 Task: Look for Airbnb properties in Matosinhos, Portugal from 26th December, 2023 to 30th December, 2023 for 6 adults. Place can be entire room or private room with 6 bedrooms having 6 beds and 6 bathrooms. Property type can be house. Amenities needed are: wifi, TV, free parkinig on premises, gym, breakfast.
Action: Mouse moved to (441, 86)
Screenshot: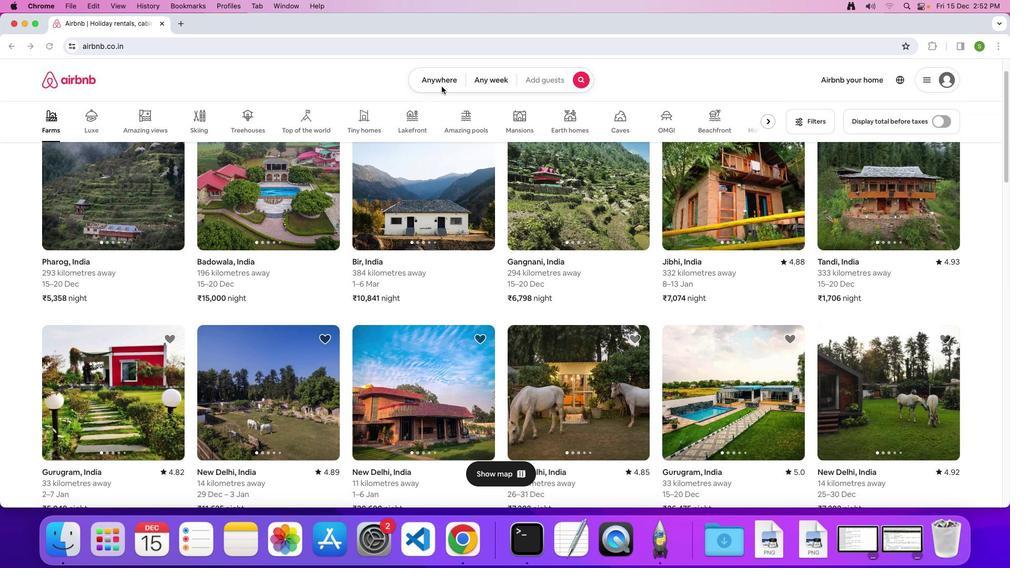 
Action: Mouse pressed left at (441, 86)
Screenshot: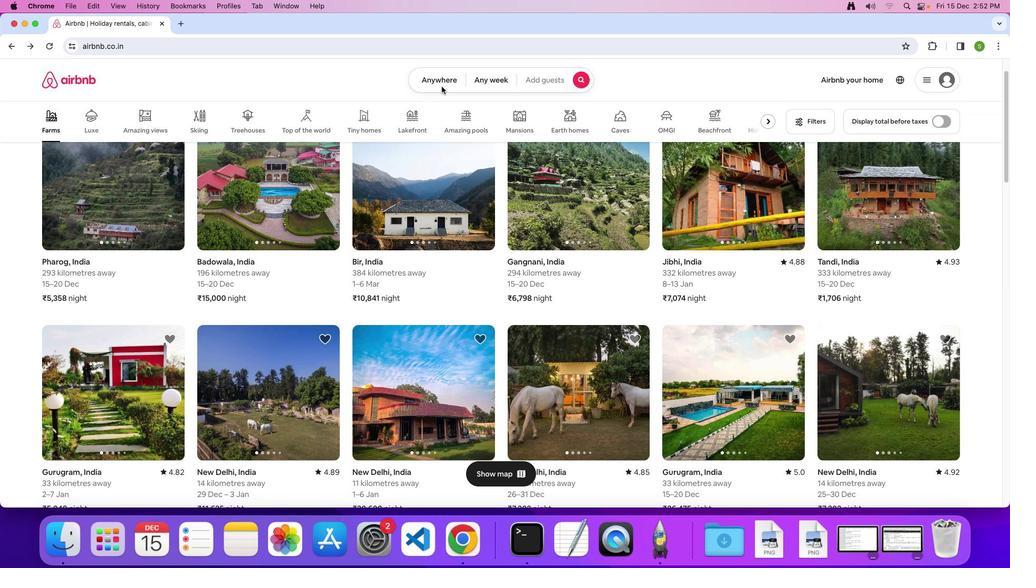 
Action: Mouse pressed left at (441, 86)
Screenshot: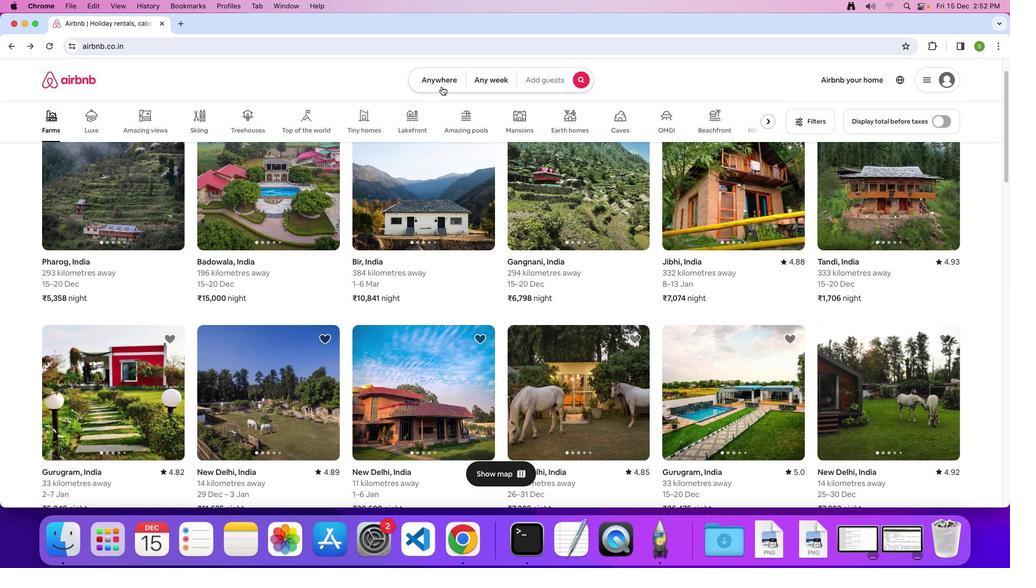 
Action: Mouse moved to (385, 116)
Screenshot: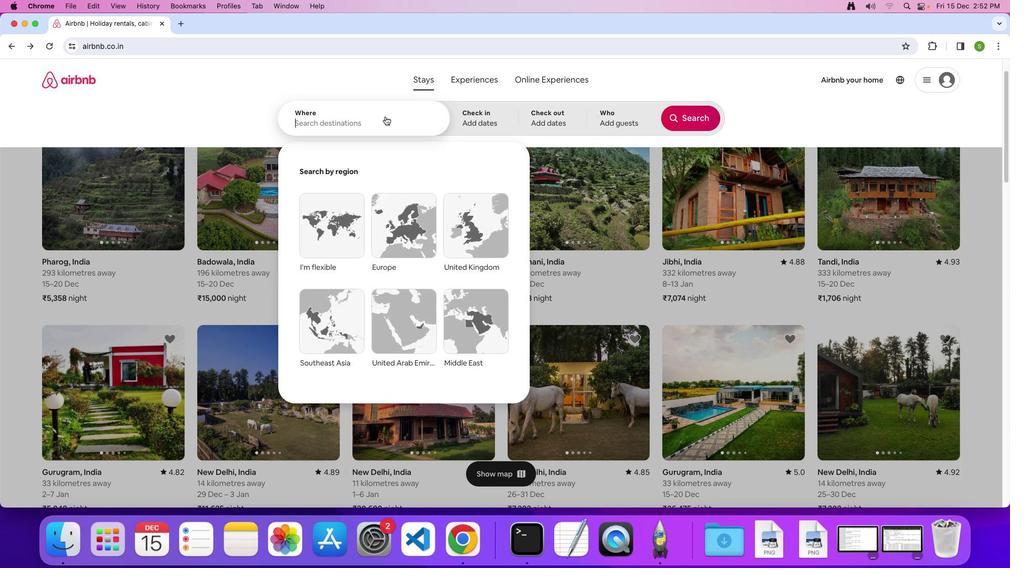 
Action: Mouse pressed left at (385, 116)
Screenshot: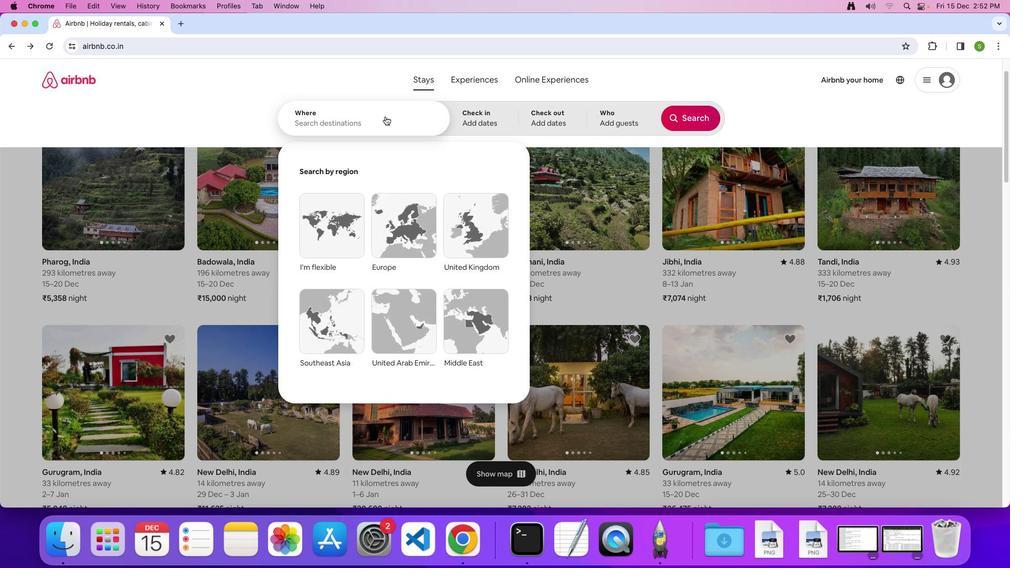
Action: Key pressed 'M'Key.caps_lock'a''t''o''s''i''n''h''o''s'','Key.spaceKey.shift'P''o''r''t''u''g''a''l'Key.enter
Screenshot: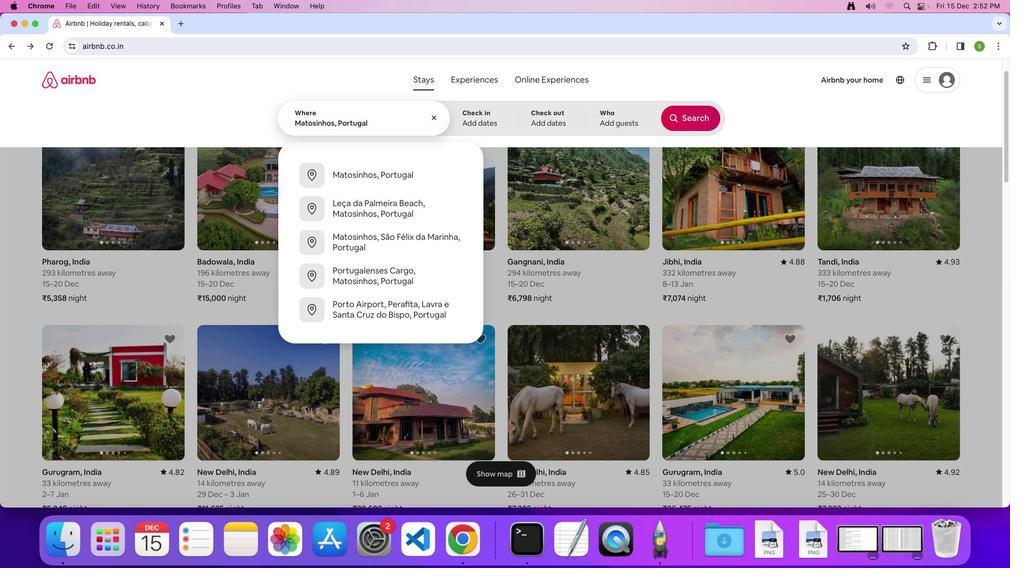 
Action: Mouse moved to (415, 273)
Screenshot: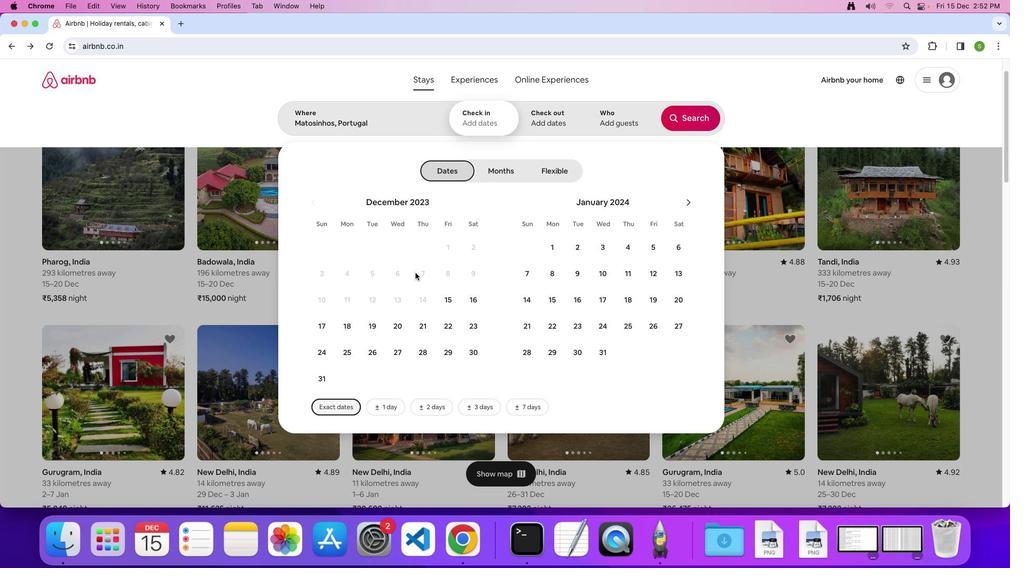 
Action: Mouse scrolled (415, 273) with delta (0, 0)
Screenshot: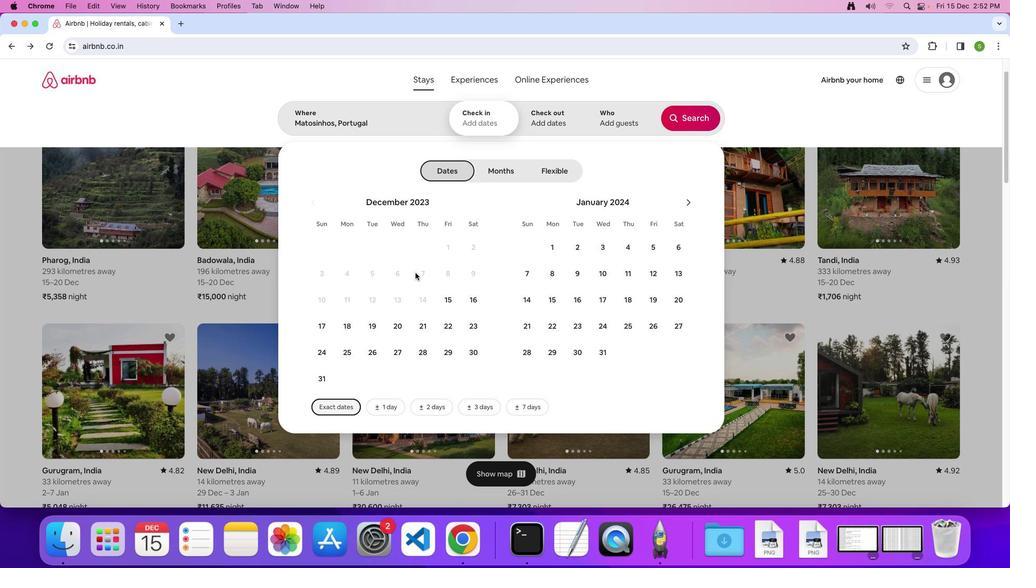 
Action: Mouse scrolled (415, 273) with delta (0, 0)
Screenshot: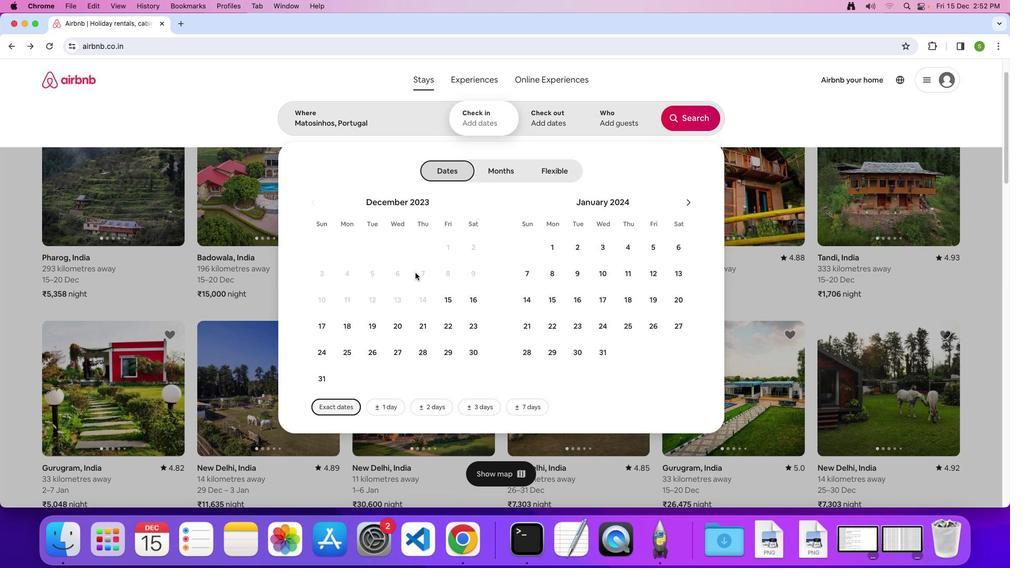 
Action: Mouse moved to (372, 349)
Screenshot: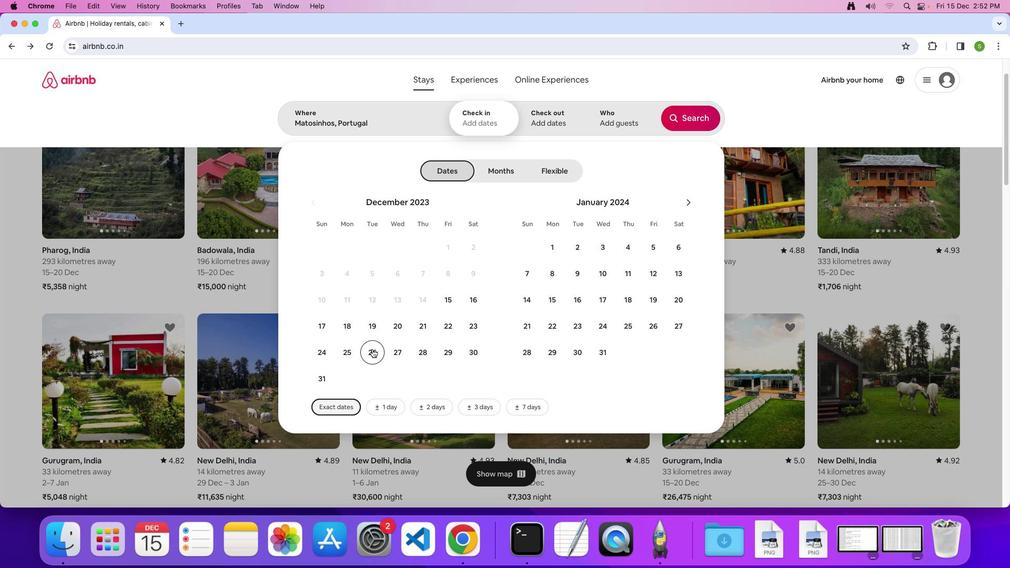 
Action: Mouse pressed left at (372, 349)
Screenshot: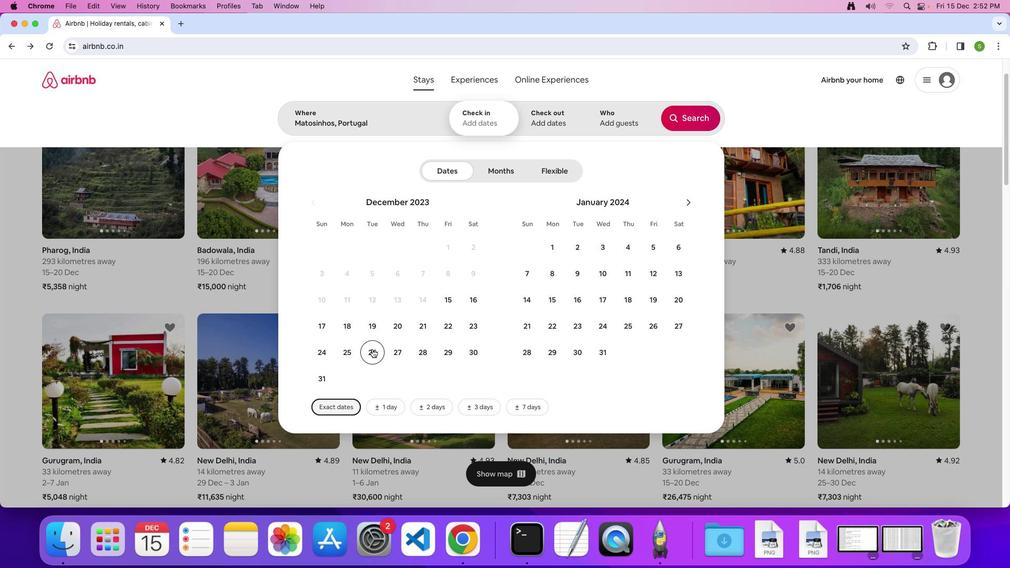 
Action: Mouse moved to (476, 353)
Screenshot: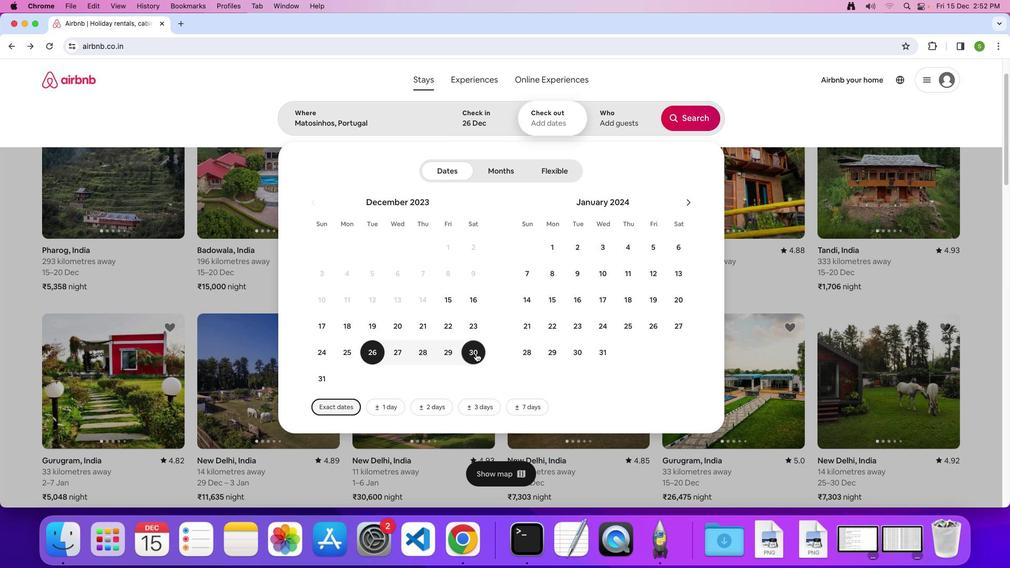 
Action: Mouse pressed left at (476, 353)
Screenshot: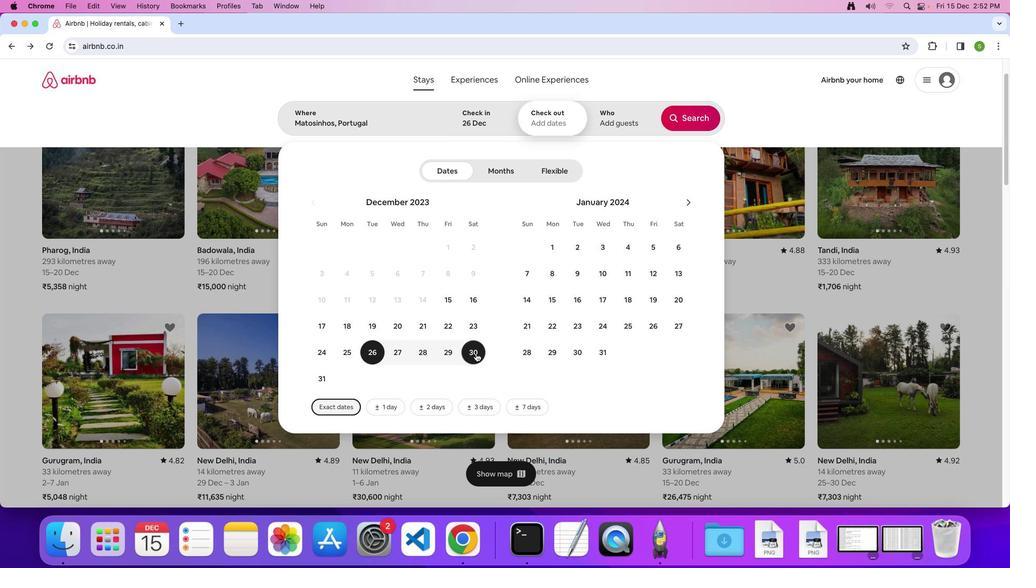 
Action: Mouse moved to (618, 122)
Screenshot: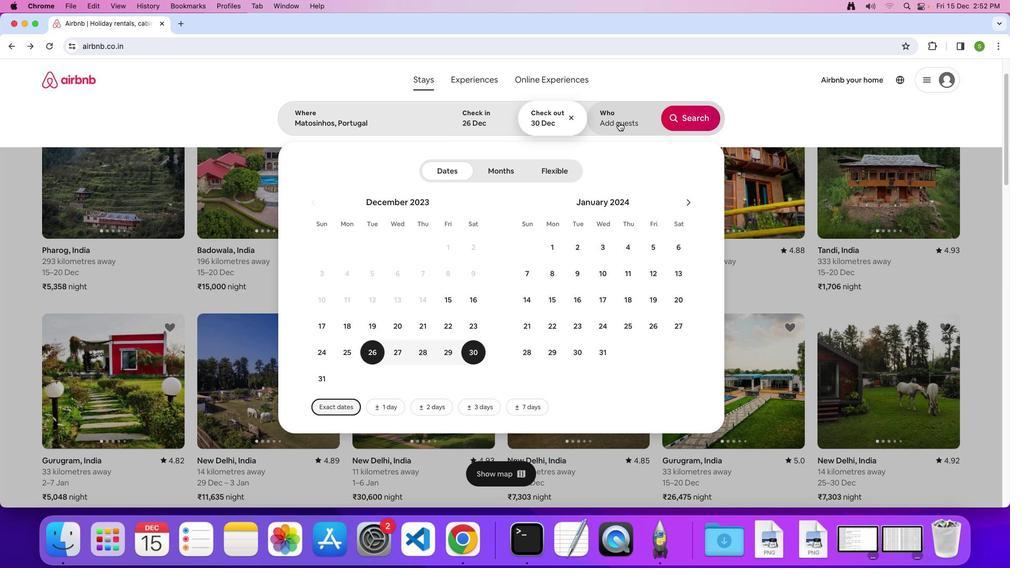 
Action: Mouse pressed left at (618, 122)
Screenshot: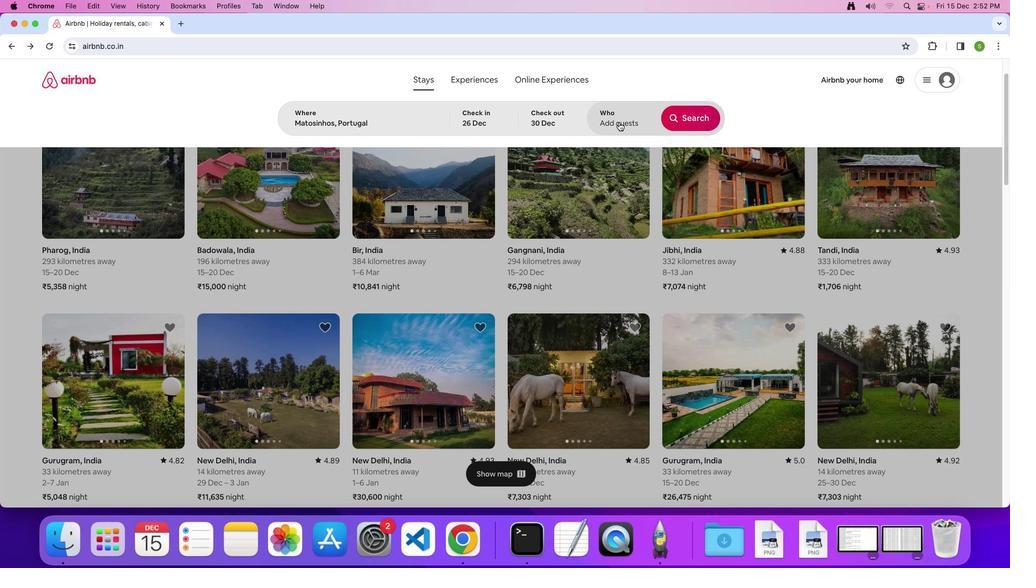 
Action: Mouse moved to (690, 174)
Screenshot: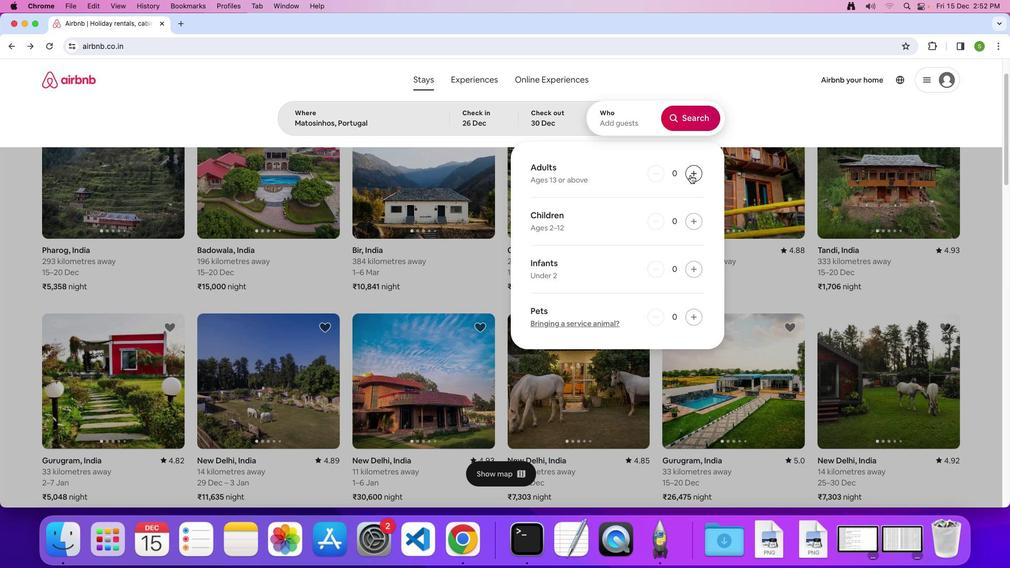 
Action: Mouse pressed left at (690, 174)
Screenshot: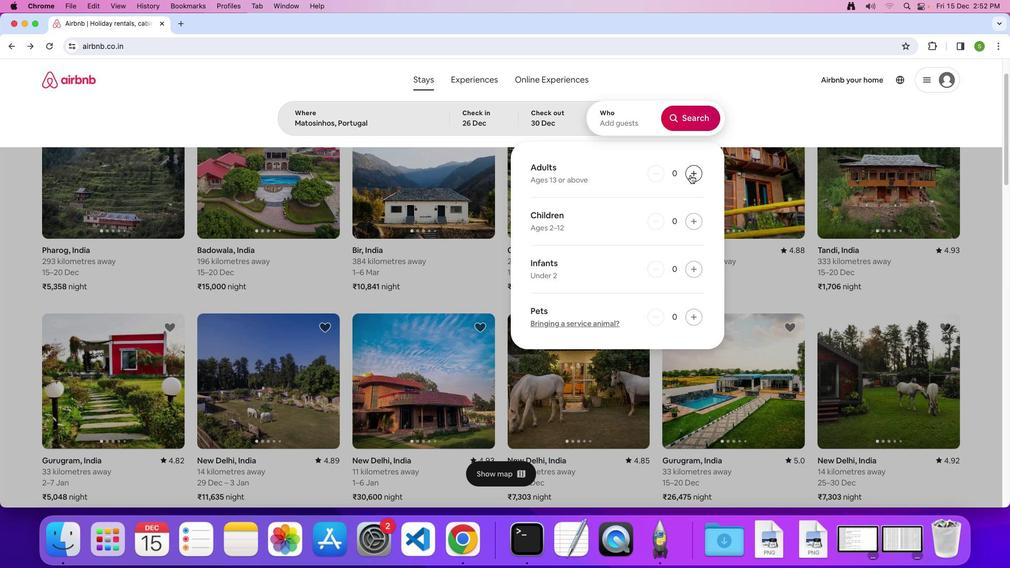 
Action: Mouse pressed left at (690, 174)
Screenshot: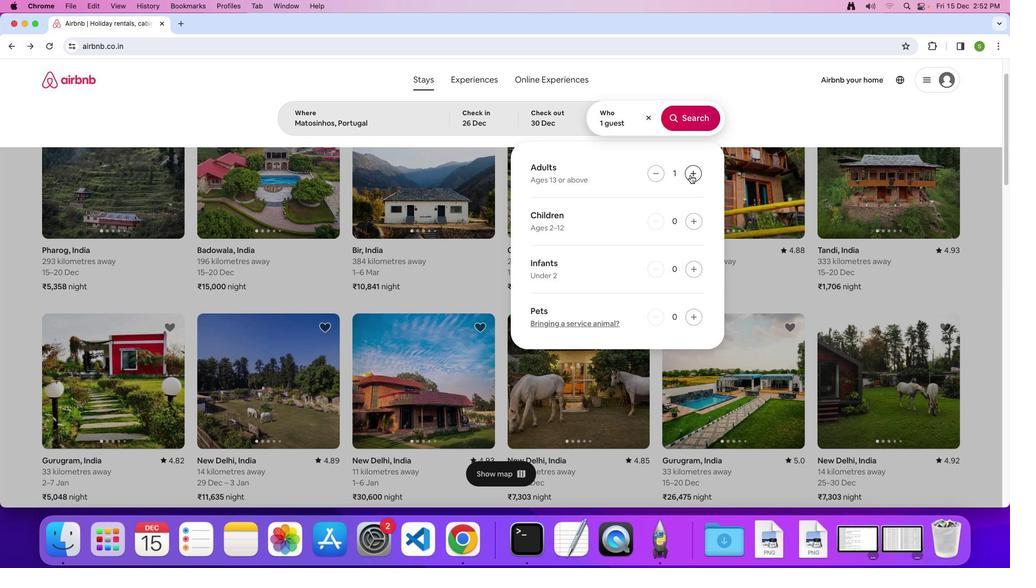 
Action: Mouse pressed left at (690, 174)
Screenshot: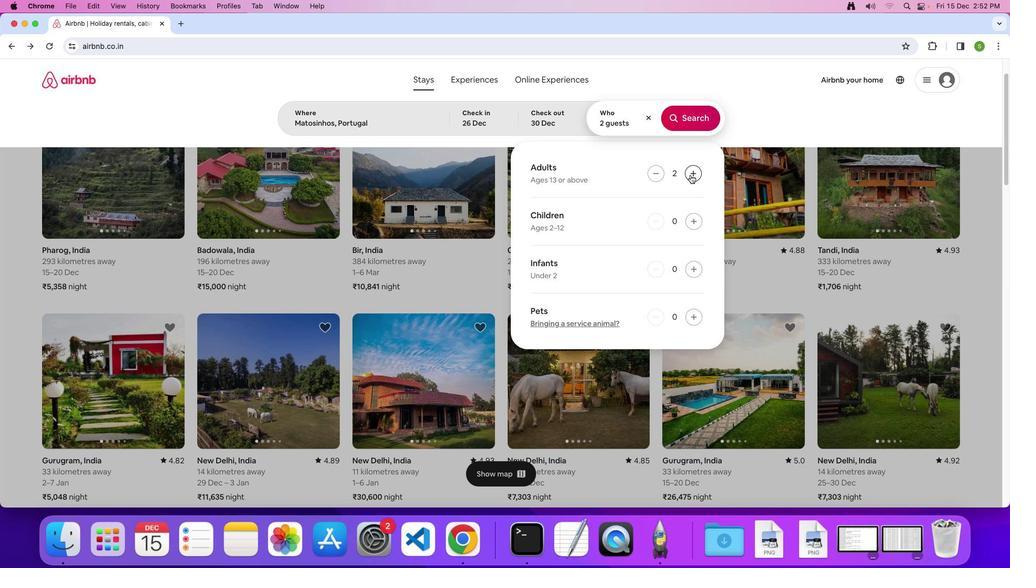 
Action: Mouse pressed left at (690, 174)
Screenshot: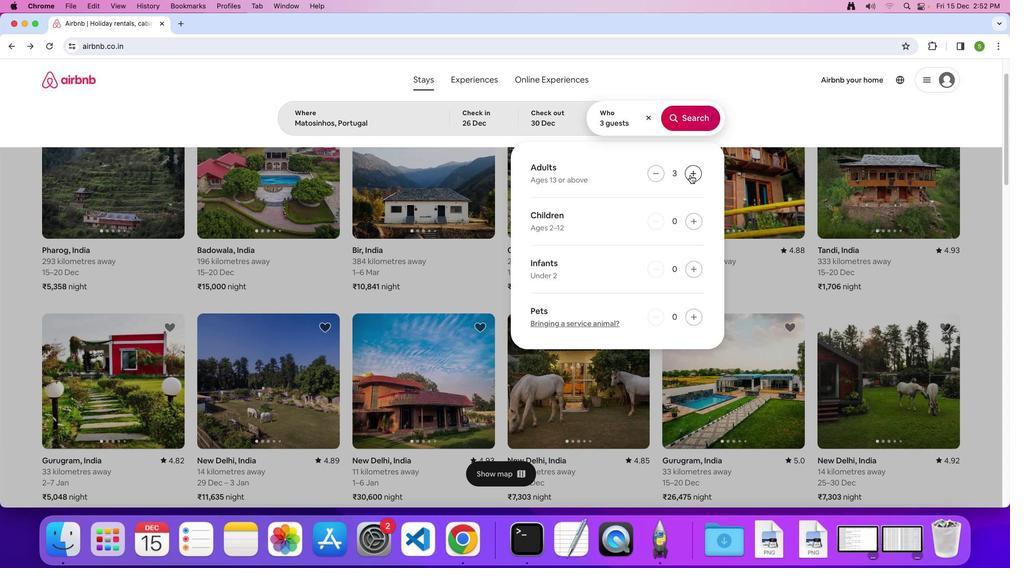 
Action: Mouse pressed left at (690, 174)
Screenshot: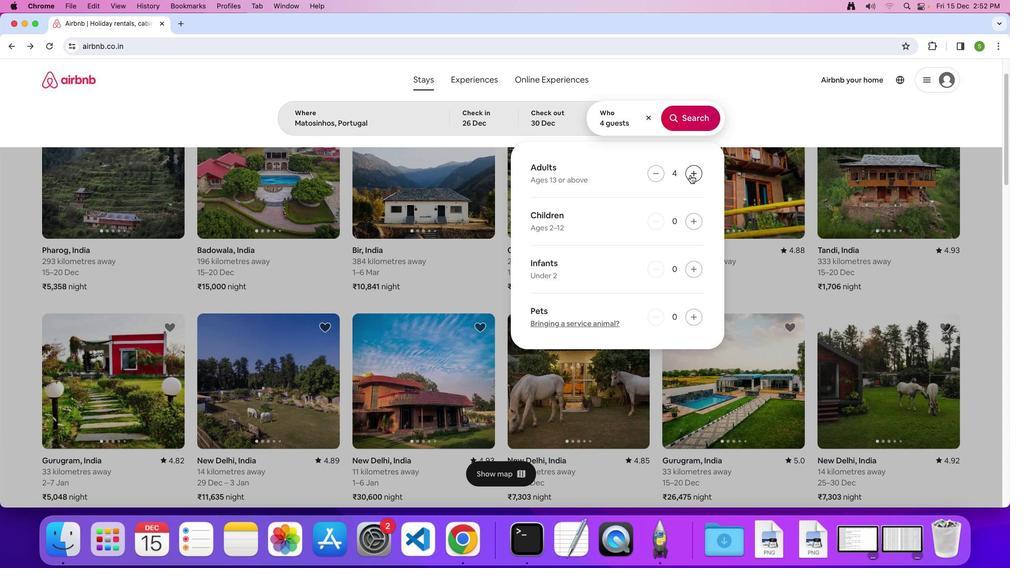 
Action: Mouse pressed left at (690, 174)
Screenshot: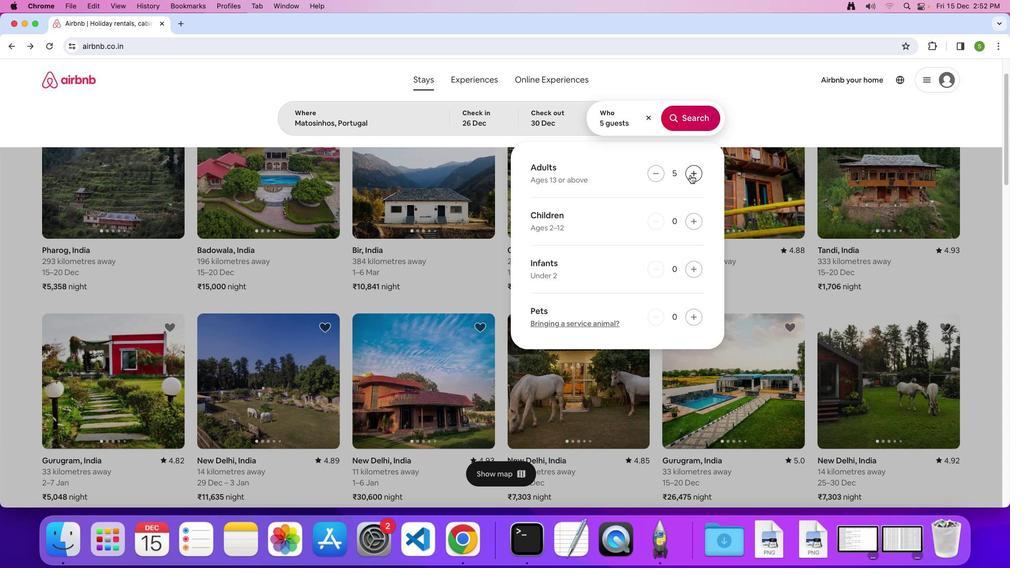 
Action: Mouse moved to (701, 112)
Screenshot: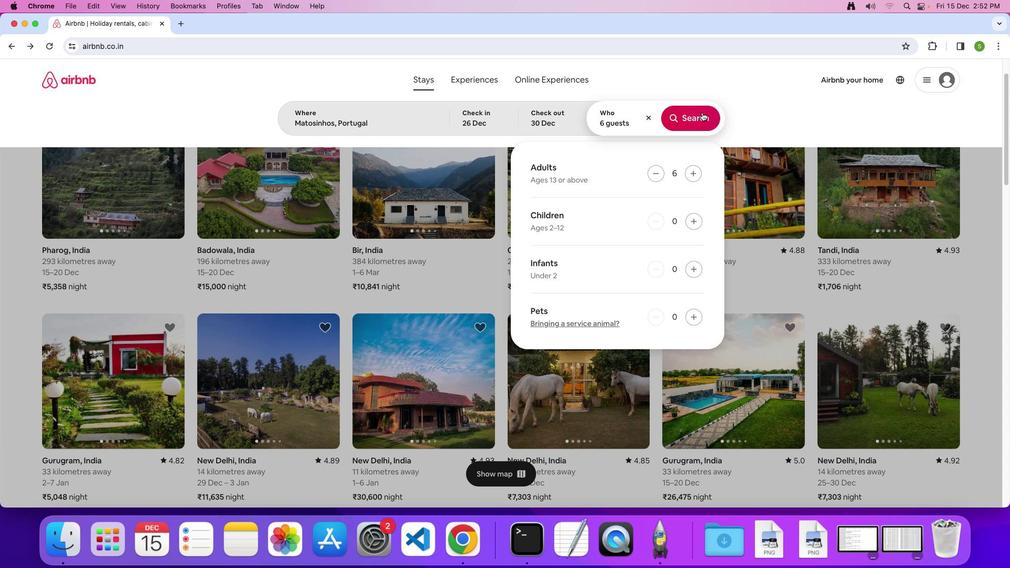 
Action: Mouse pressed left at (701, 112)
Screenshot: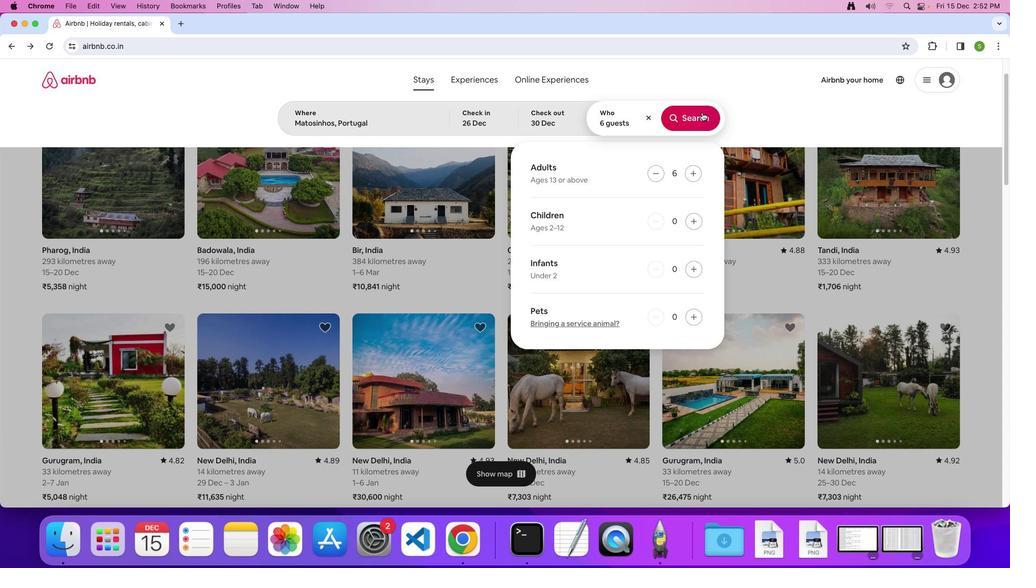 
Action: Mouse moved to (836, 120)
Screenshot: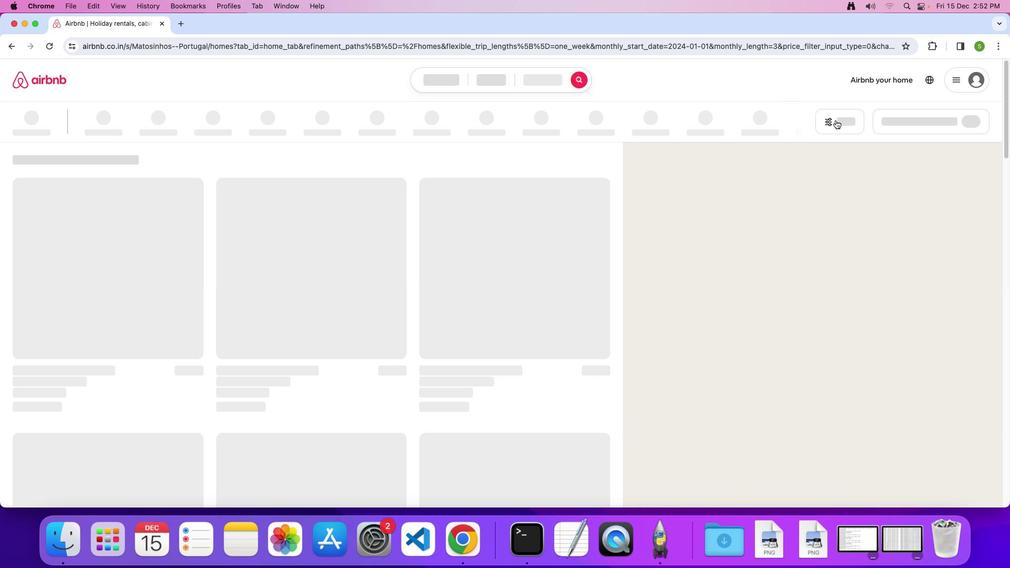 
Action: Mouse pressed left at (836, 120)
Screenshot: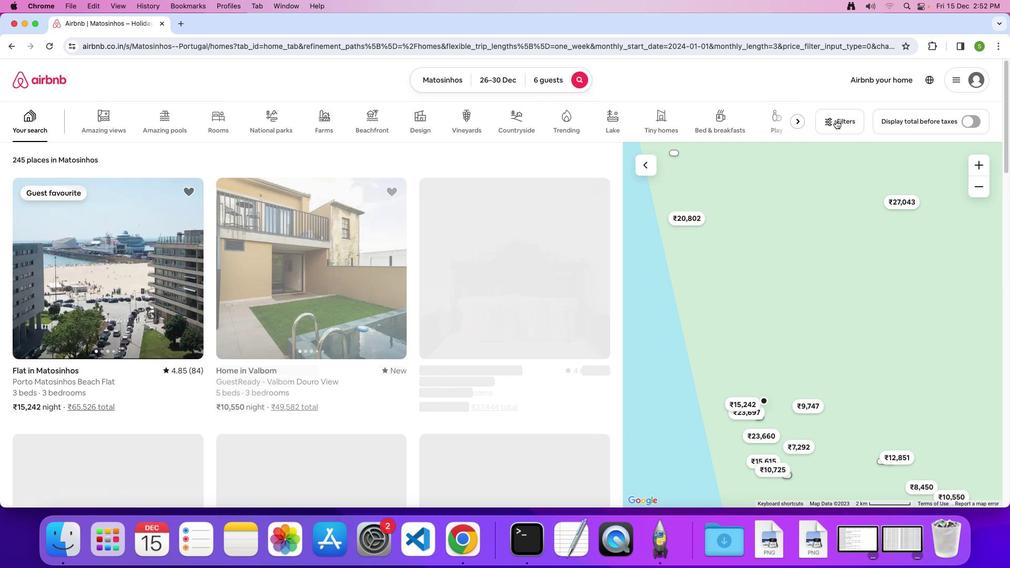 
Action: Mouse moved to (439, 290)
Screenshot: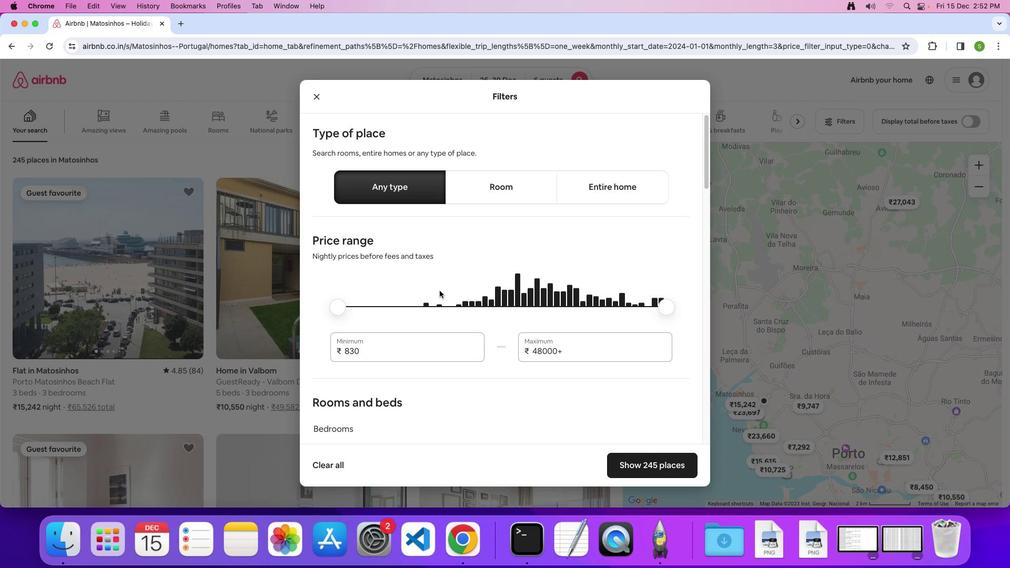 
Action: Mouse scrolled (439, 290) with delta (0, 0)
Screenshot: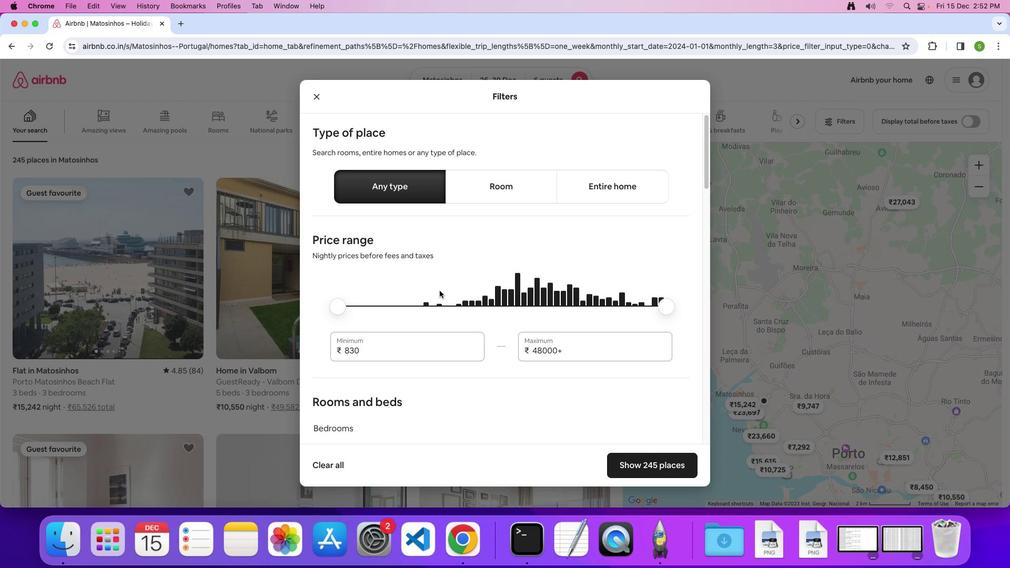 
Action: Mouse scrolled (439, 290) with delta (0, 0)
Screenshot: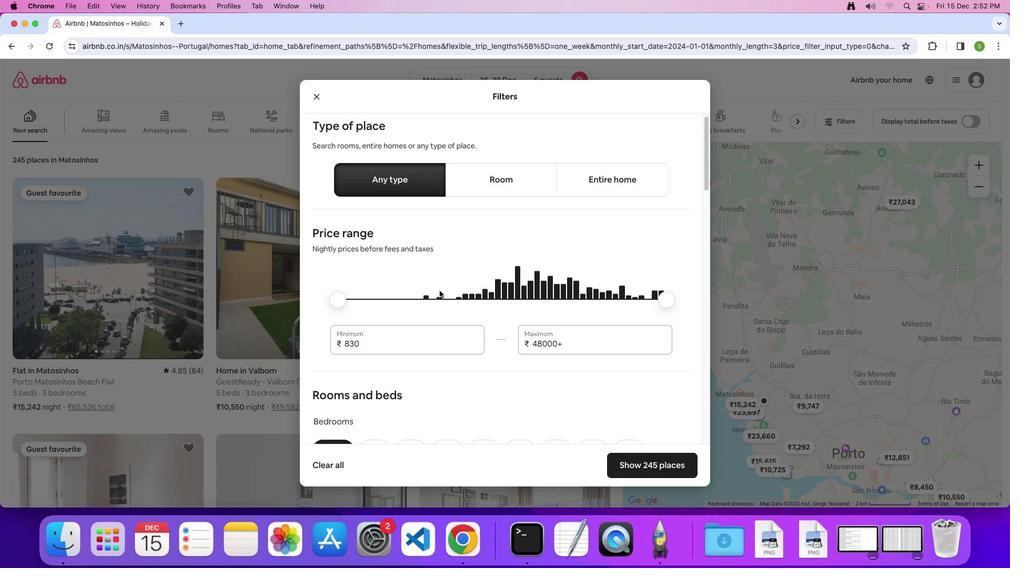 
Action: Mouse scrolled (439, 290) with delta (0, 0)
Screenshot: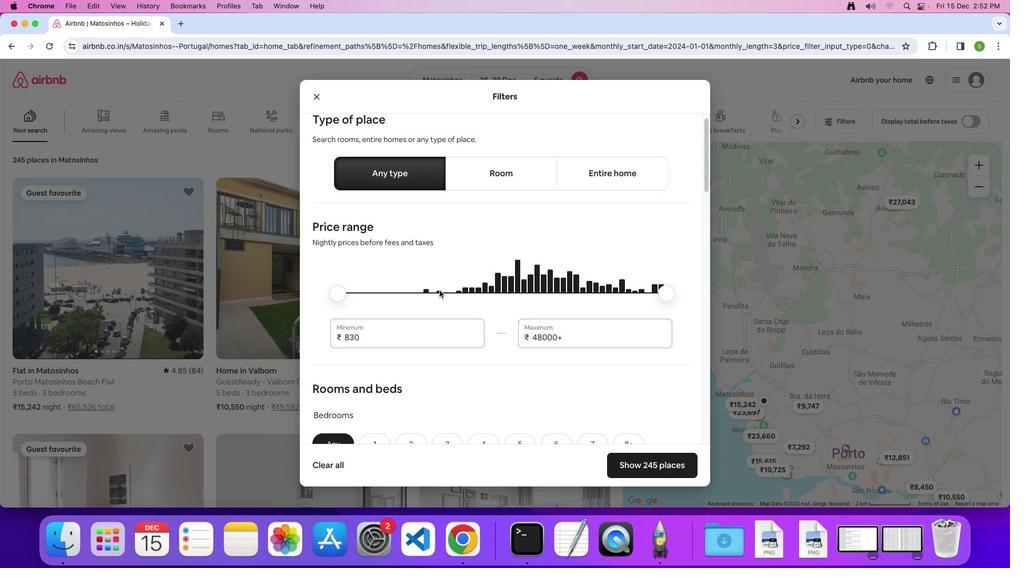 
Action: Mouse scrolled (439, 290) with delta (0, 0)
Screenshot: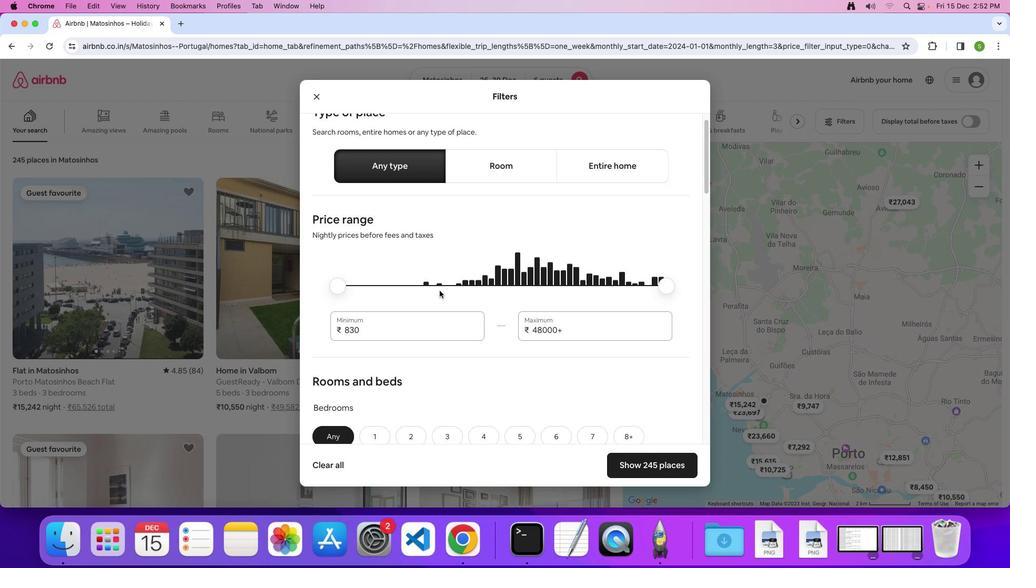 
Action: Mouse scrolled (439, 290) with delta (0, 0)
Screenshot: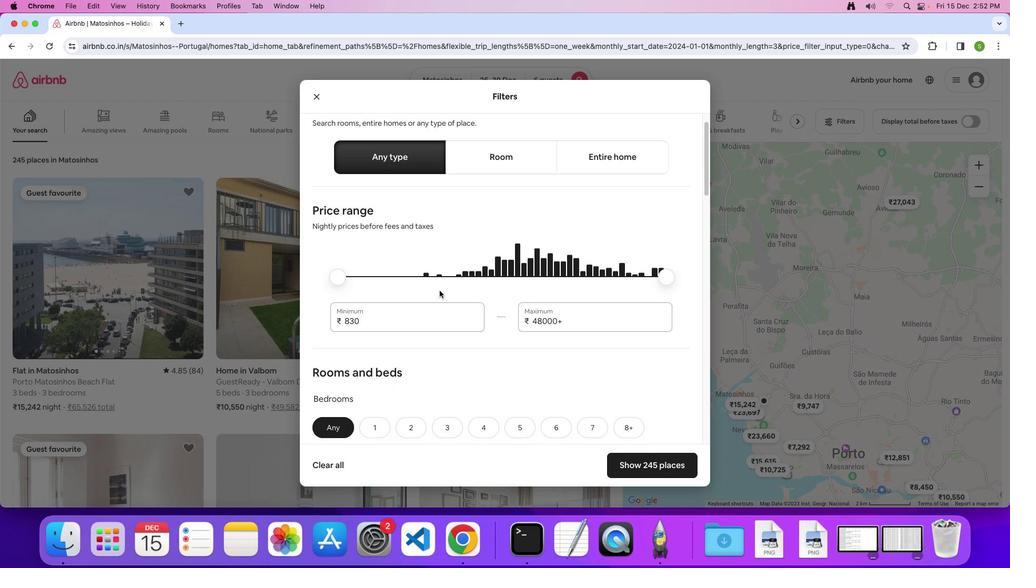 
Action: Mouse scrolled (439, 290) with delta (0, 0)
Screenshot: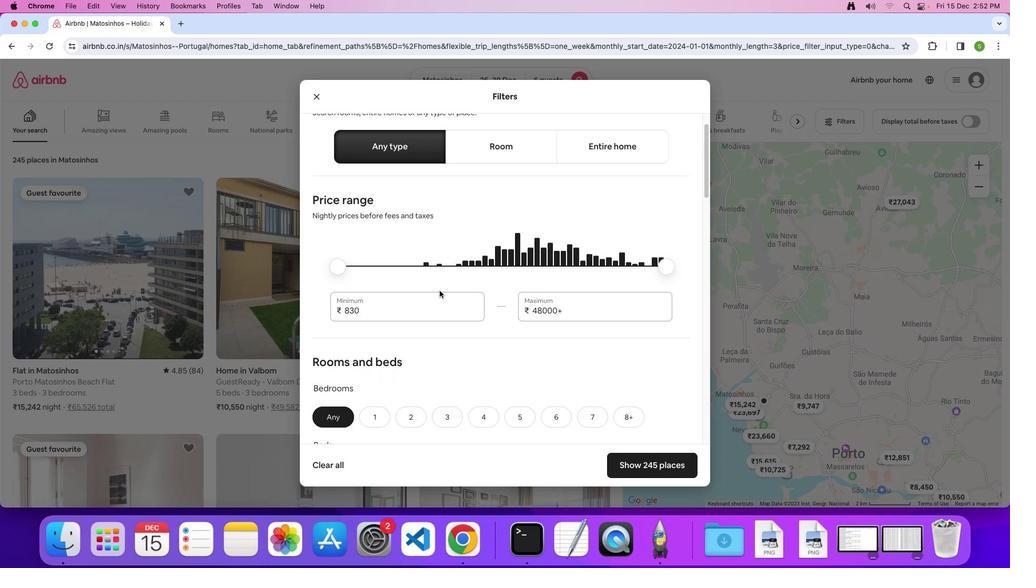 
Action: Mouse scrolled (439, 290) with delta (0, 0)
Screenshot: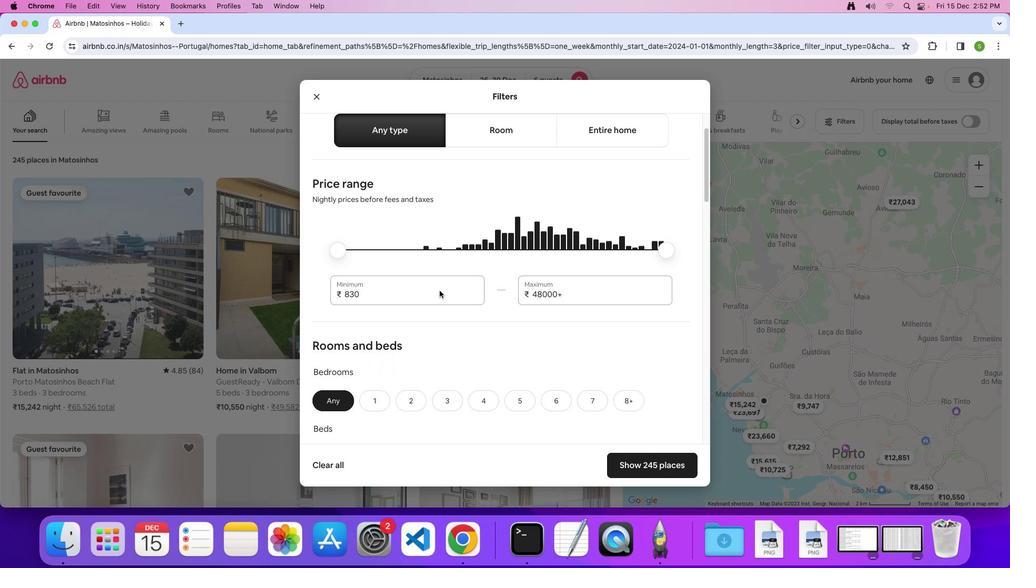 
Action: Mouse scrolled (439, 290) with delta (0, 0)
Screenshot: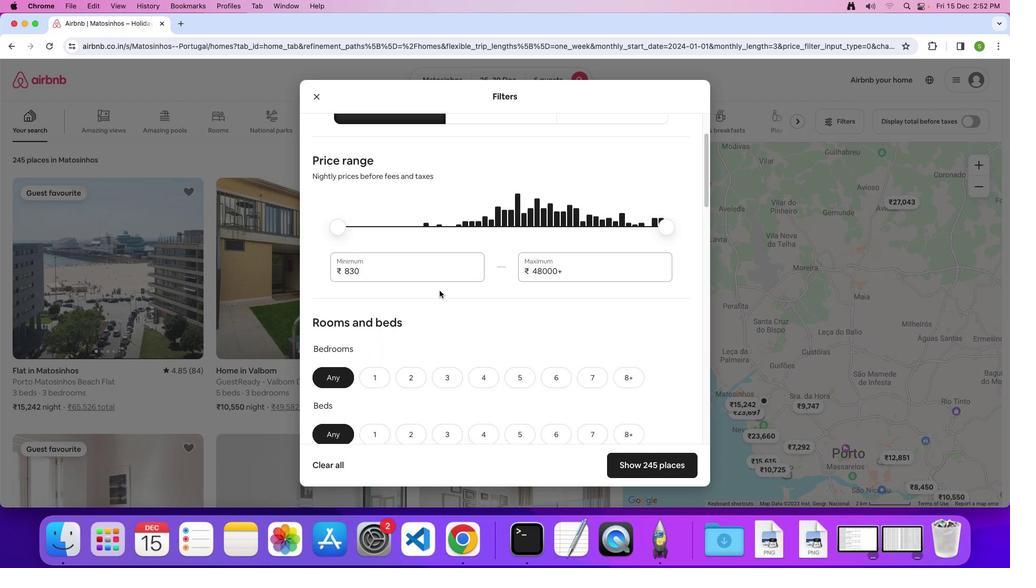 
Action: Mouse scrolled (439, 290) with delta (0, 0)
Screenshot: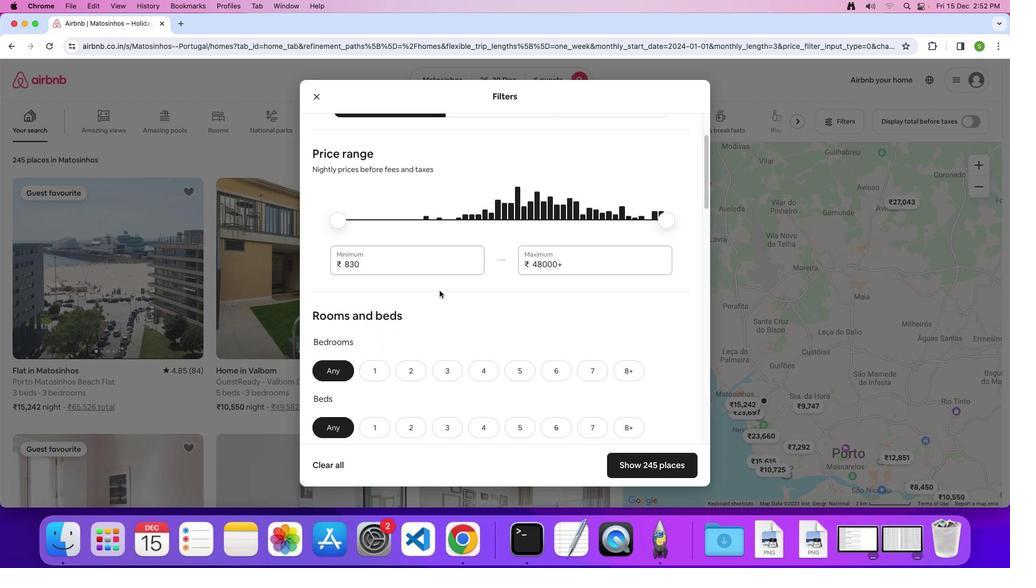 
Action: Mouse scrolled (439, 290) with delta (0, 0)
Screenshot: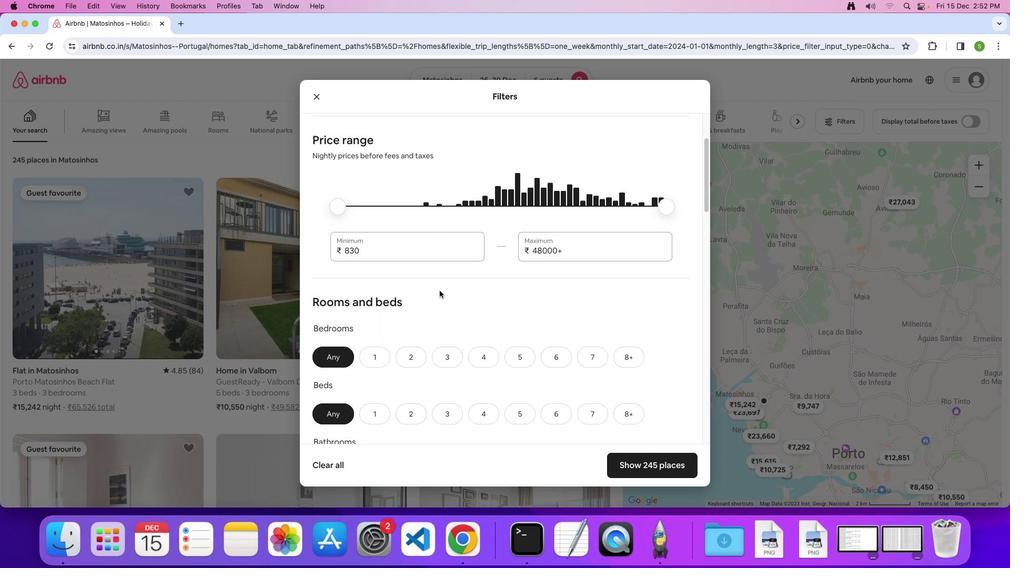 
Action: Mouse scrolled (439, 290) with delta (0, 0)
Screenshot: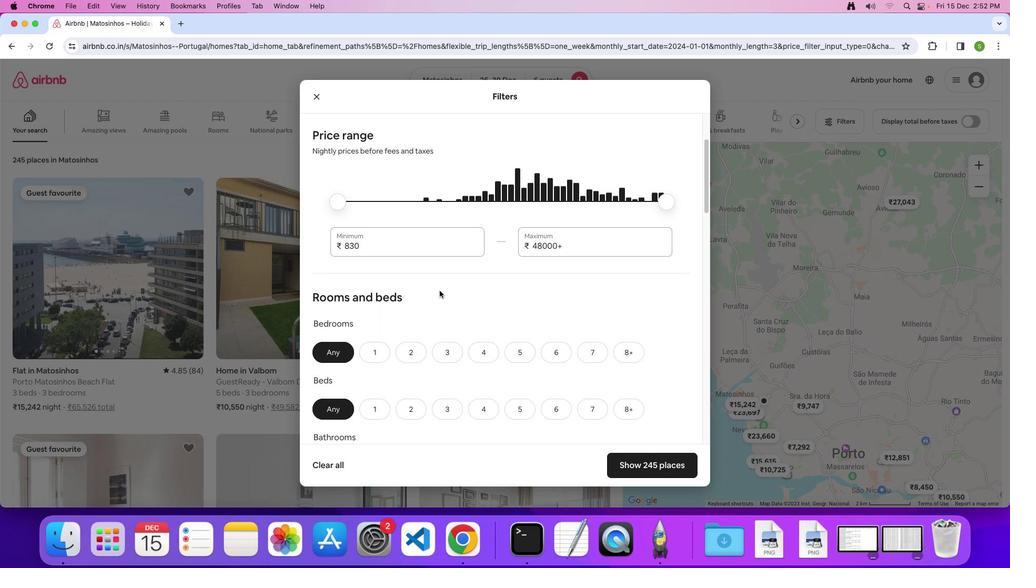 
Action: Mouse scrolled (439, 290) with delta (0, 0)
Screenshot: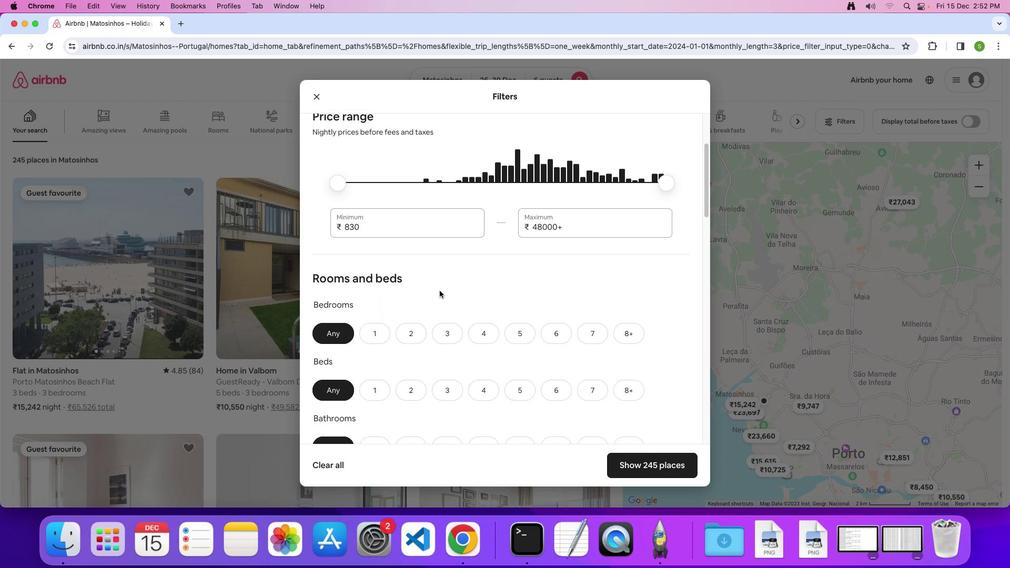 
Action: Mouse scrolled (439, 290) with delta (0, 0)
Screenshot: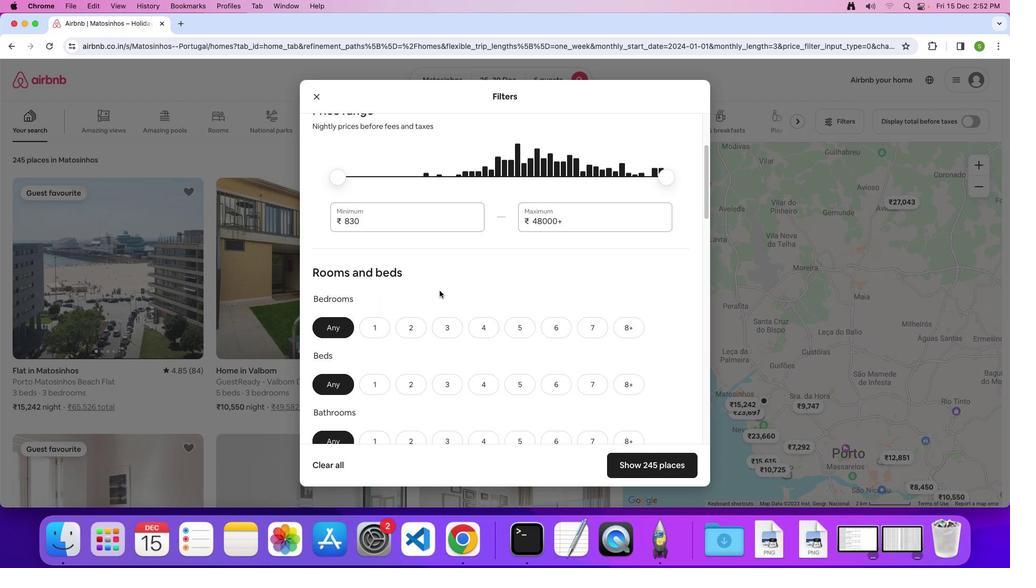 
Action: Mouse scrolled (439, 290) with delta (0, -1)
Screenshot: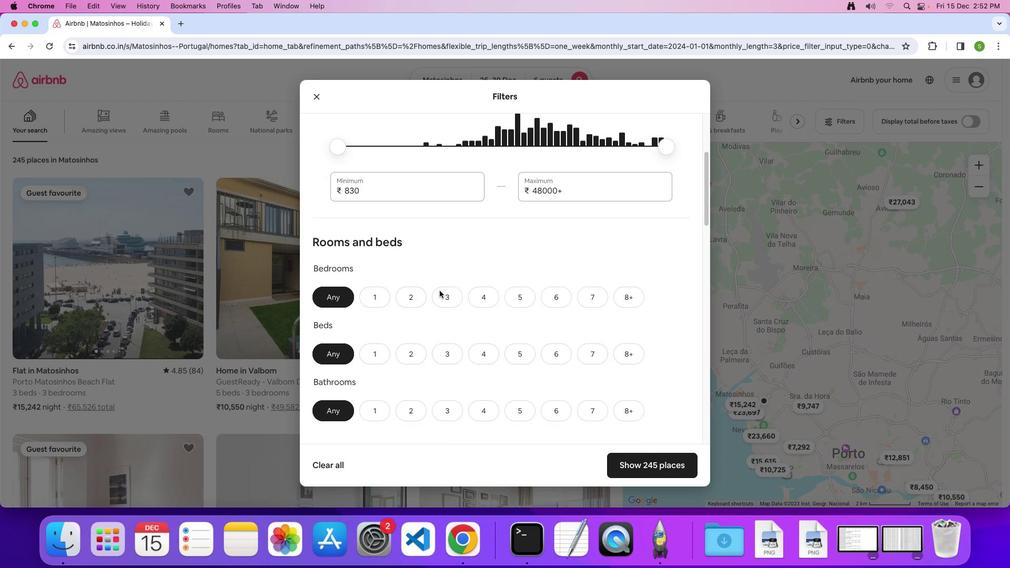 
Action: Mouse moved to (547, 249)
Screenshot: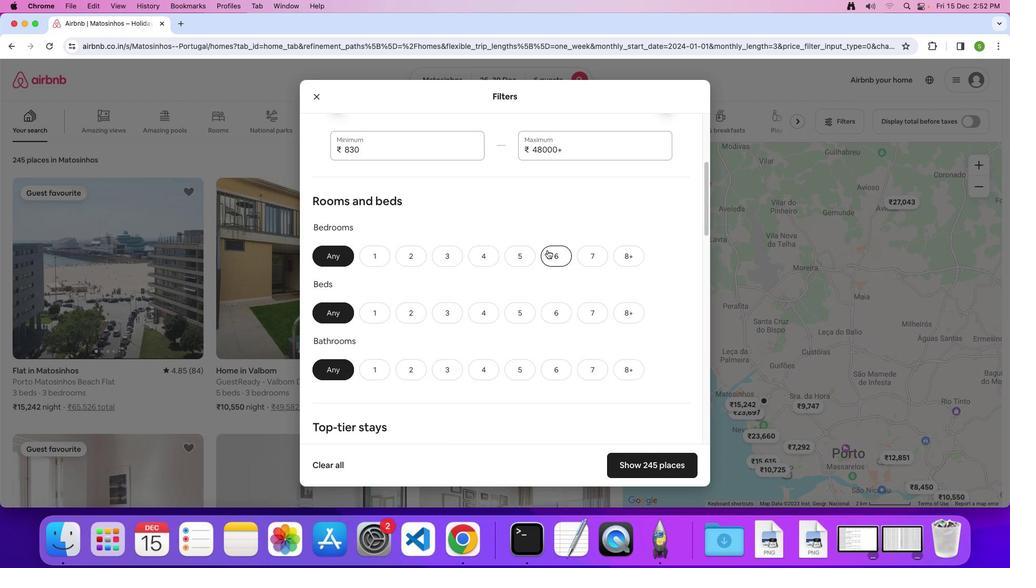 
Action: Mouse pressed left at (547, 249)
Screenshot: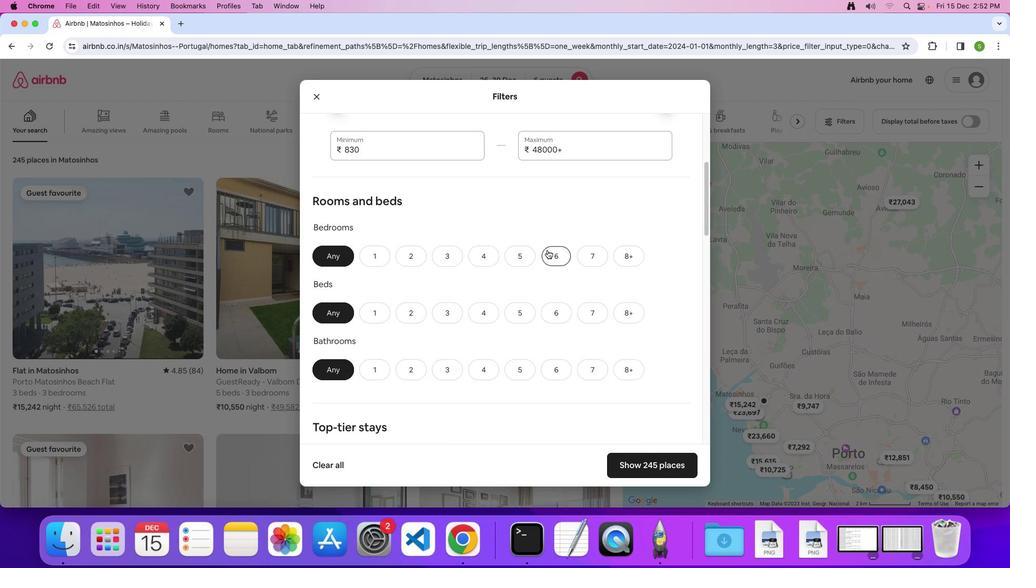 
Action: Mouse moved to (549, 315)
Screenshot: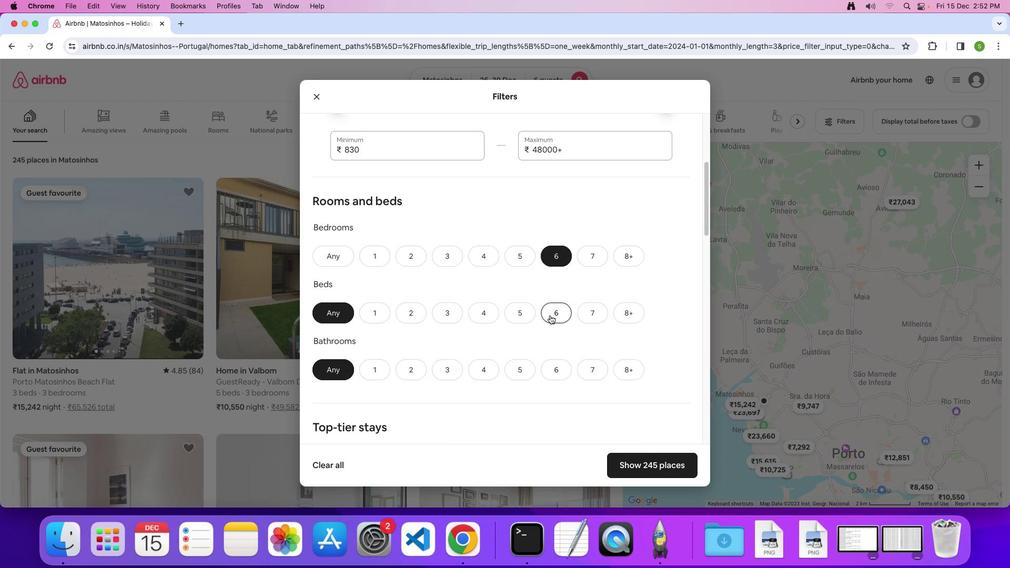 
Action: Mouse pressed left at (549, 315)
Screenshot: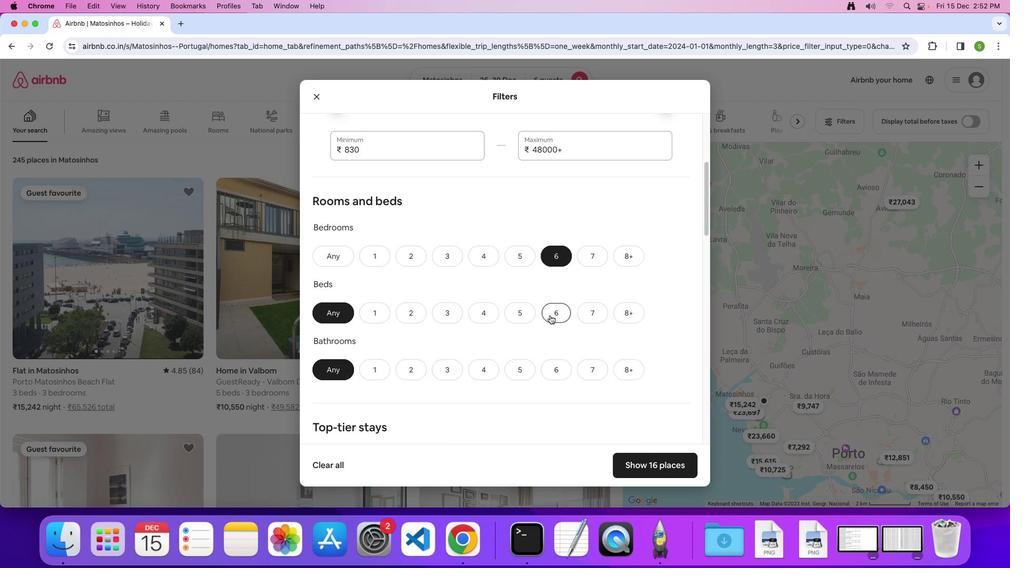
Action: Mouse moved to (558, 368)
Screenshot: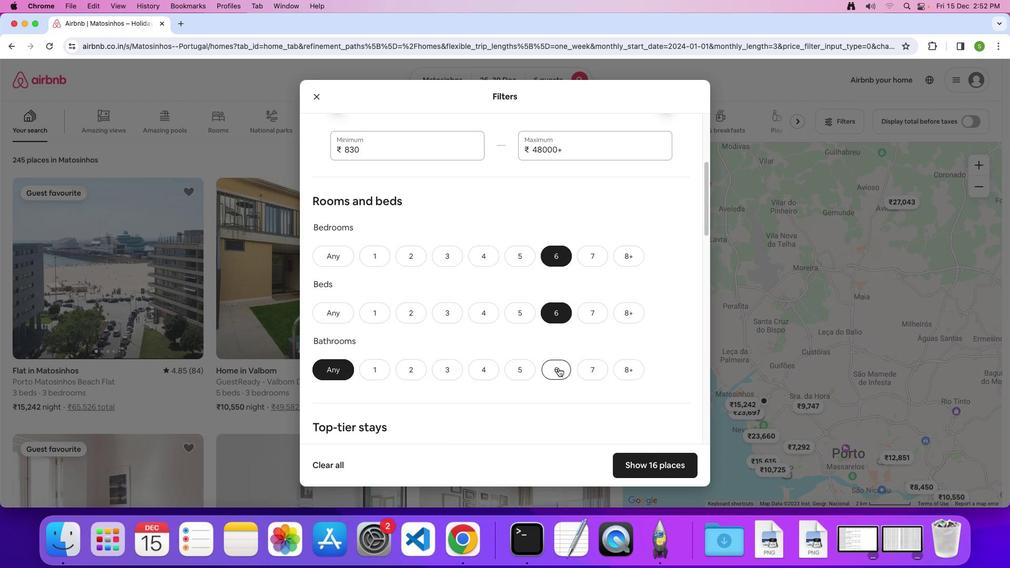 
Action: Mouse pressed left at (558, 368)
Screenshot: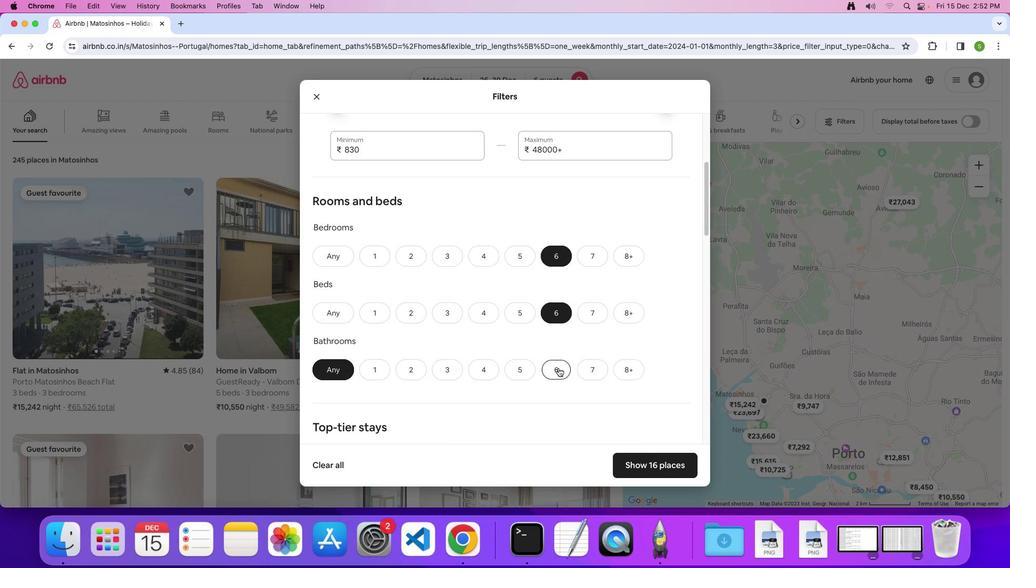 
Action: Mouse moved to (494, 331)
Screenshot: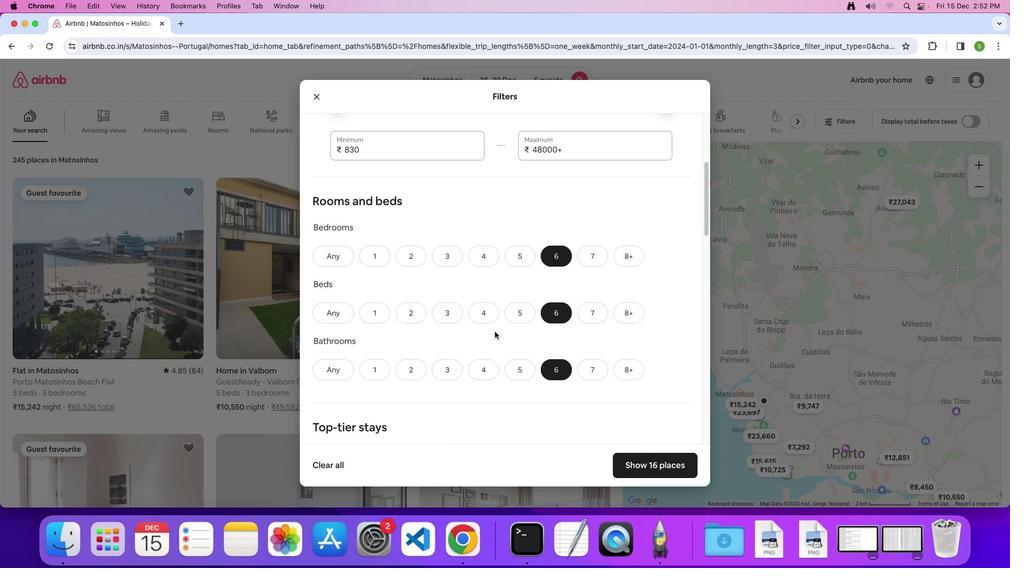 
Action: Mouse scrolled (494, 331) with delta (0, 0)
Screenshot: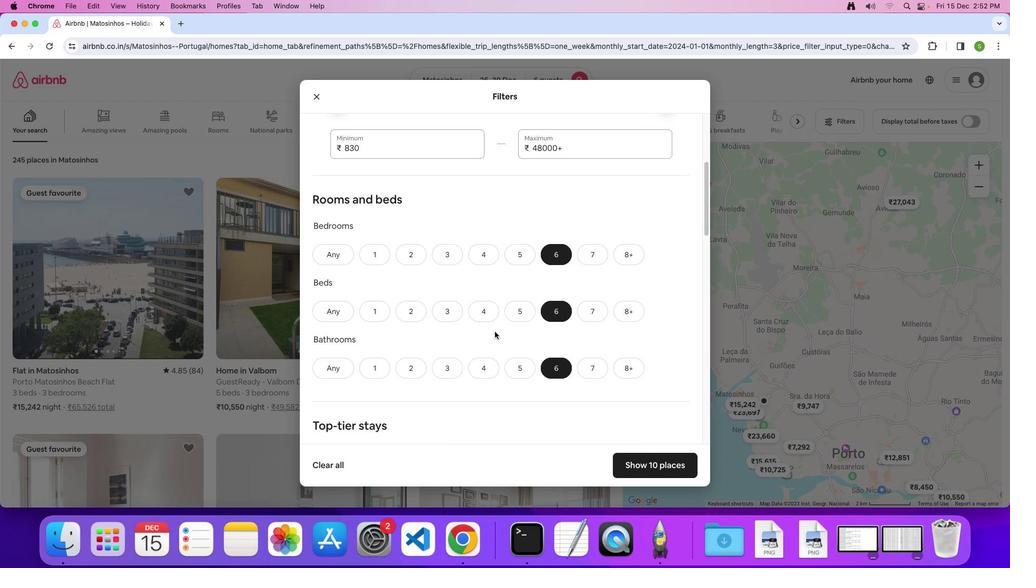 
Action: Mouse scrolled (494, 331) with delta (0, 0)
Screenshot: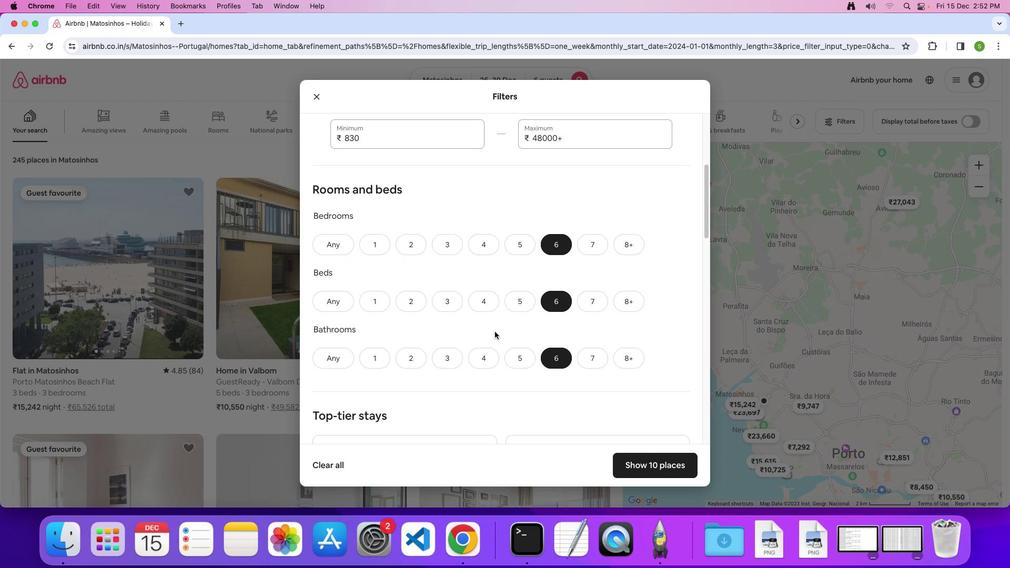 
Action: Mouse scrolled (494, 331) with delta (0, 0)
Screenshot: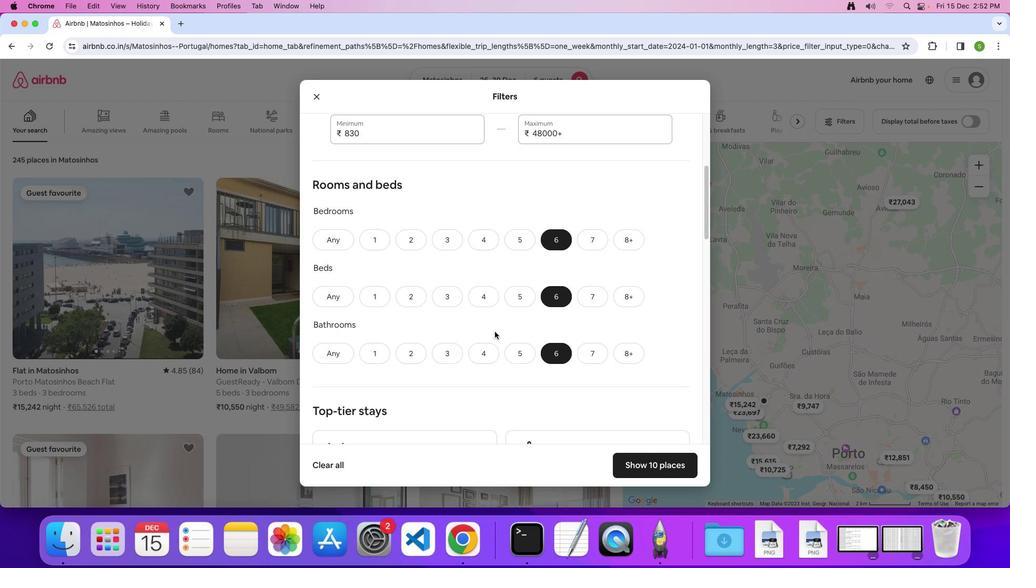 
Action: Mouse scrolled (494, 331) with delta (0, 0)
Screenshot: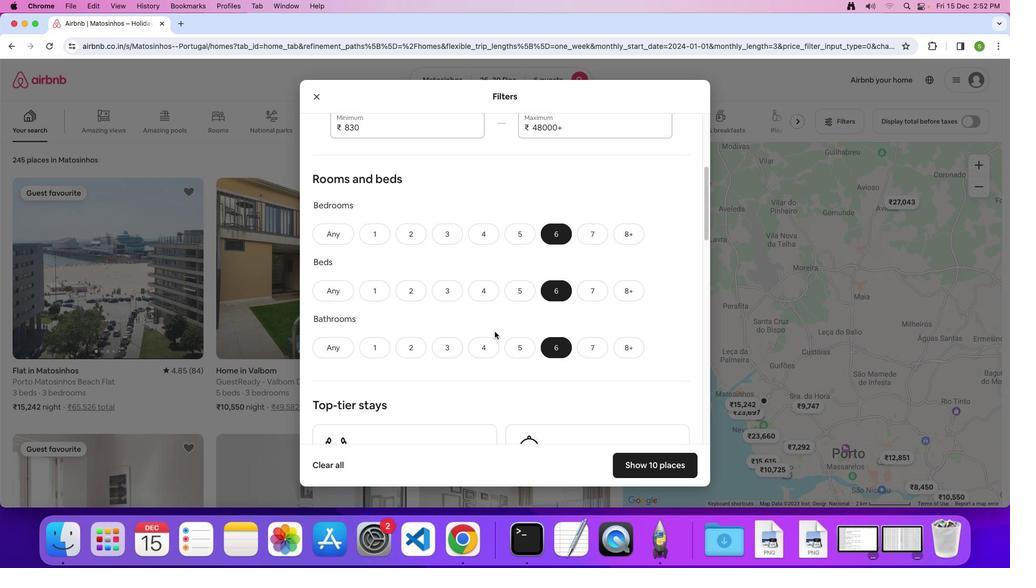 
Action: Mouse scrolled (494, 331) with delta (0, 0)
Screenshot: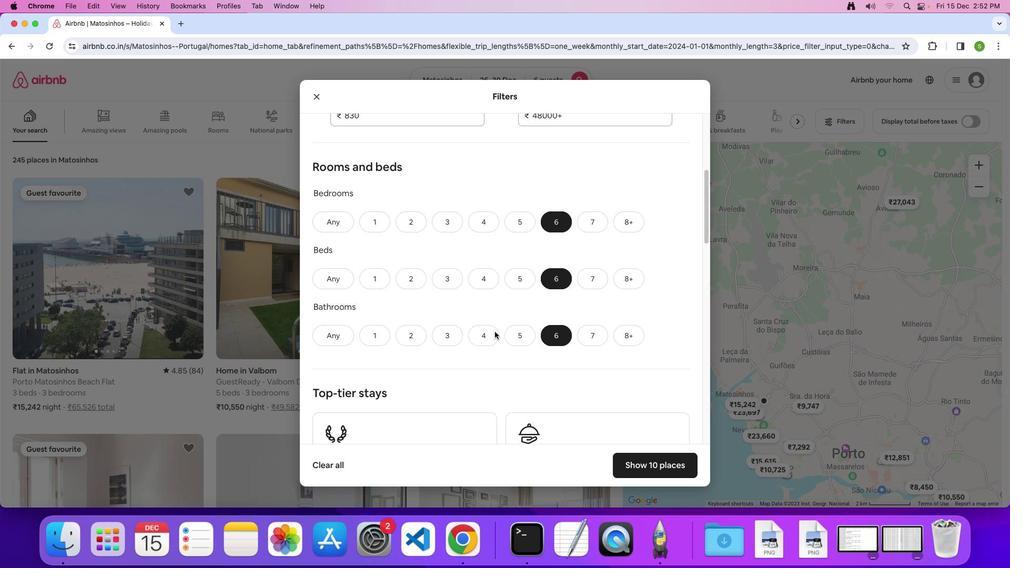 
Action: Mouse scrolled (494, 331) with delta (0, 0)
Screenshot: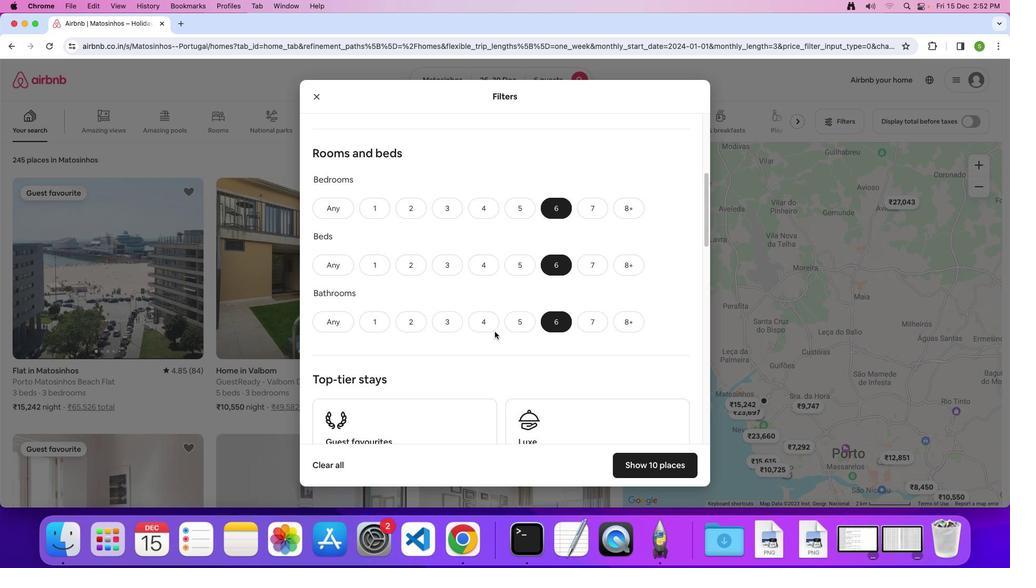 
Action: Mouse scrolled (494, 331) with delta (0, 0)
Screenshot: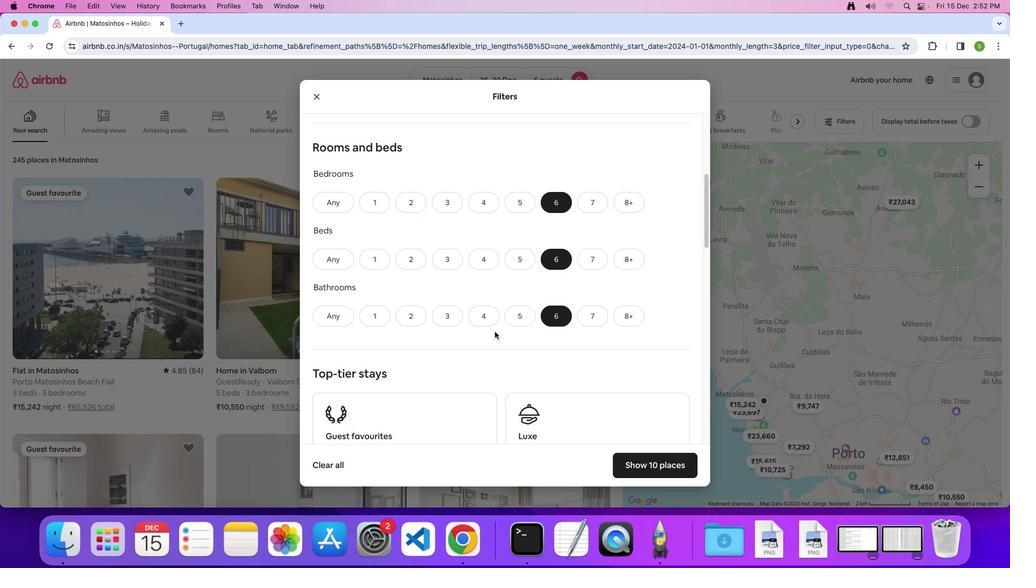 
Action: Mouse scrolled (494, 331) with delta (0, 0)
Screenshot: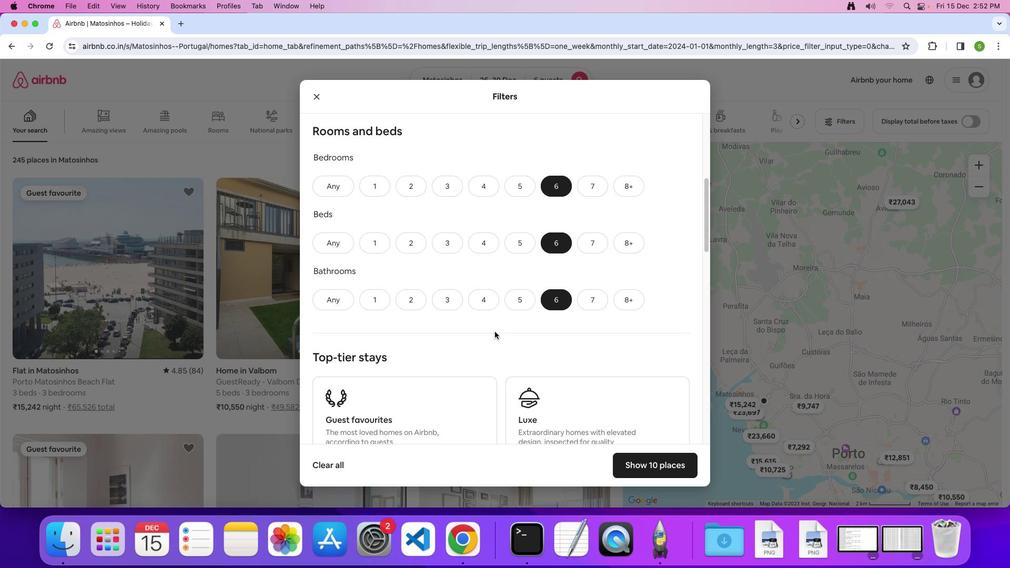 
Action: Mouse scrolled (494, 331) with delta (0, 0)
Screenshot: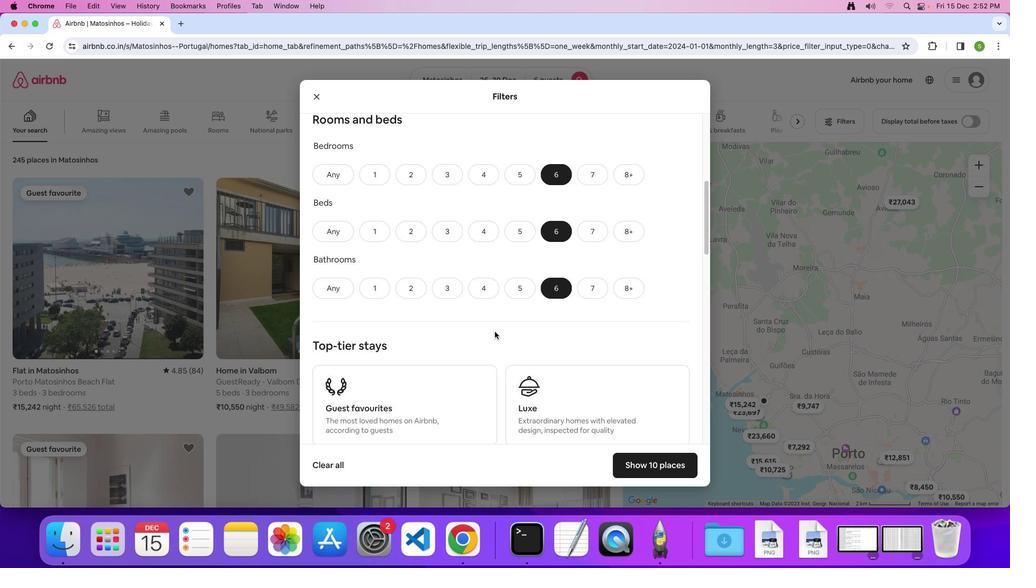 
Action: Mouse scrolled (494, 331) with delta (0, -1)
Screenshot: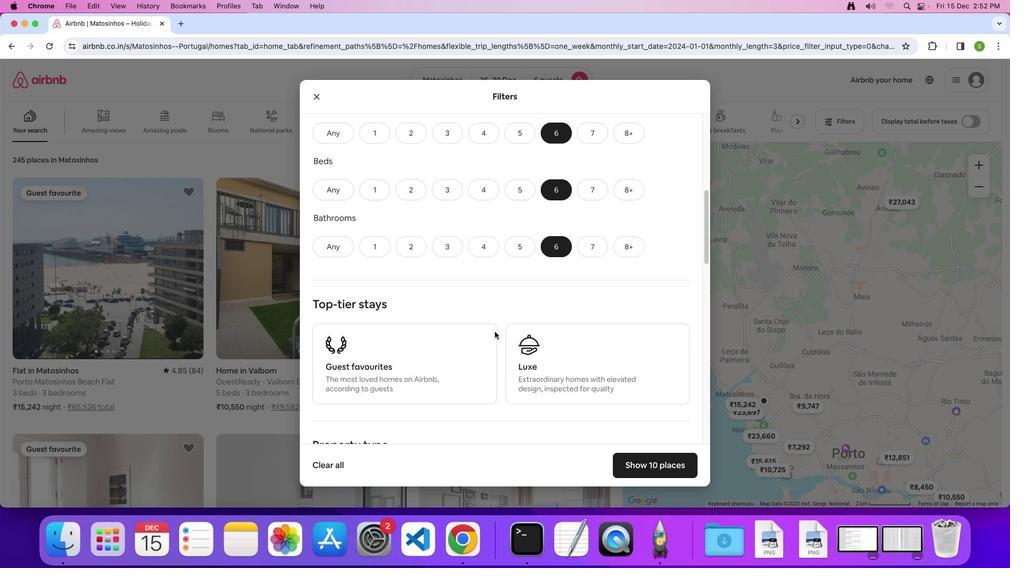 
Action: Mouse scrolled (494, 331) with delta (0, 0)
Screenshot: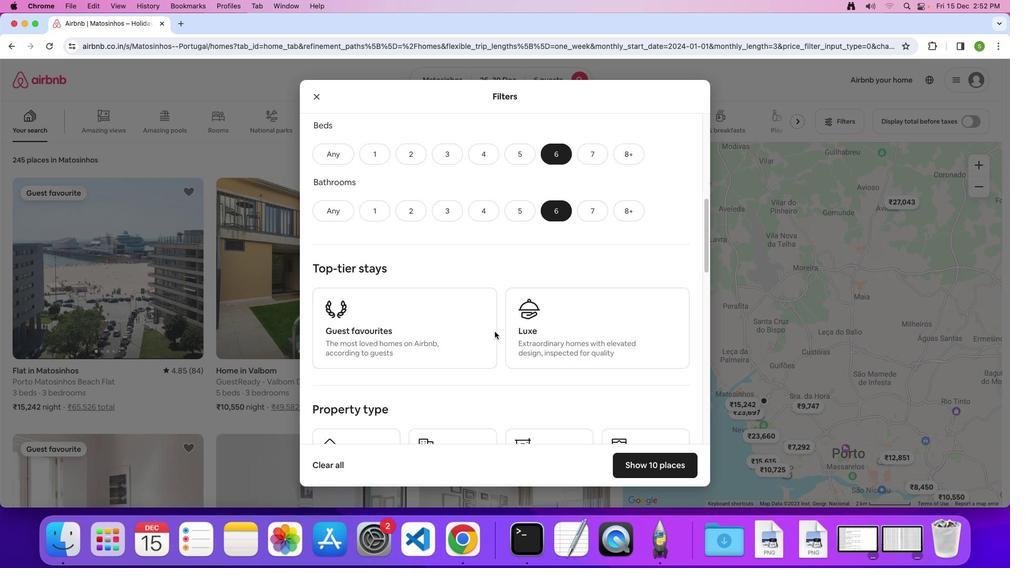 
Action: Mouse scrolled (494, 331) with delta (0, 0)
Screenshot: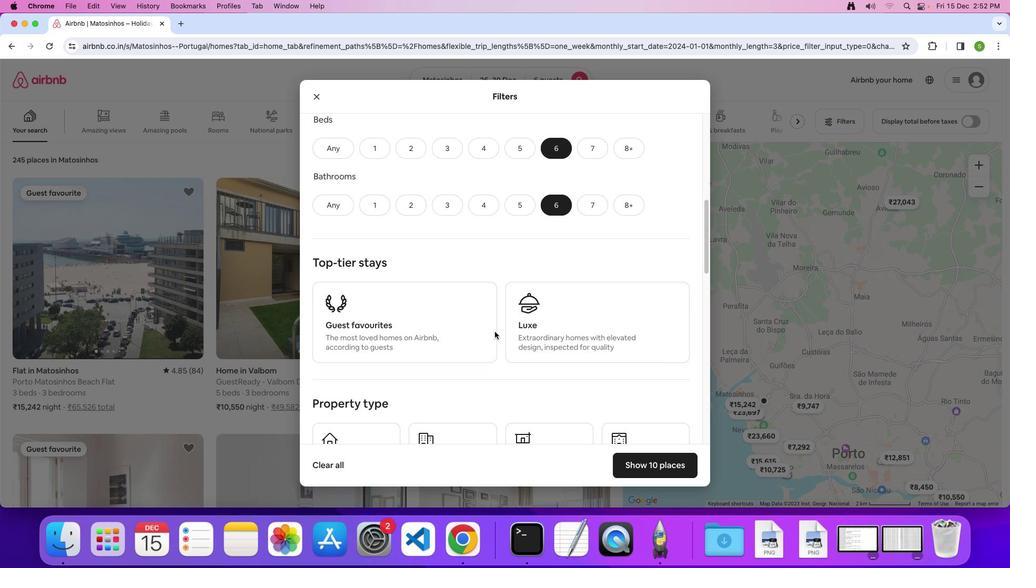 
Action: Mouse scrolled (494, 331) with delta (0, 0)
Screenshot: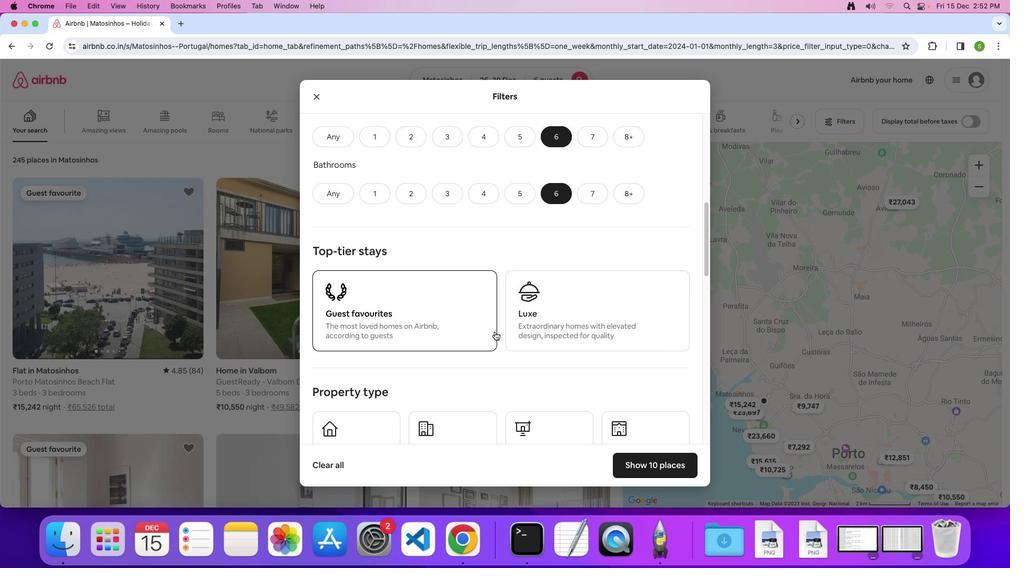 
Action: Mouse scrolled (494, 331) with delta (0, 0)
Screenshot: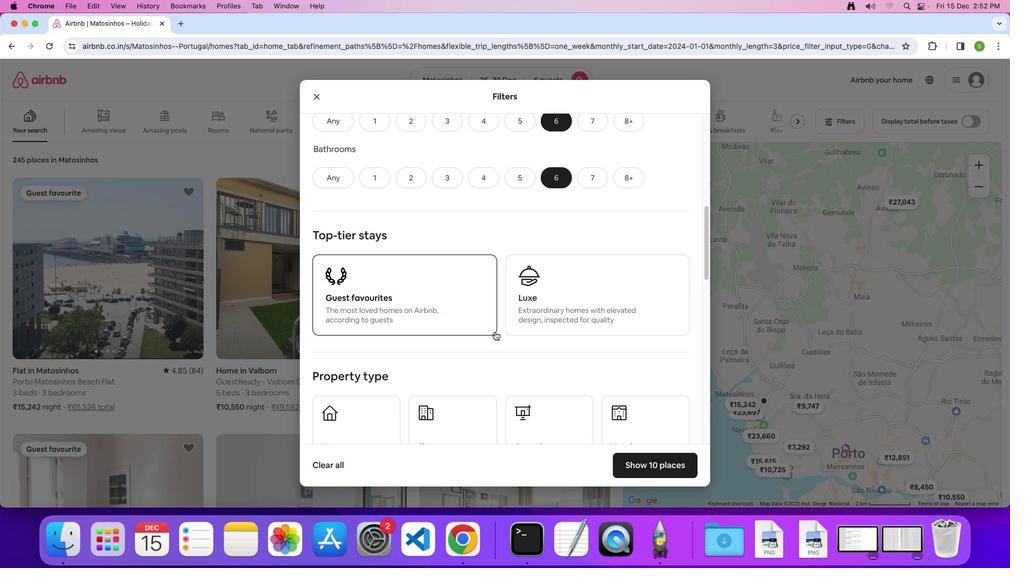 
Action: Mouse scrolled (494, 331) with delta (0, -1)
Screenshot: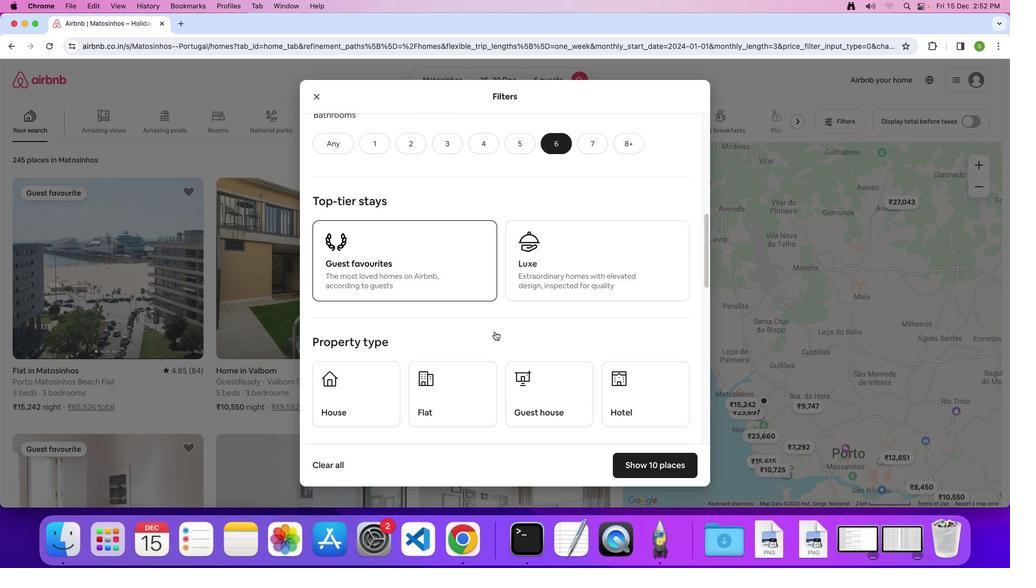 
Action: Mouse scrolled (494, 331) with delta (0, 0)
Screenshot: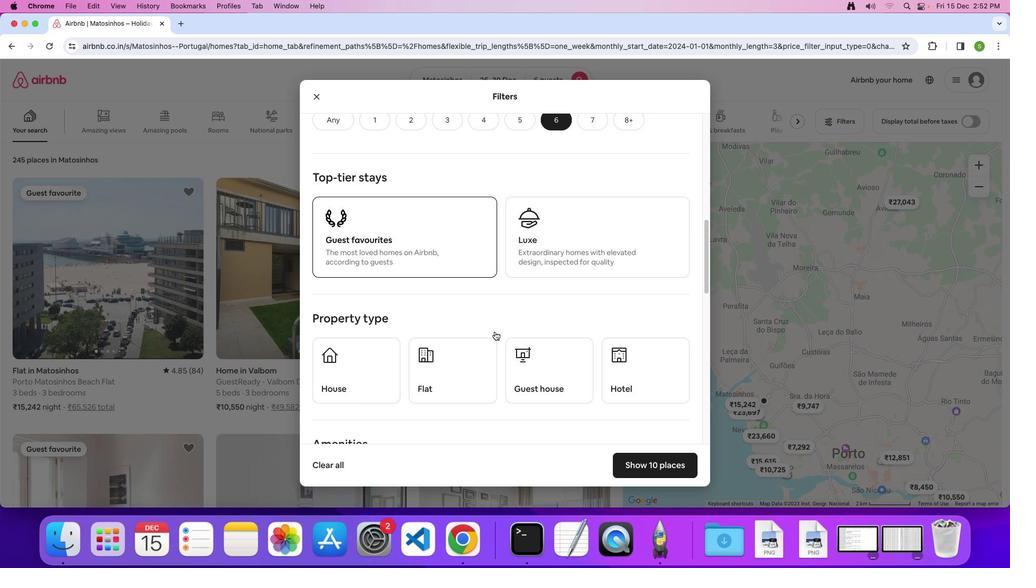 
Action: Mouse scrolled (494, 331) with delta (0, 0)
Screenshot: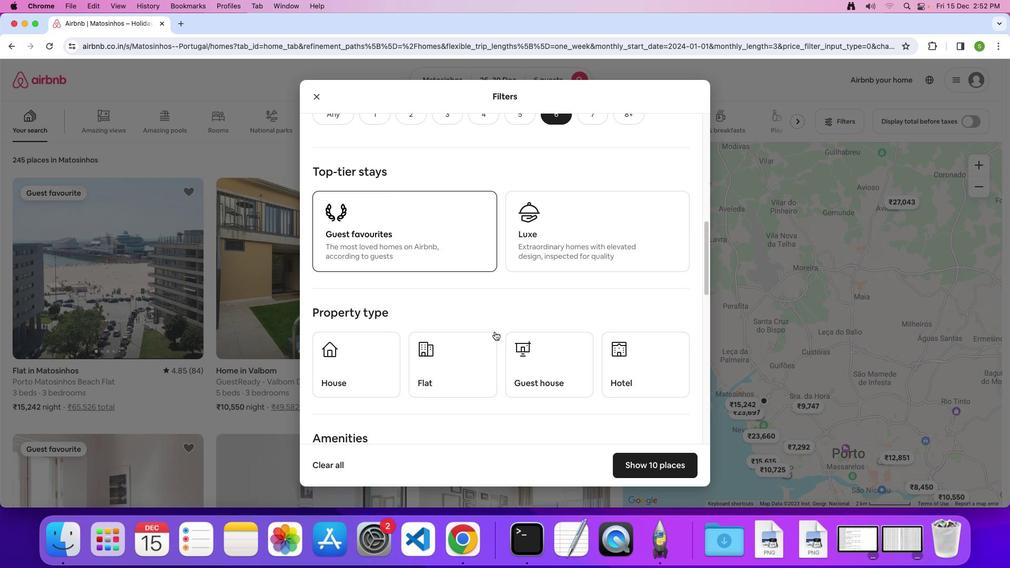 
Action: Mouse scrolled (494, 331) with delta (0, 0)
Screenshot: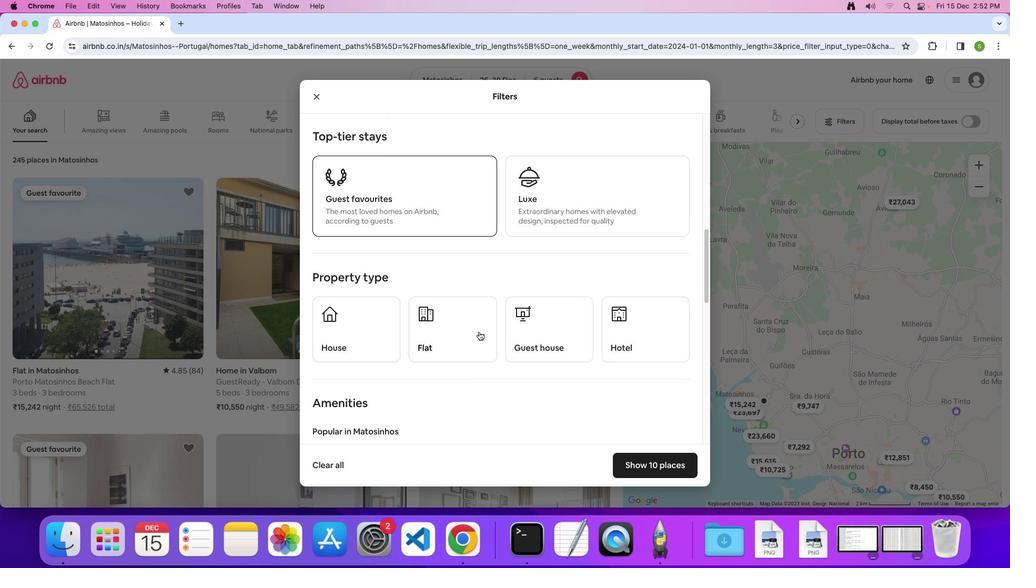 
Action: Mouse moved to (381, 330)
Screenshot: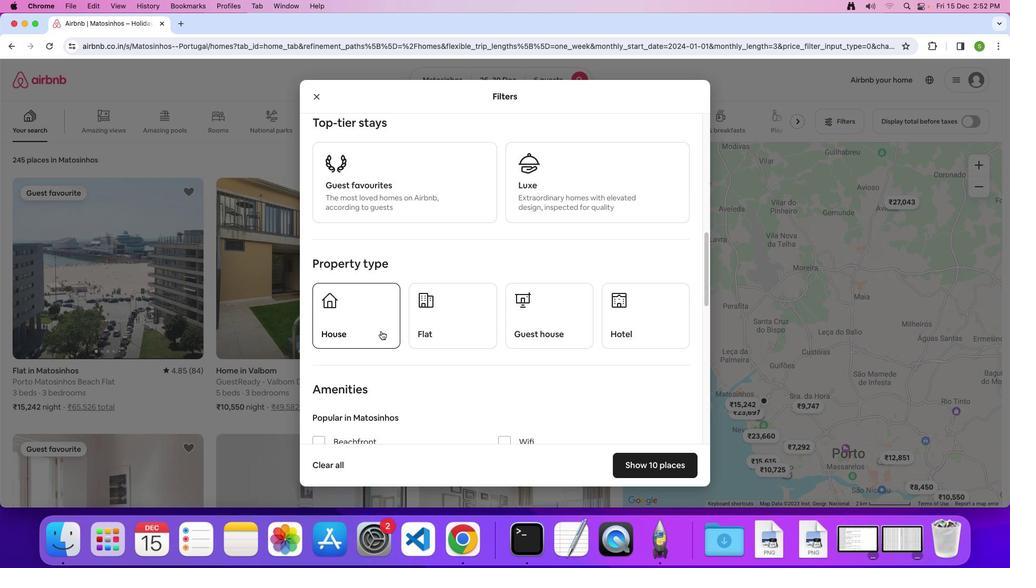 
Action: Mouse pressed left at (381, 330)
Screenshot: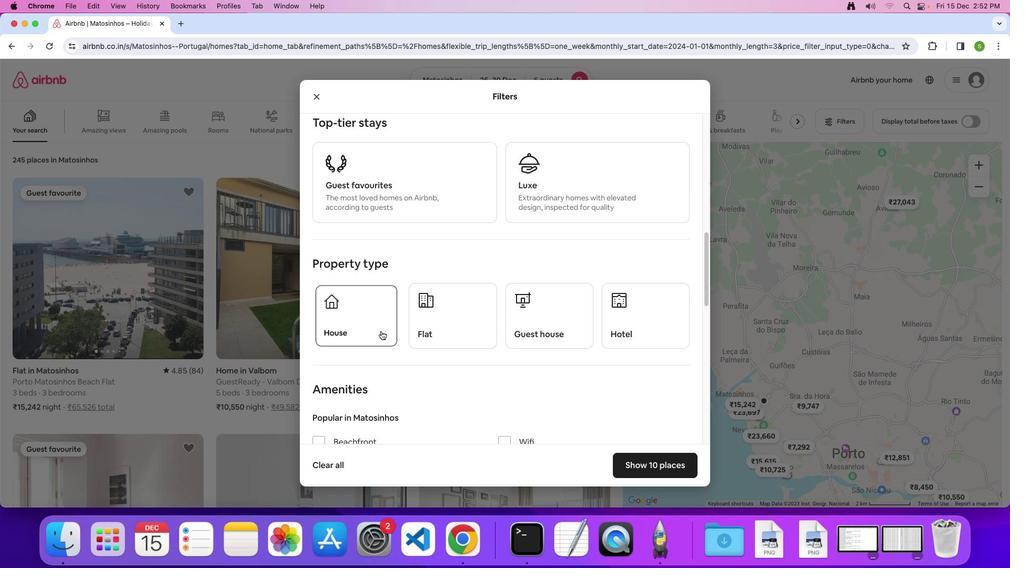 
Action: Mouse moved to (507, 279)
Screenshot: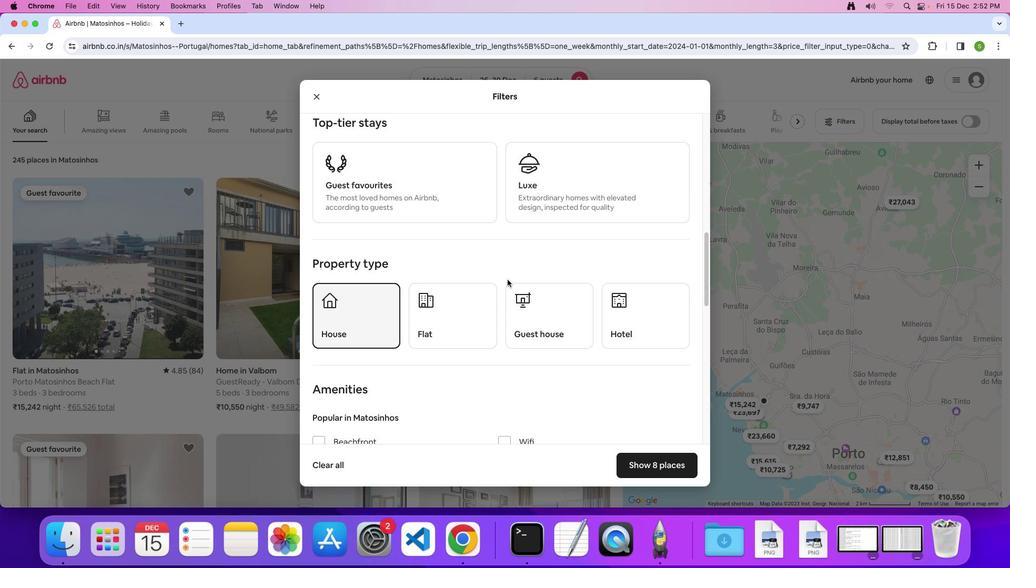 
Action: Mouse scrolled (507, 279) with delta (0, 0)
Screenshot: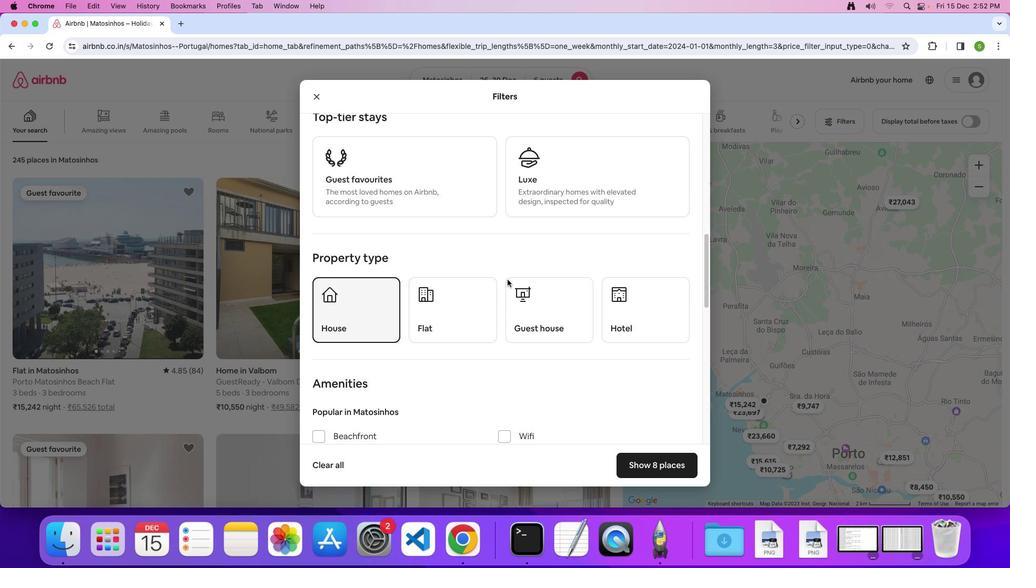 
Action: Mouse scrolled (507, 279) with delta (0, 0)
Screenshot: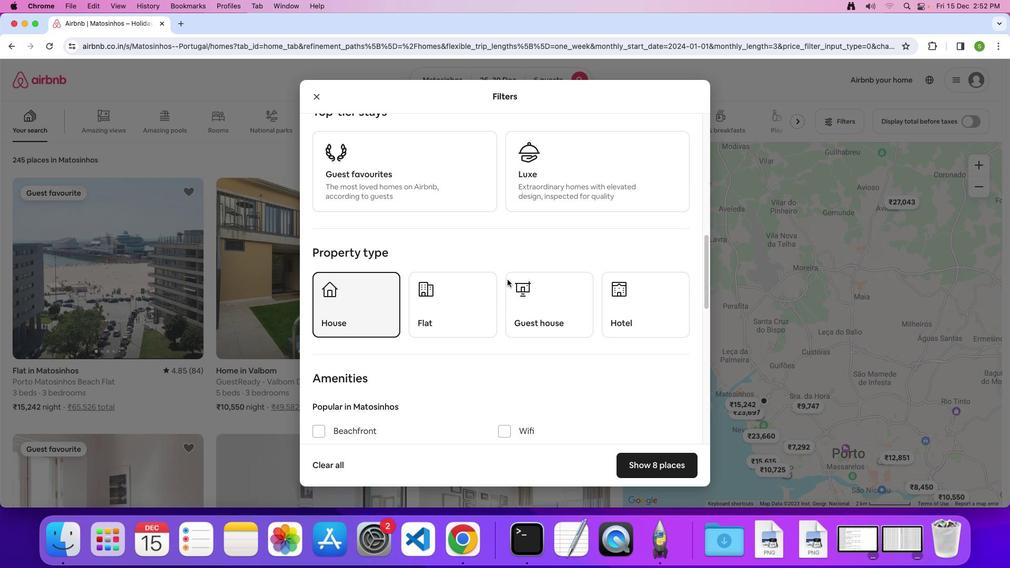
Action: Mouse scrolled (507, 279) with delta (0, 0)
Screenshot: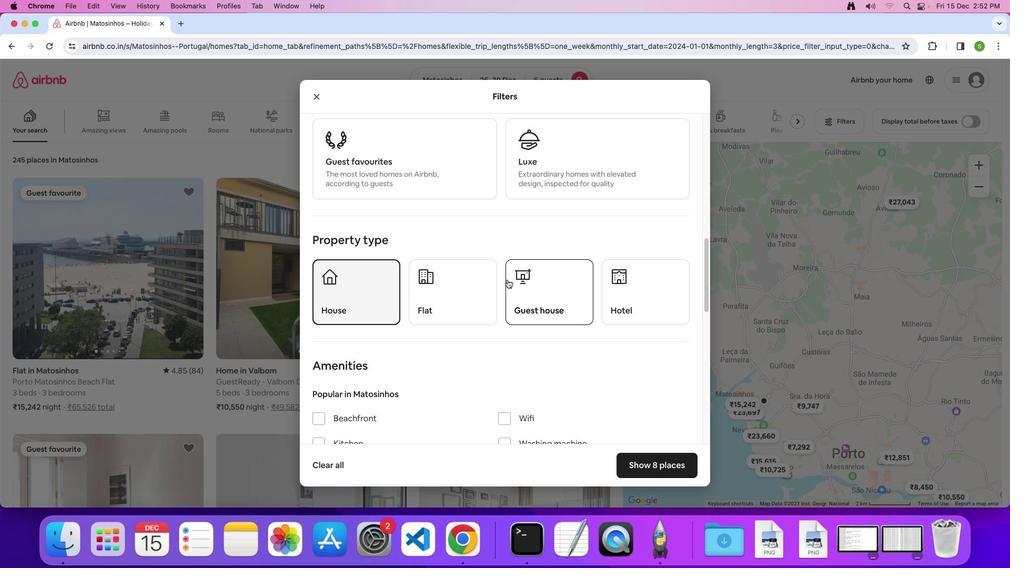 
Action: Mouse scrolled (507, 279) with delta (0, 0)
Screenshot: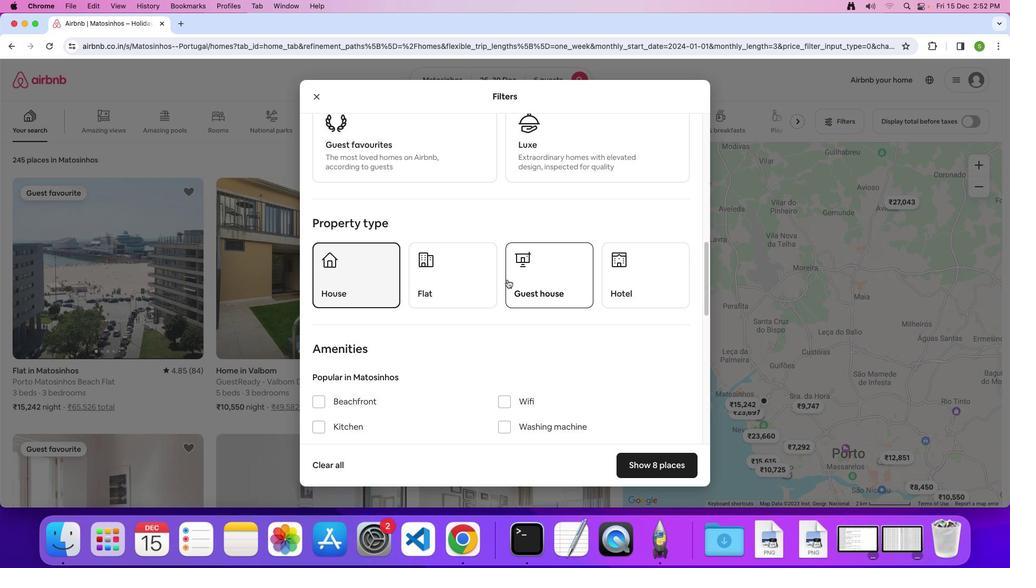 
Action: Mouse scrolled (507, 279) with delta (0, 0)
Screenshot: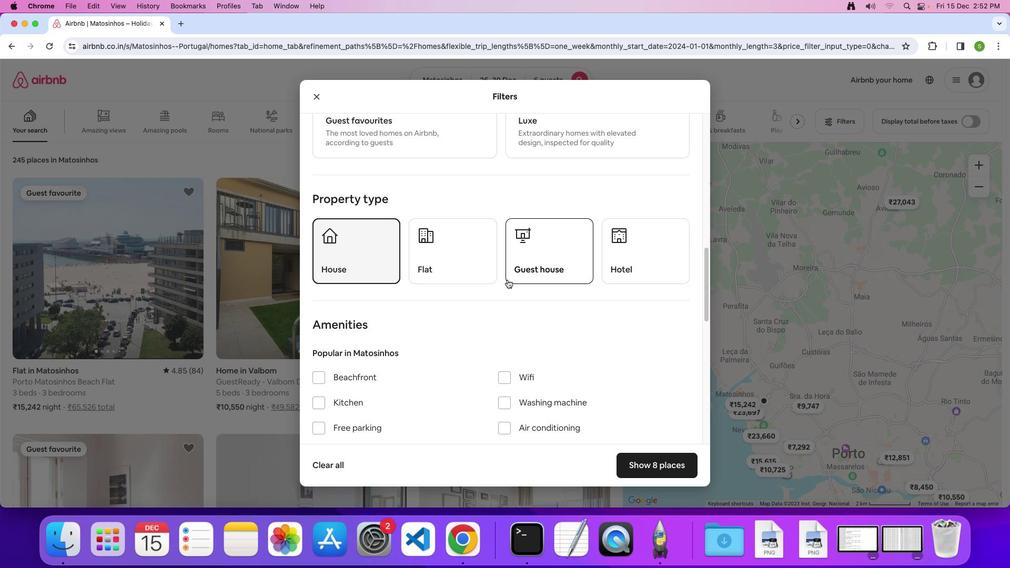 
Action: Mouse scrolled (507, 279) with delta (0, 0)
Screenshot: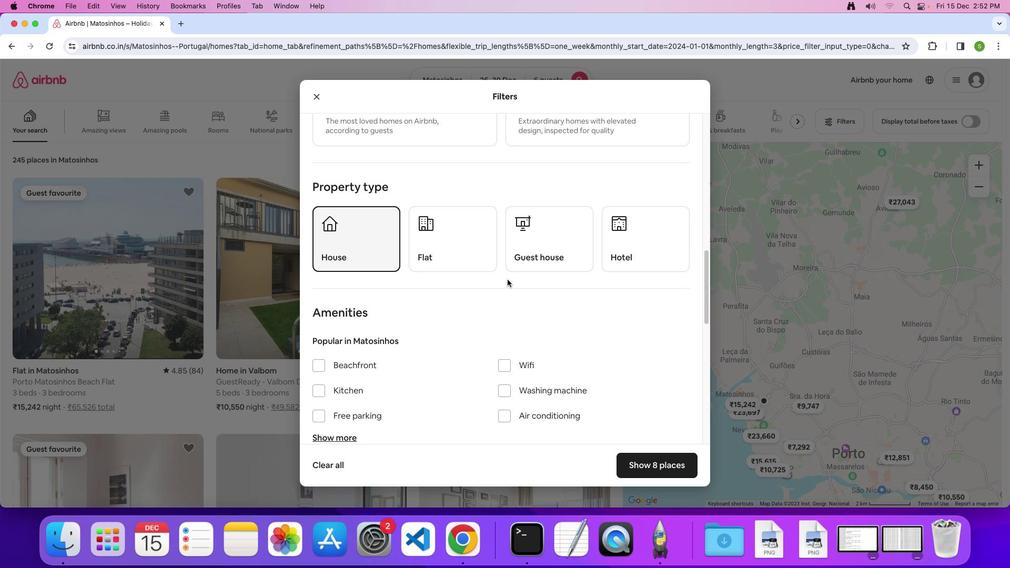 
Action: Mouse scrolled (507, 279) with delta (0, 0)
Screenshot: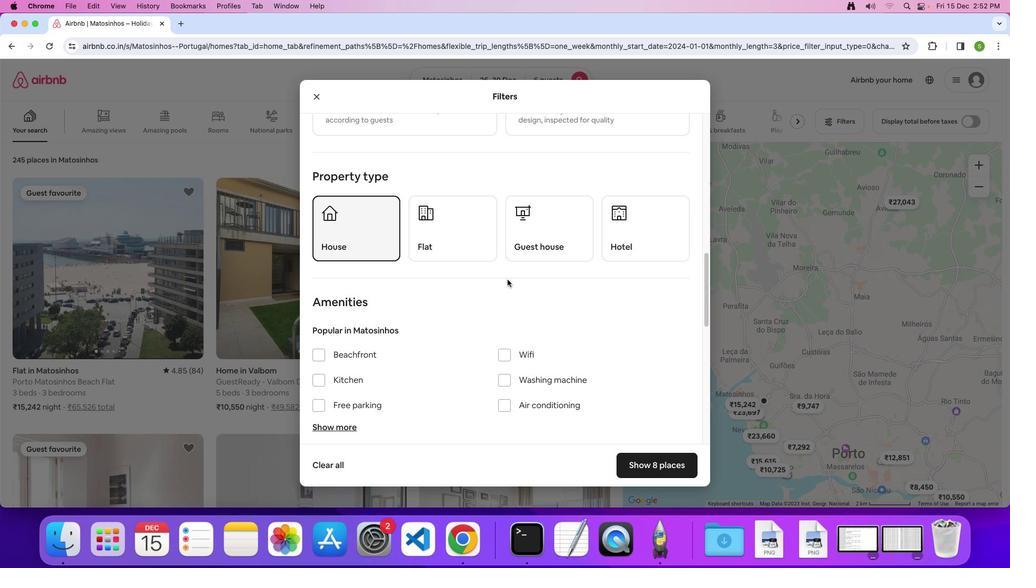 
Action: Mouse scrolled (507, 279) with delta (0, 0)
Screenshot: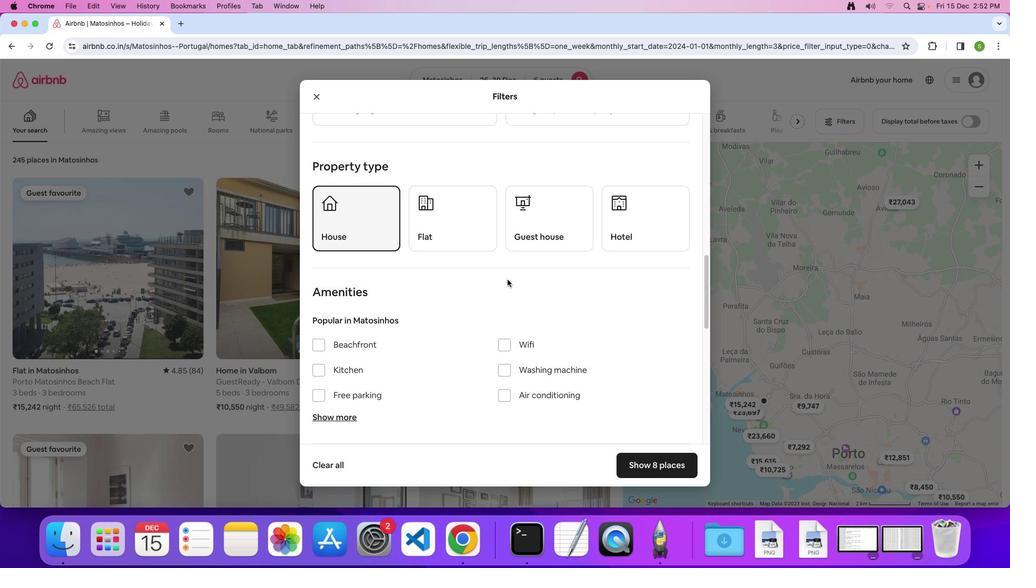 
Action: Mouse scrolled (507, 279) with delta (0, 0)
Screenshot: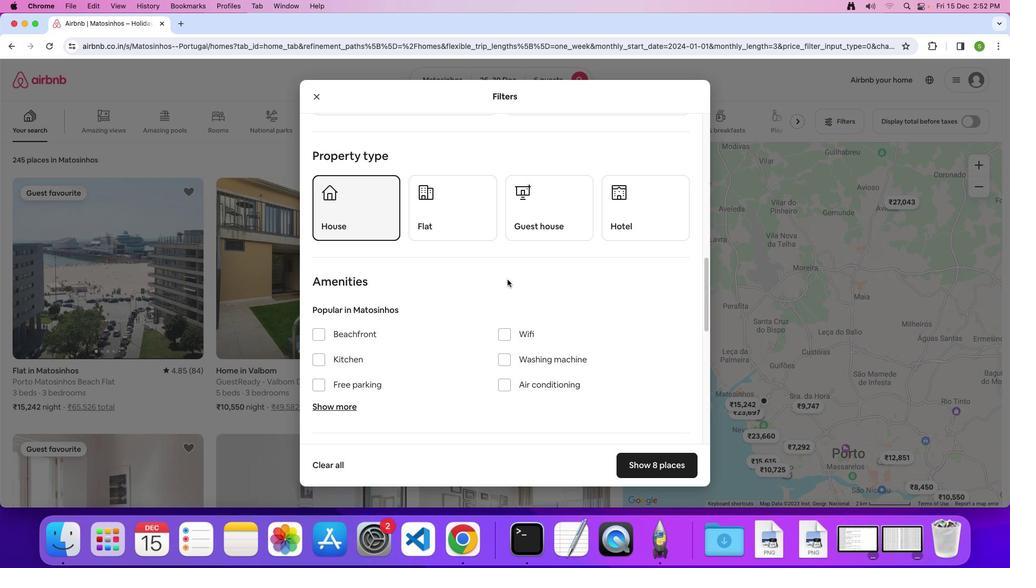 
Action: Mouse scrolled (507, 279) with delta (0, 0)
Screenshot: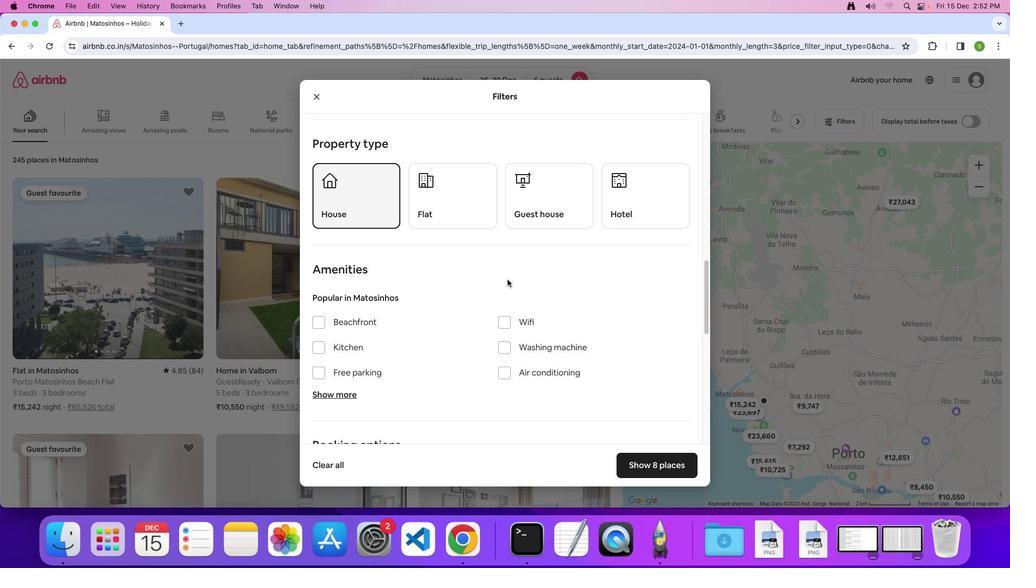 
Action: Mouse scrolled (507, 279) with delta (0, 0)
Screenshot: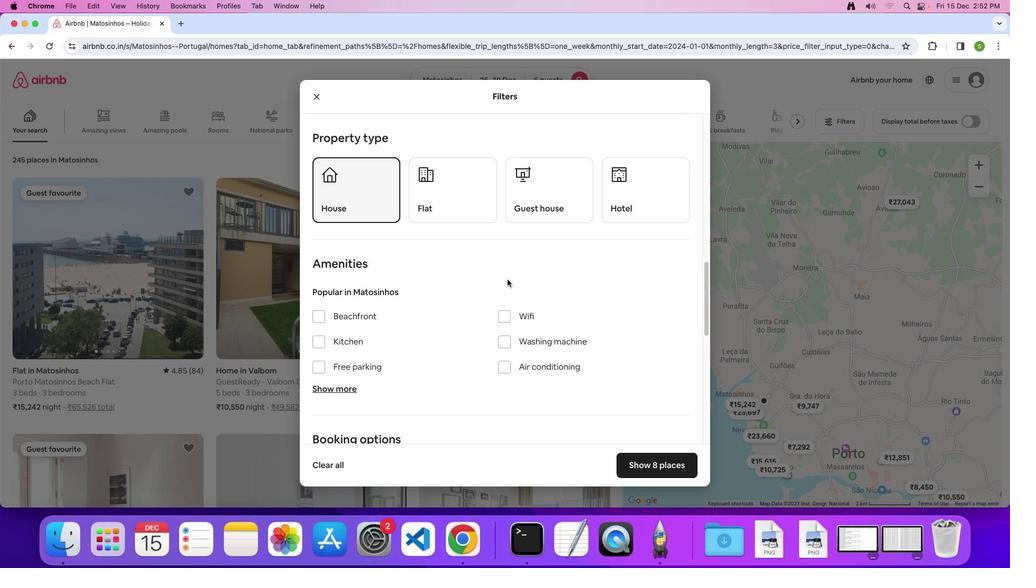 
Action: Mouse scrolled (507, 279) with delta (0, -1)
Screenshot: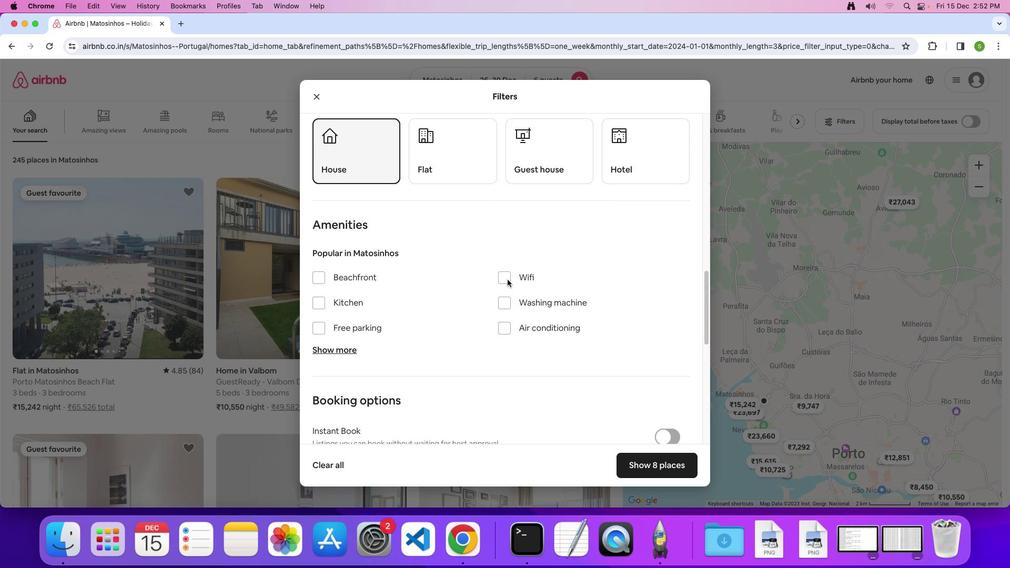 
Action: Mouse scrolled (507, 279) with delta (0, 0)
Screenshot: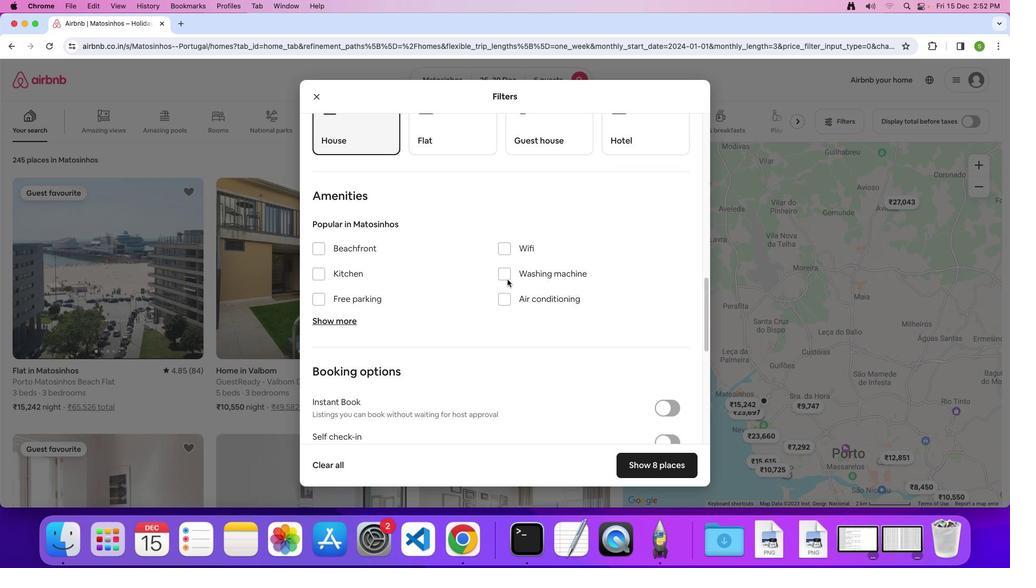 
Action: Mouse scrolled (507, 279) with delta (0, 0)
Screenshot: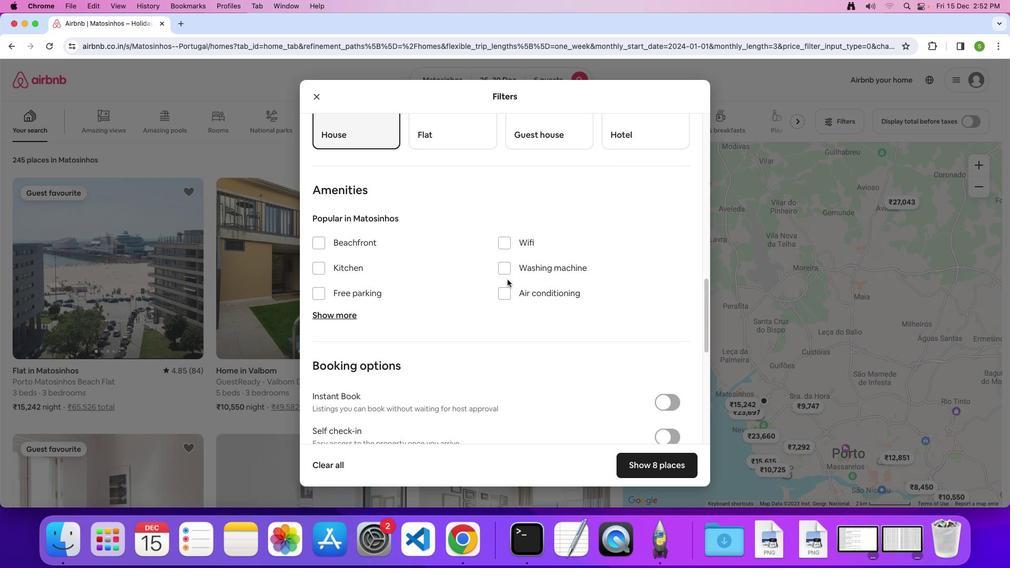 
Action: Mouse scrolled (507, 279) with delta (0, 0)
Screenshot: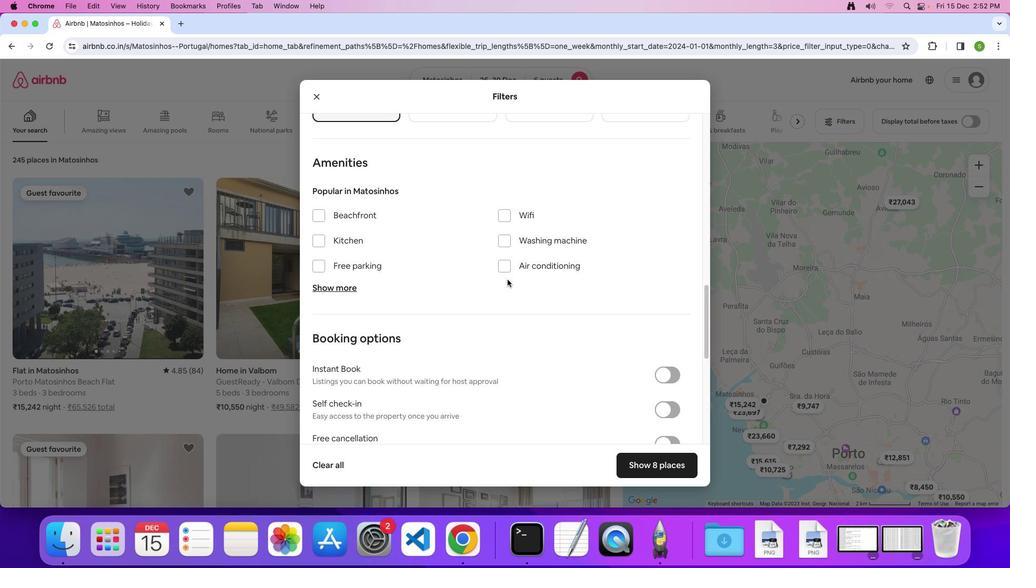
Action: Mouse scrolled (507, 279) with delta (0, 0)
Screenshot: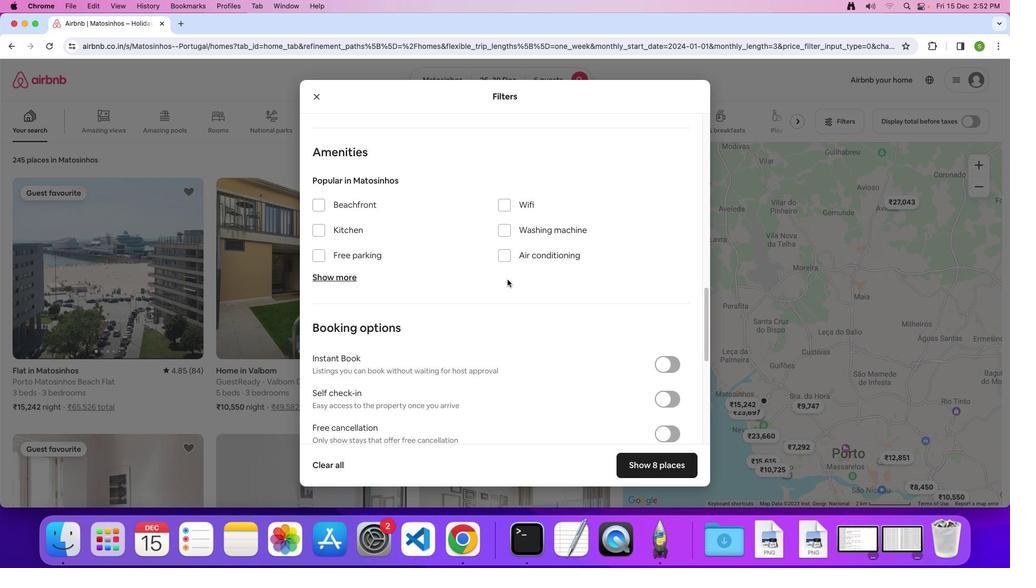 
Action: Mouse scrolled (507, 279) with delta (0, -1)
Screenshot: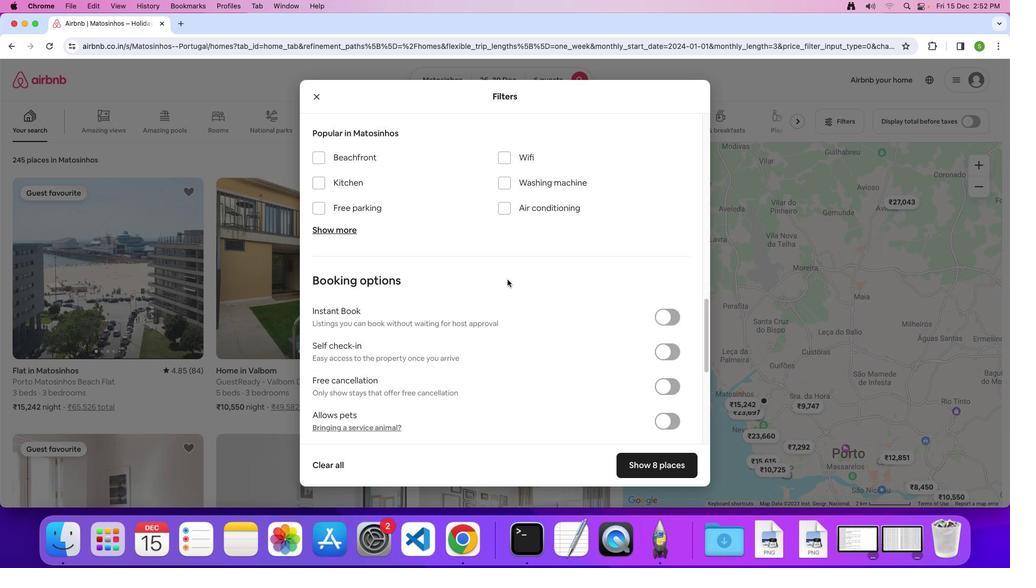 
Action: Mouse scrolled (507, 279) with delta (0, 0)
Screenshot: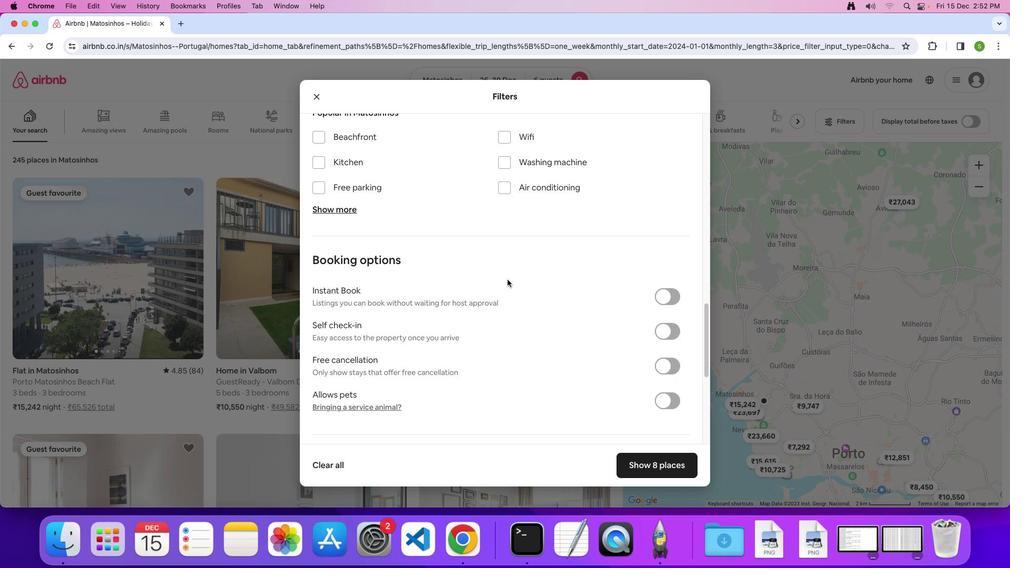 
Action: Mouse scrolled (507, 279) with delta (0, 0)
Screenshot: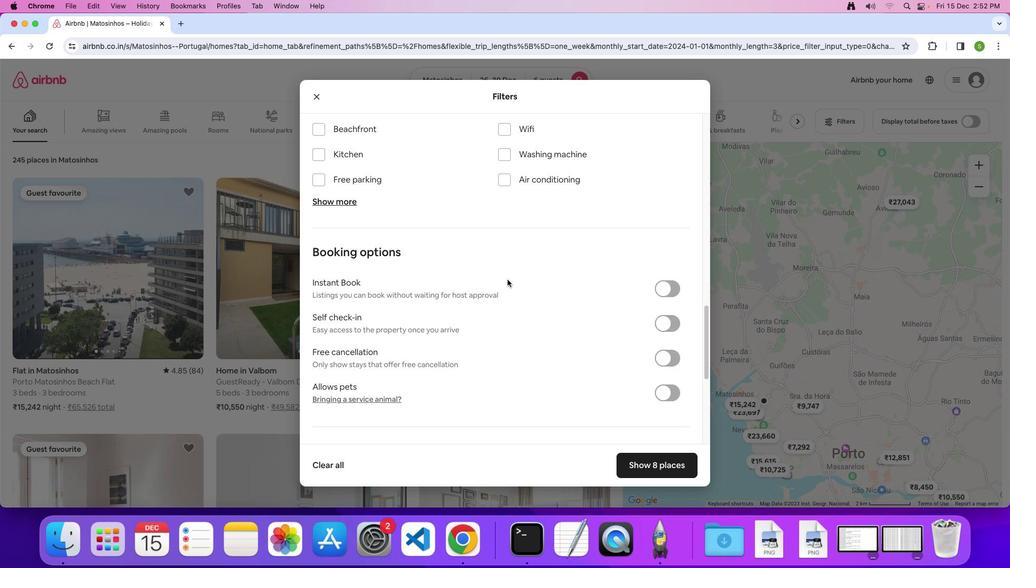 
Action: Mouse scrolled (507, 279) with delta (0, 0)
Screenshot: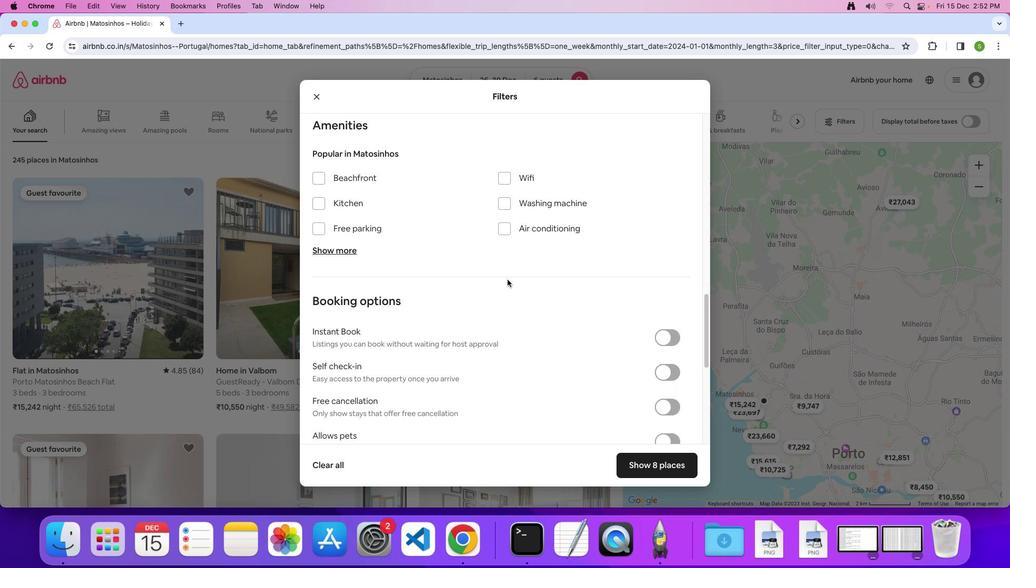 
Action: Mouse scrolled (507, 279) with delta (0, 0)
Screenshot: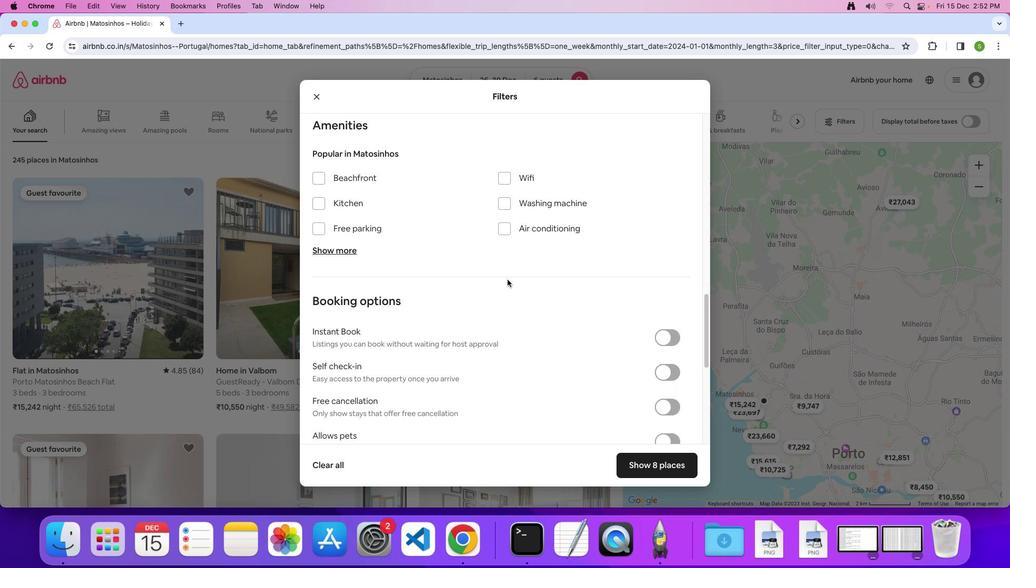 
Action: Mouse scrolled (507, 279) with delta (0, 2)
Screenshot: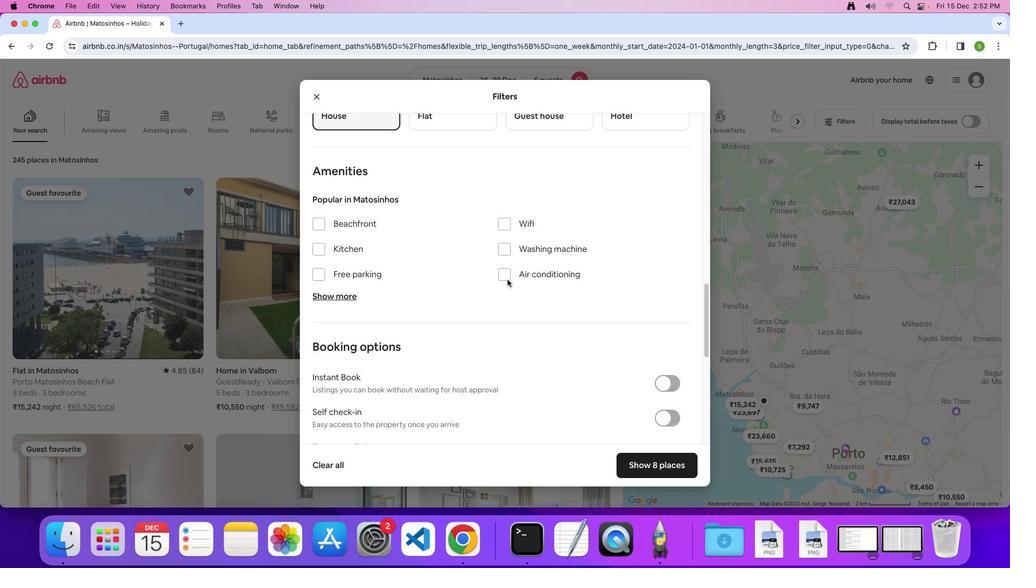 
Action: Mouse scrolled (507, 279) with delta (0, 0)
Screenshot: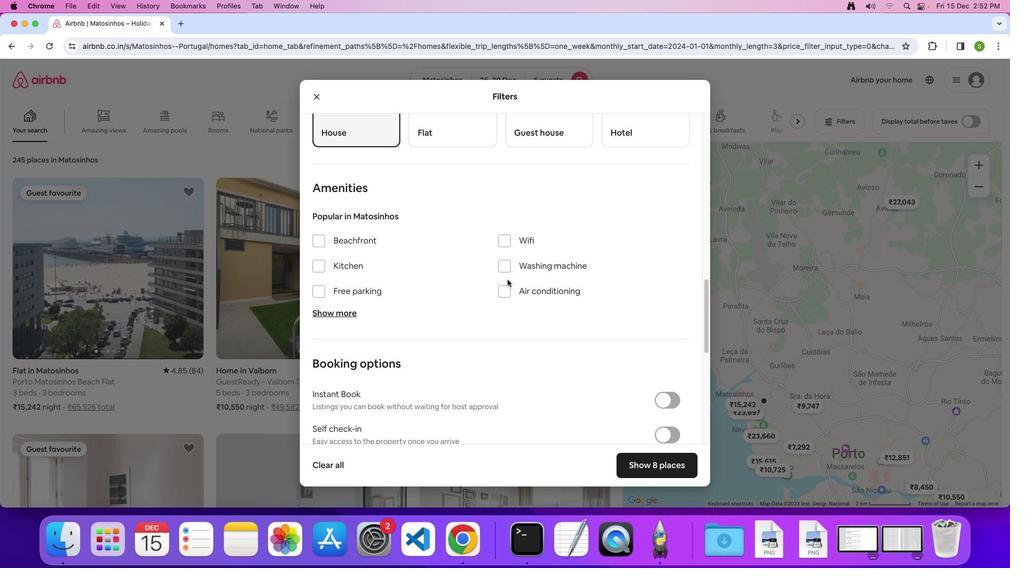
Action: Mouse moved to (501, 242)
Screenshot: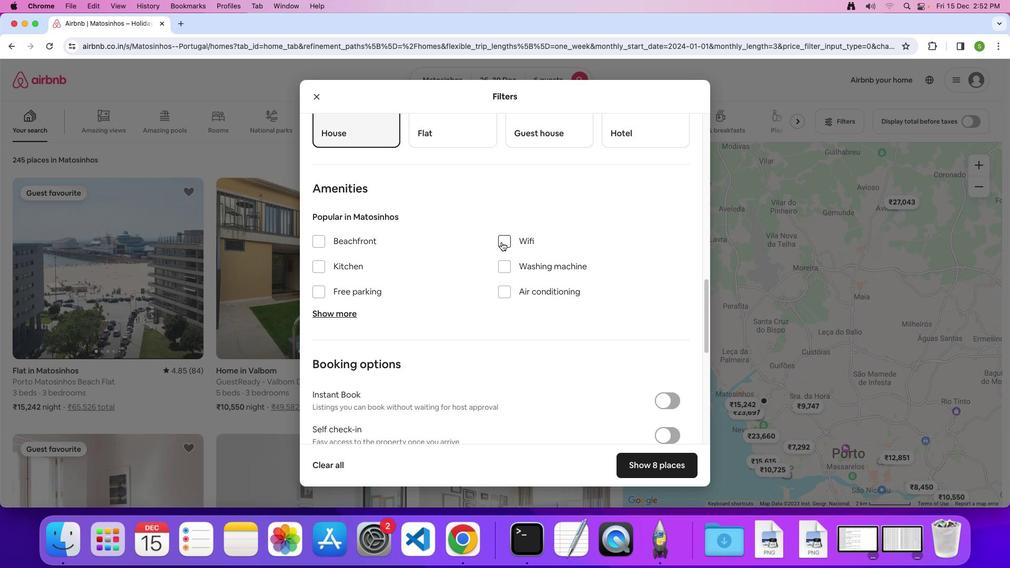 
Action: Mouse pressed left at (501, 242)
Screenshot: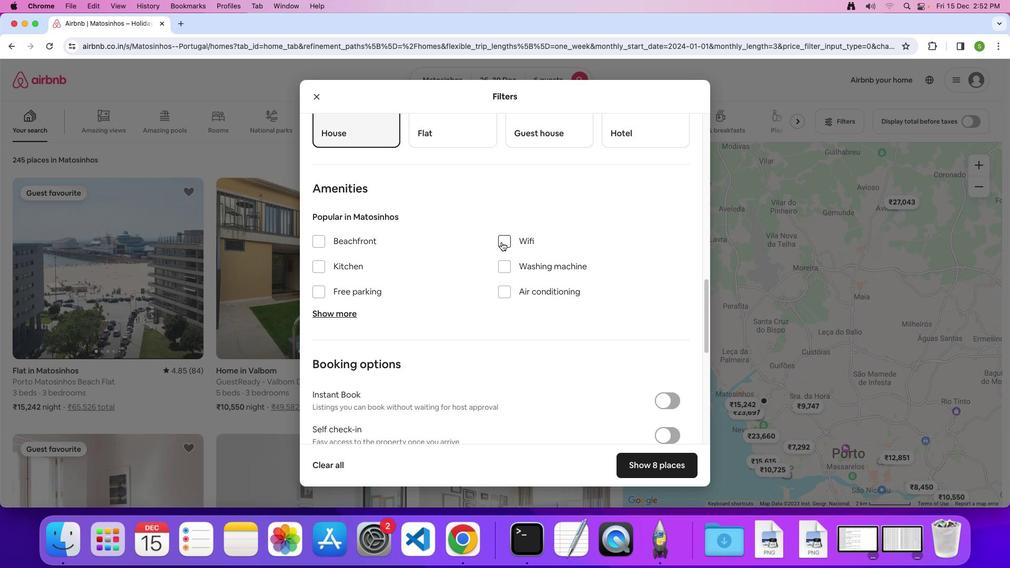 
Action: Mouse moved to (327, 315)
Screenshot: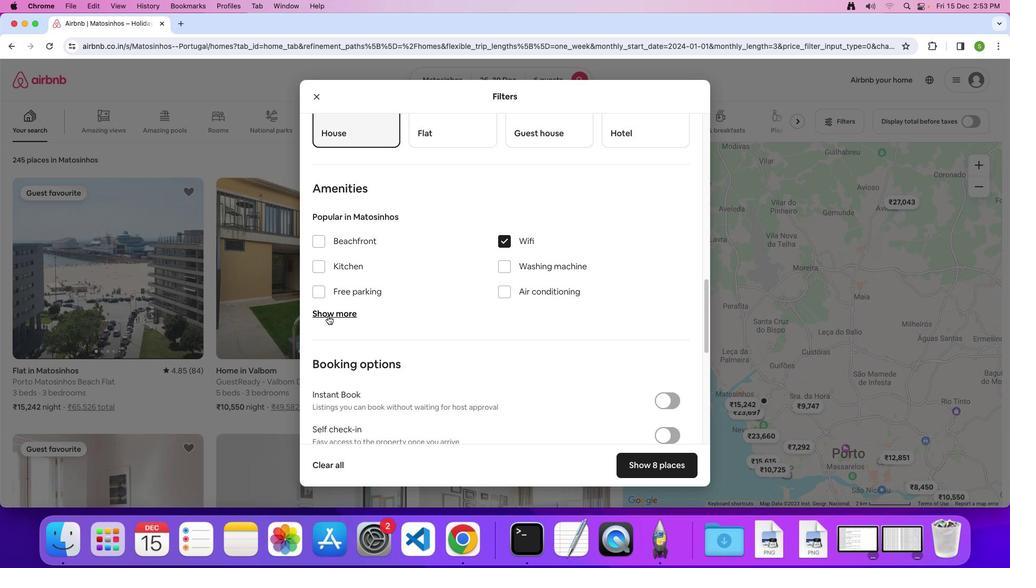 
Action: Mouse pressed left at (327, 315)
Screenshot: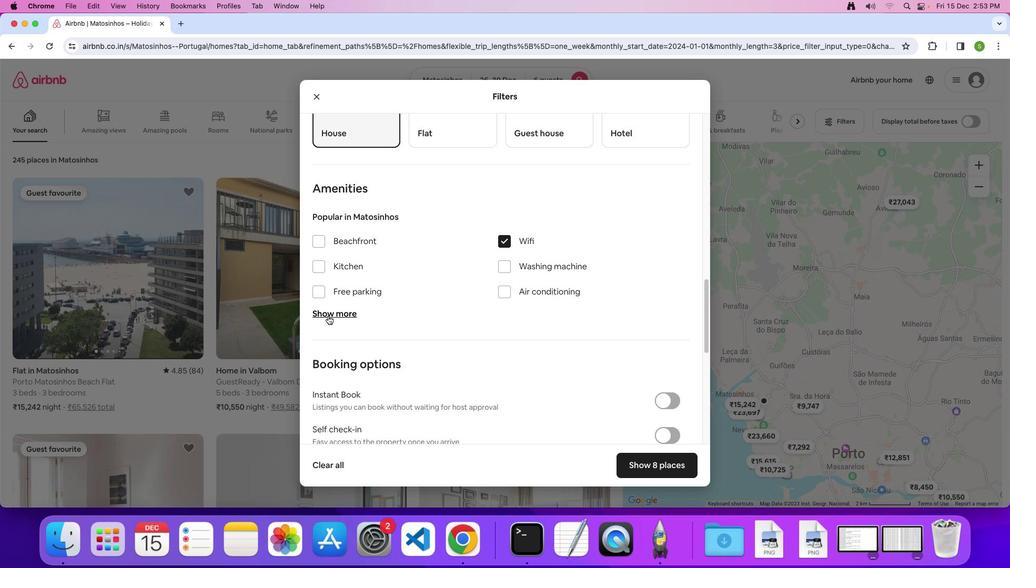 
Action: Mouse moved to (319, 286)
Screenshot: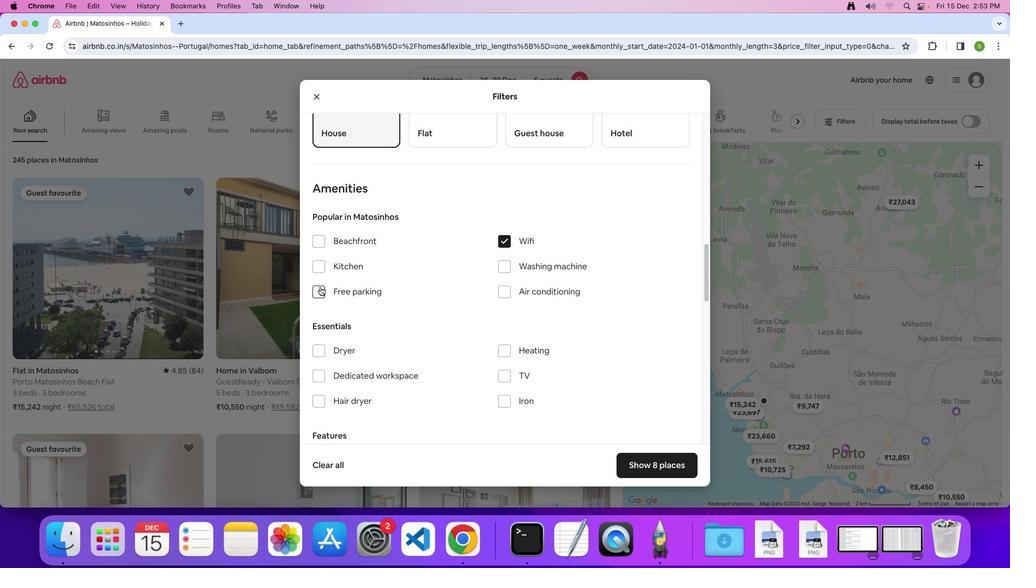 
Action: Mouse pressed left at (319, 286)
Screenshot: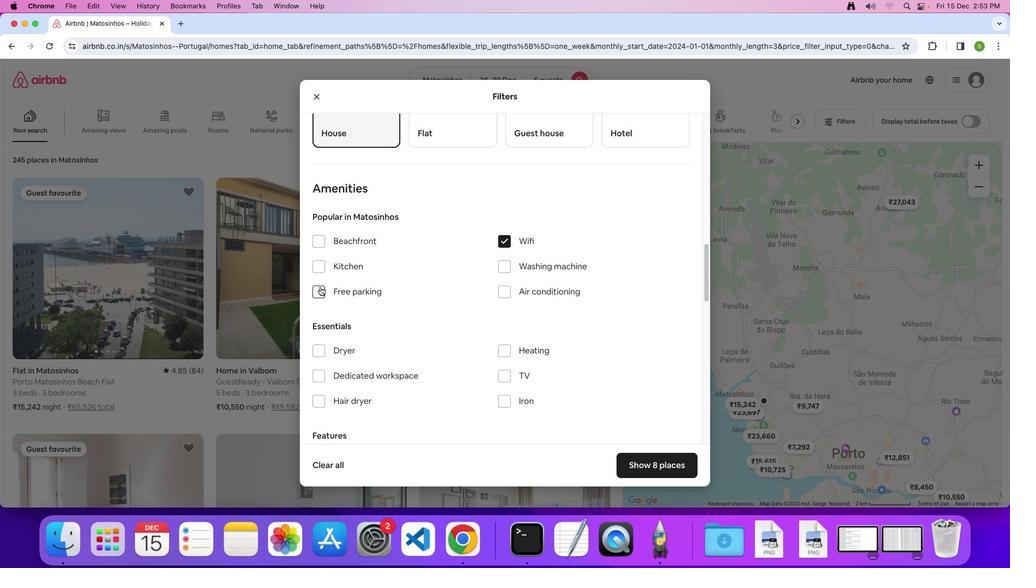 
Action: Mouse moved to (503, 374)
Screenshot: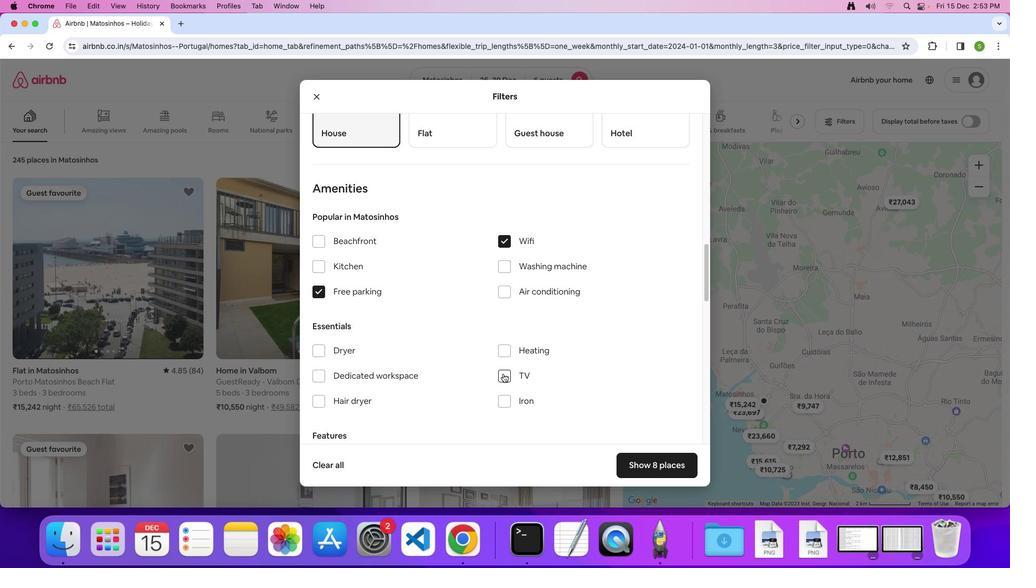
Action: Mouse pressed left at (503, 374)
Screenshot: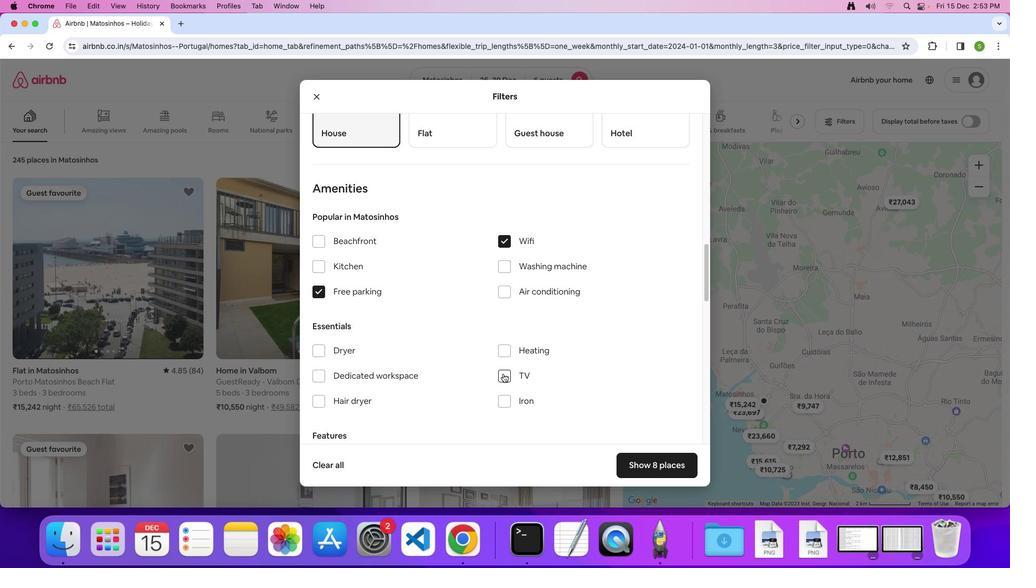 
Action: Mouse moved to (431, 356)
Screenshot: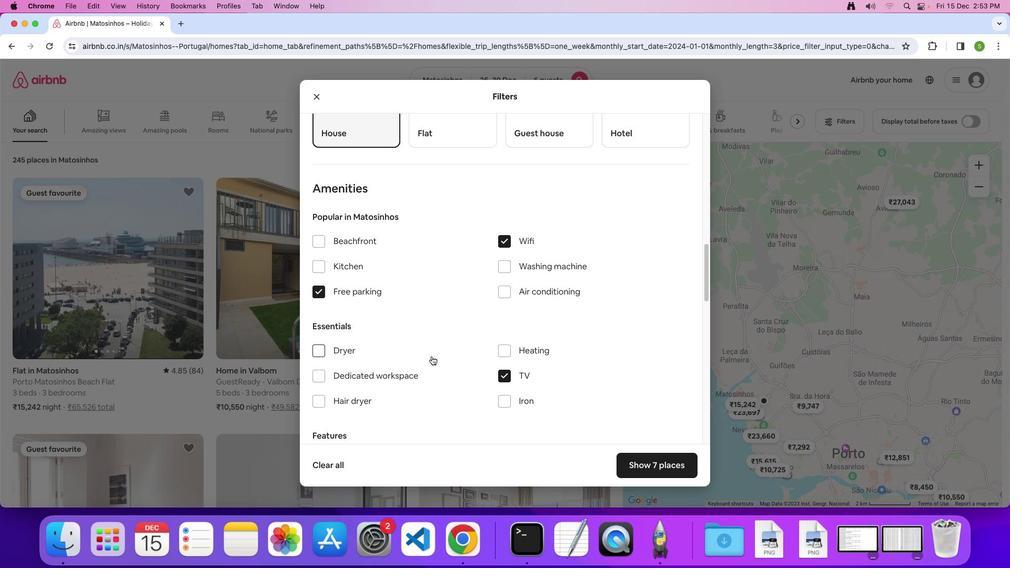 
Action: Mouse scrolled (431, 356) with delta (0, 0)
Screenshot: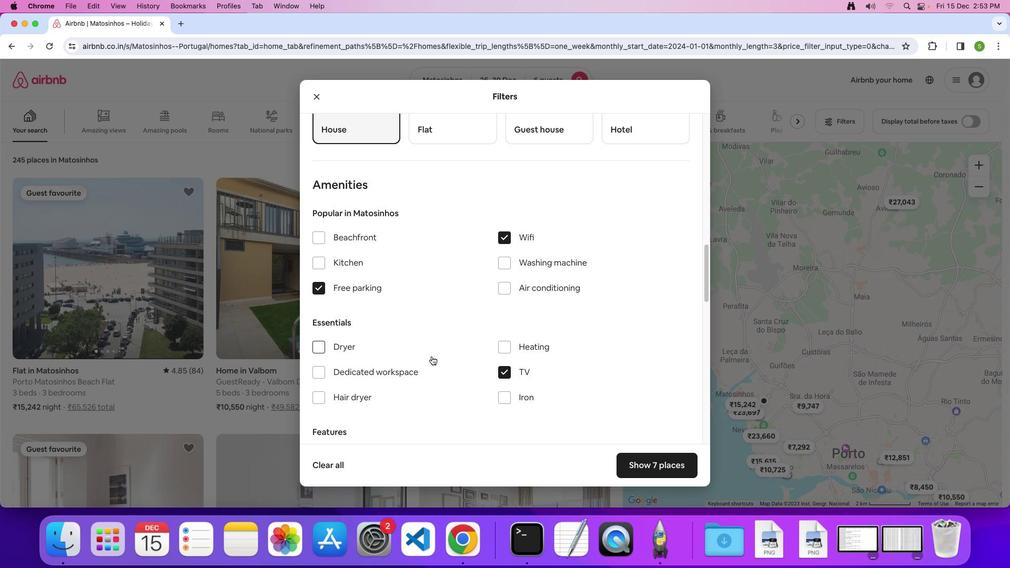 
Action: Mouse scrolled (431, 356) with delta (0, 0)
Screenshot: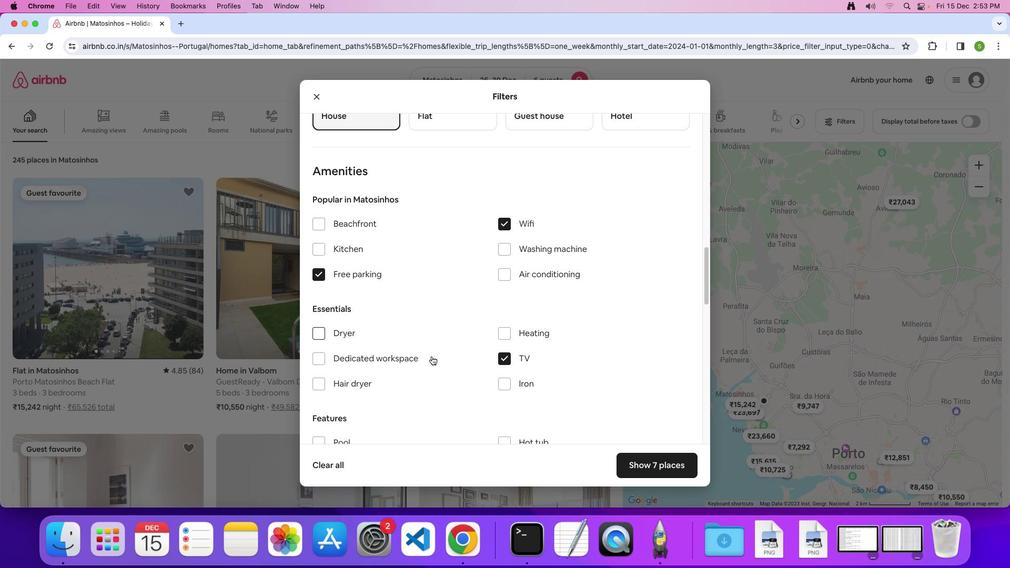 
Action: Mouse scrolled (431, 356) with delta (0, -1)
Screenshot: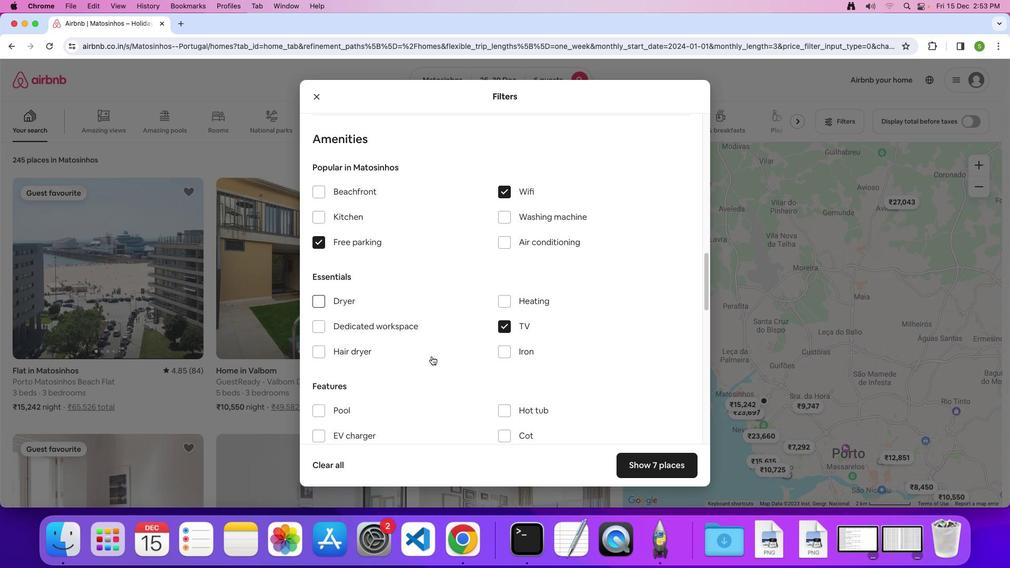 
Action: Mouse scrolled (431, 356) with delta (0, 0)
Screenshot: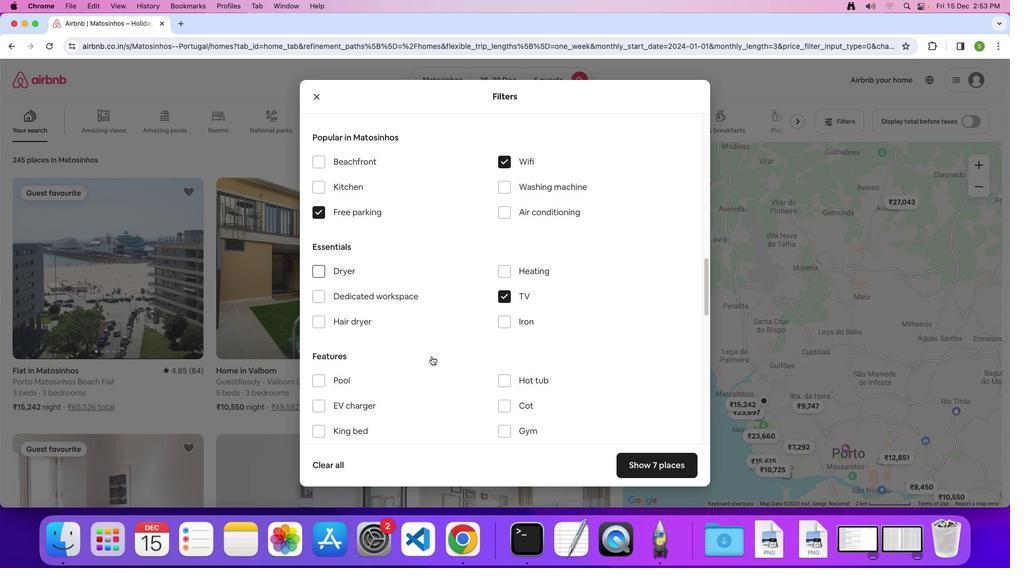 
Action: Mouse scrolled (431, 356) with delta (0, 0)
Screenshot: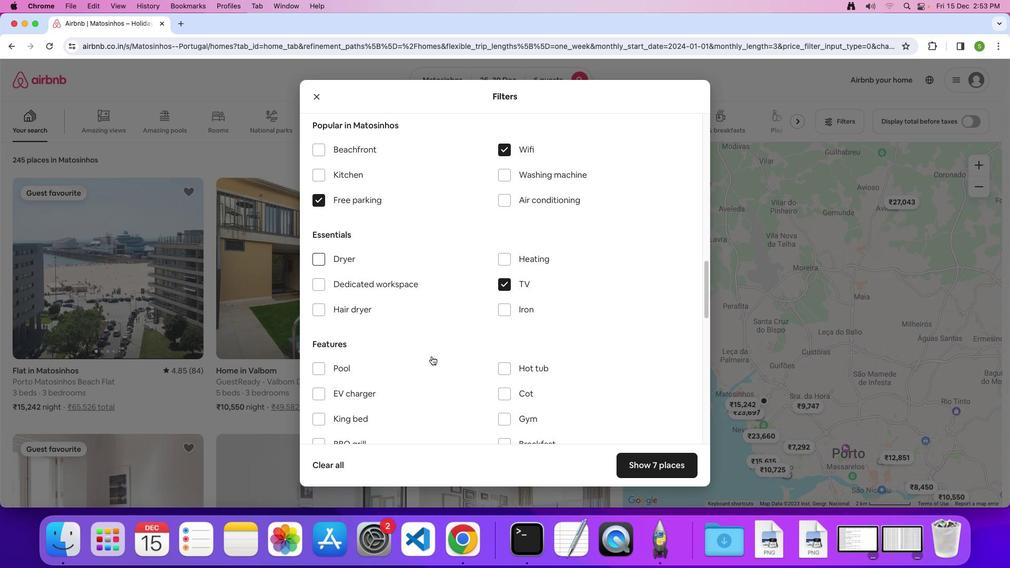 
Action: Mouse scrolled (431, 356) with delta (0, -1)
Screenshot: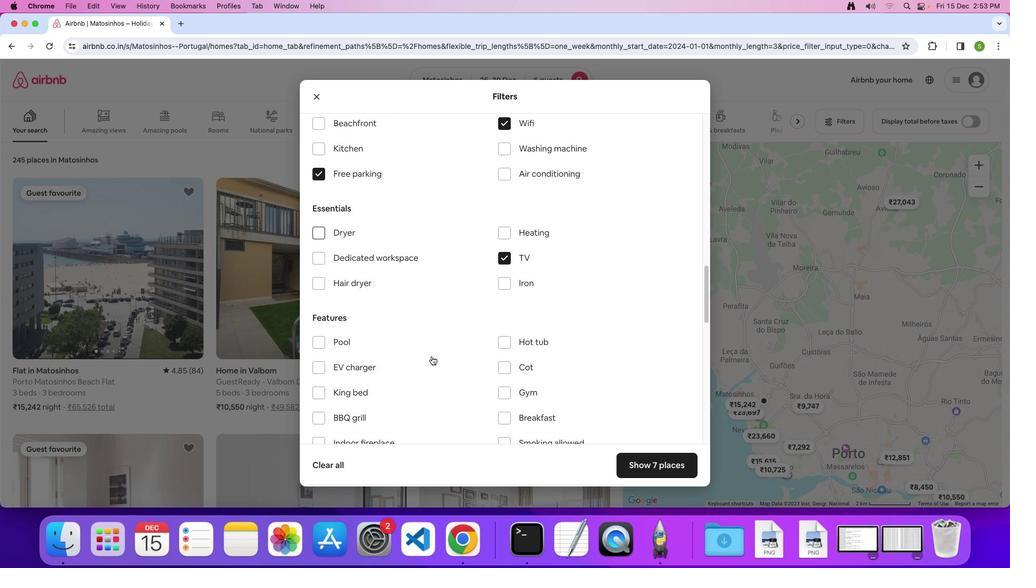 
Action: Mouse scrolled (431, 356) with delta (0, 0)
Screenshot: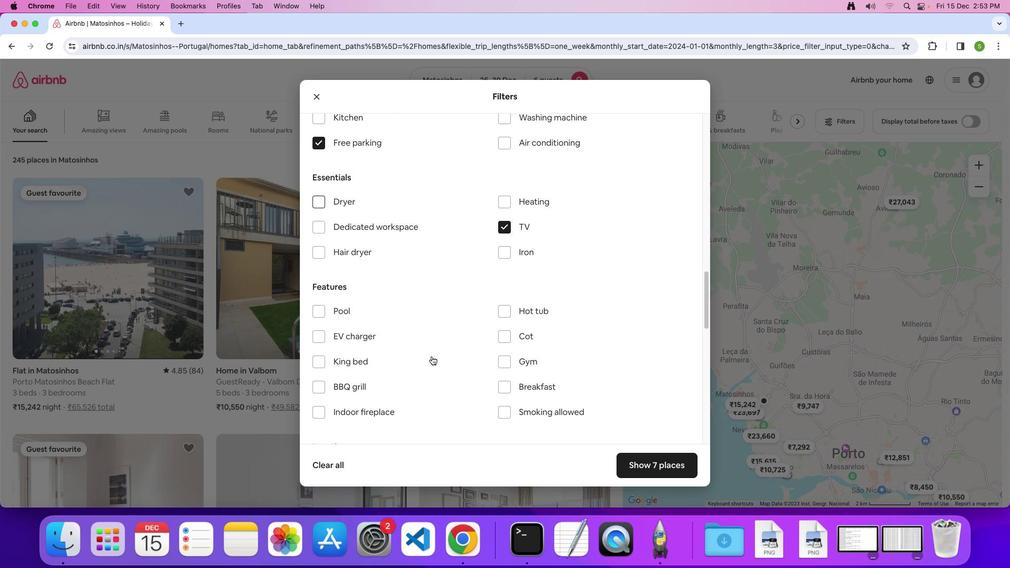 
Action: Mouse scrolled (431, 356) with delta (0, 0)
Screenshot: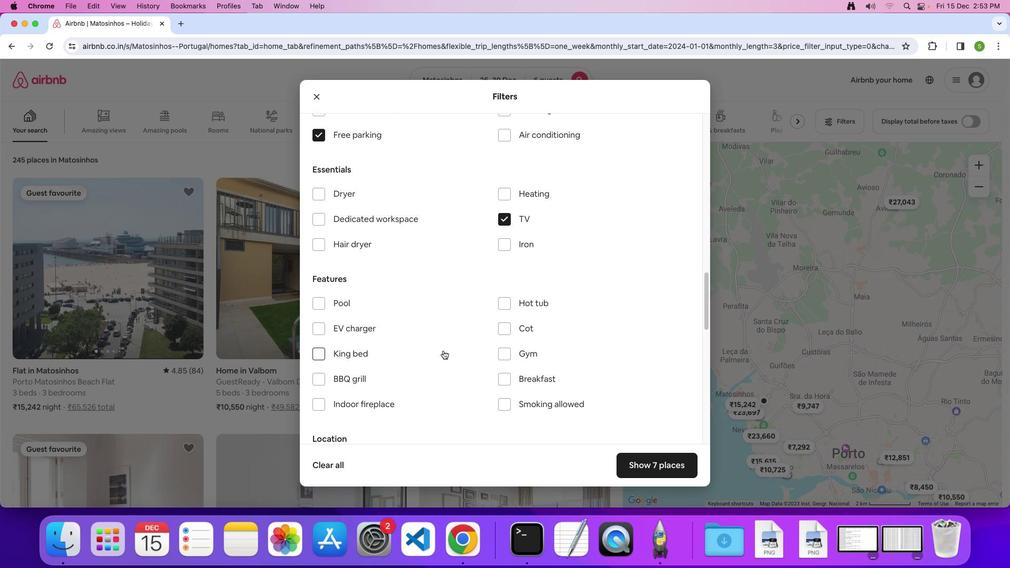 
Action: Mouse moved to (499, 347)
Screenshot: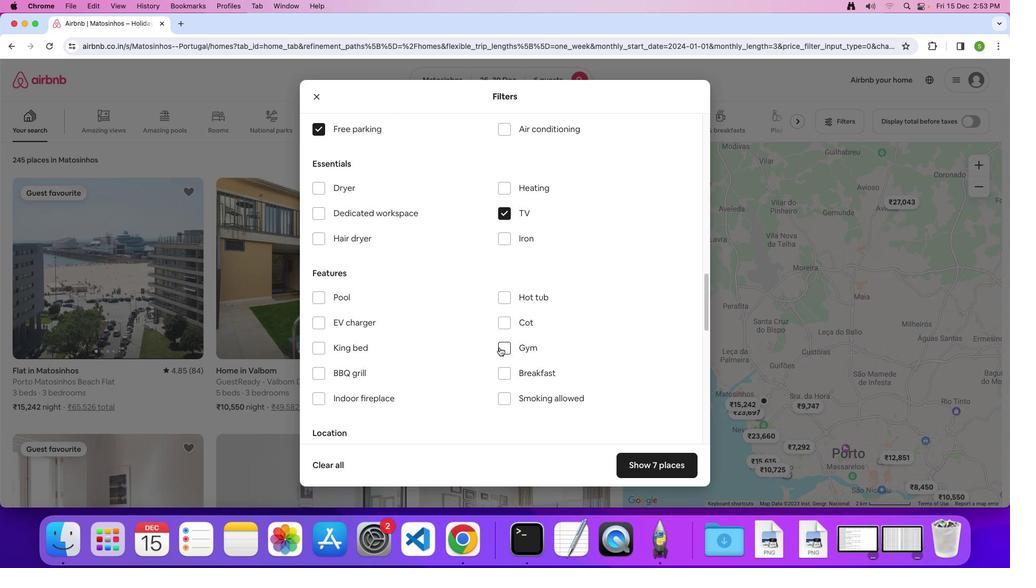 
Action: Mouse pressed left at (499, 347)
Screenshot: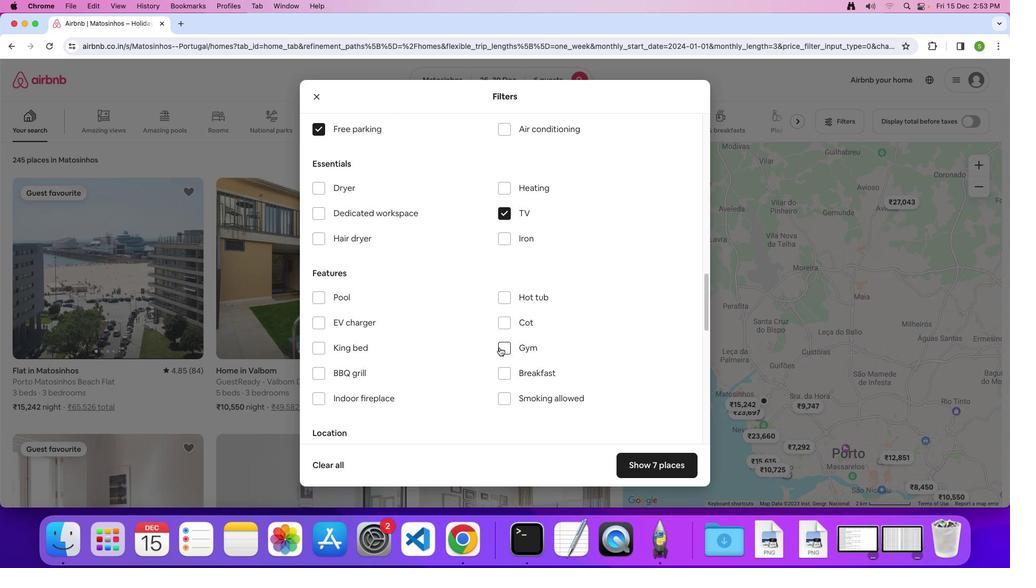 
Action: Mouse moved to (503, 374)
Screenshot: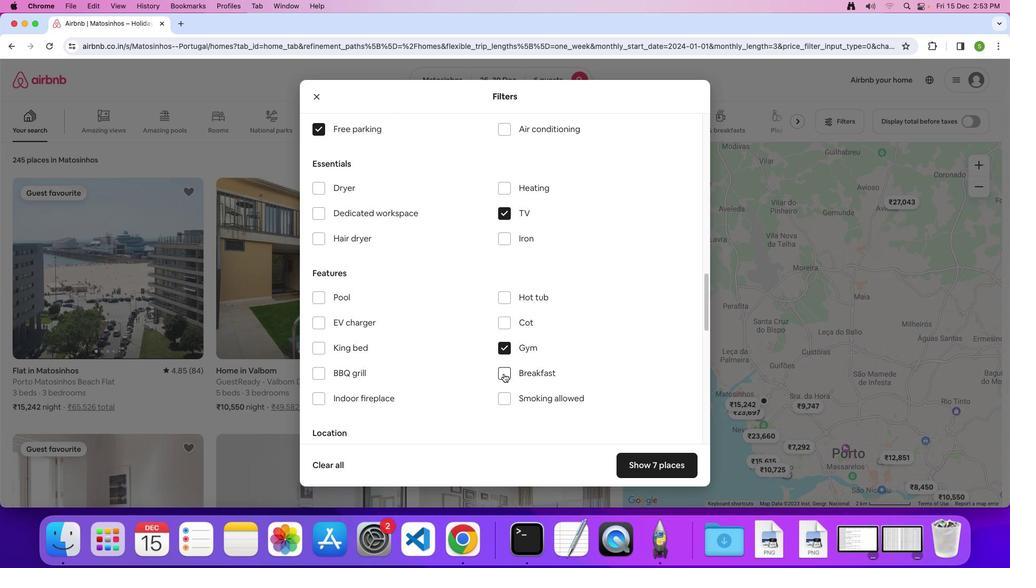 
Action: Mouse pressed left at (503, 374)
Screenshot: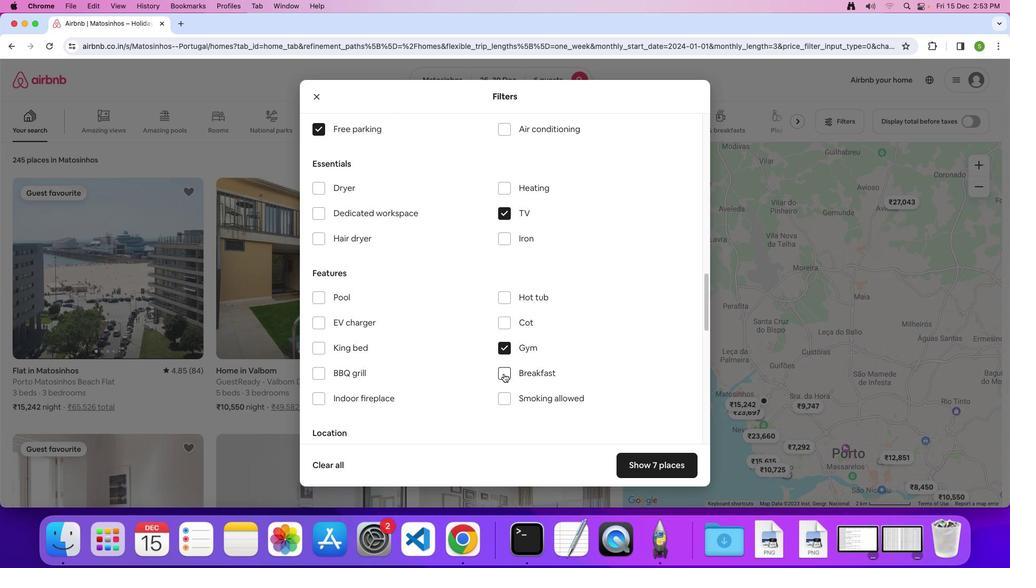 
Action: Mouse moved to (450, 354)
Screenshot: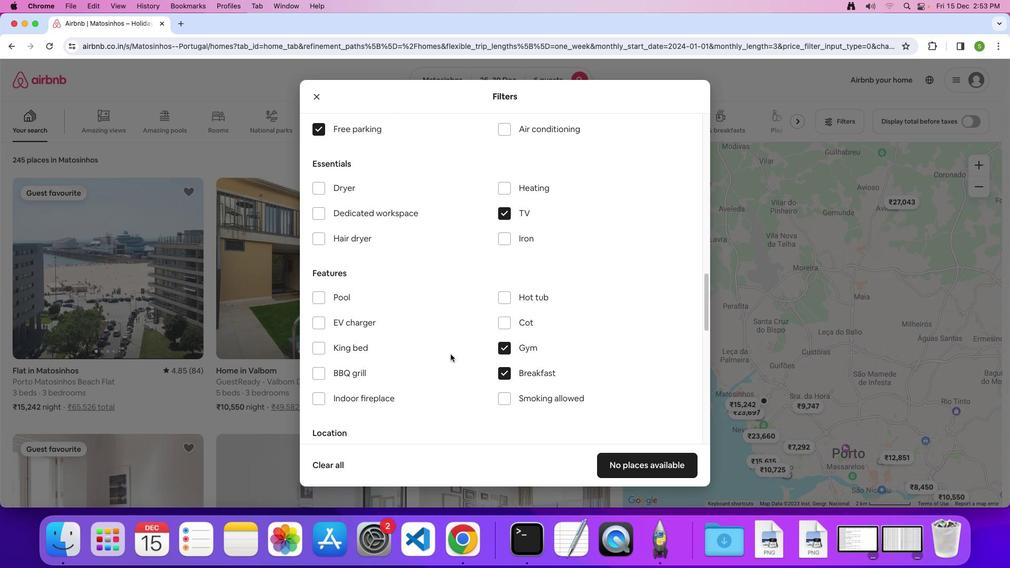 
Action: Mouse scrolled (450, 354) with delta (0, 0)
Screenshot: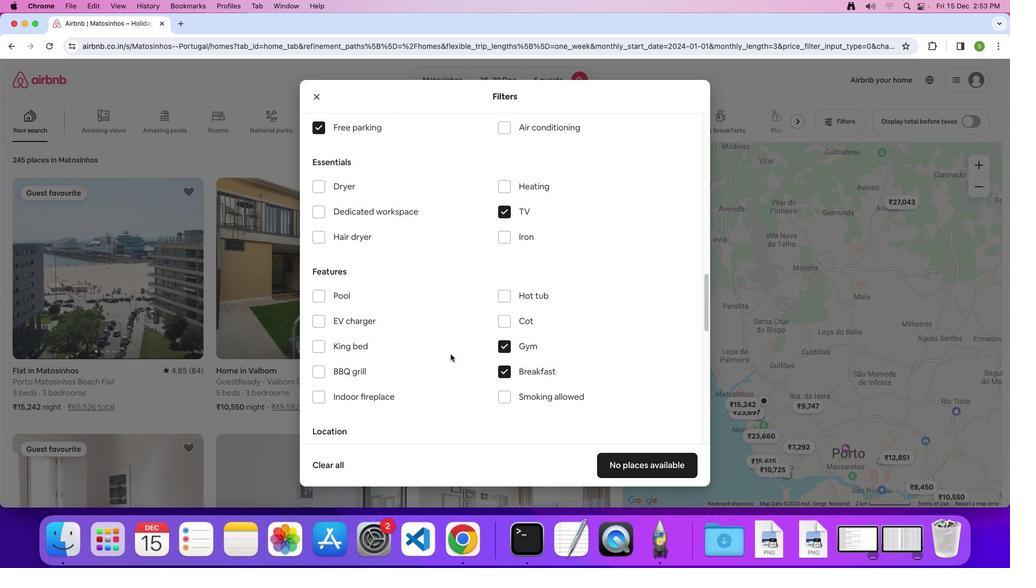 
Action: Mouse scrolled (450, 354) with delta (0, 0)
Screenshot: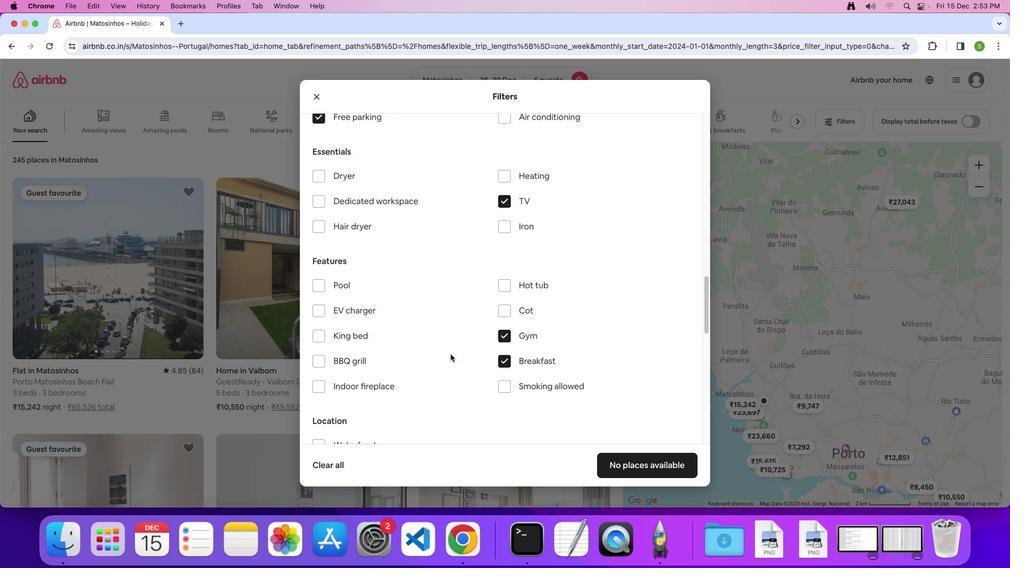 
Action: Mouse scrolled (450, 354) with delta (0, 0)
Screenshot: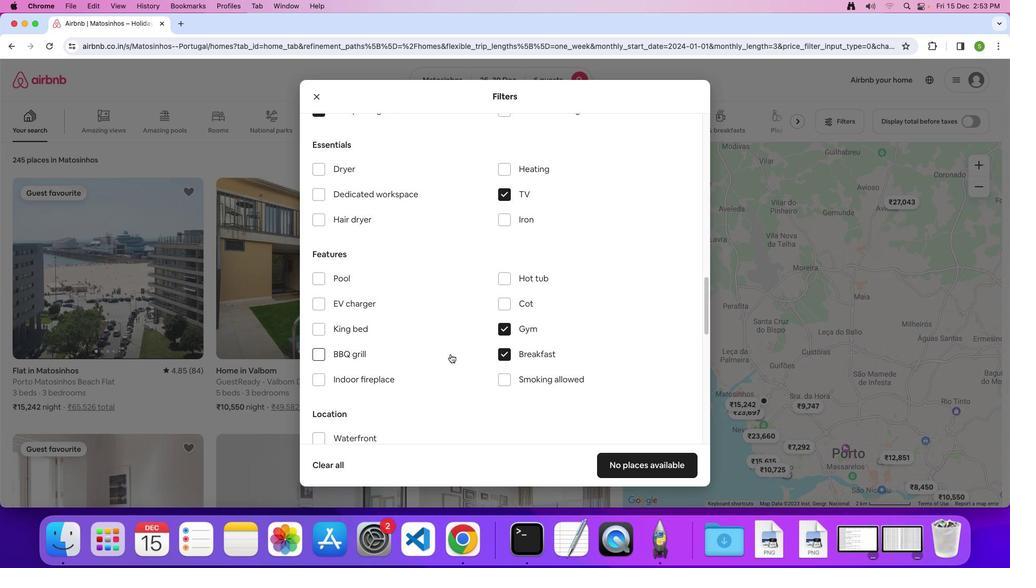 
Action: Mouse scrolled (450, 354) with delta (0, 0)
Screenshot: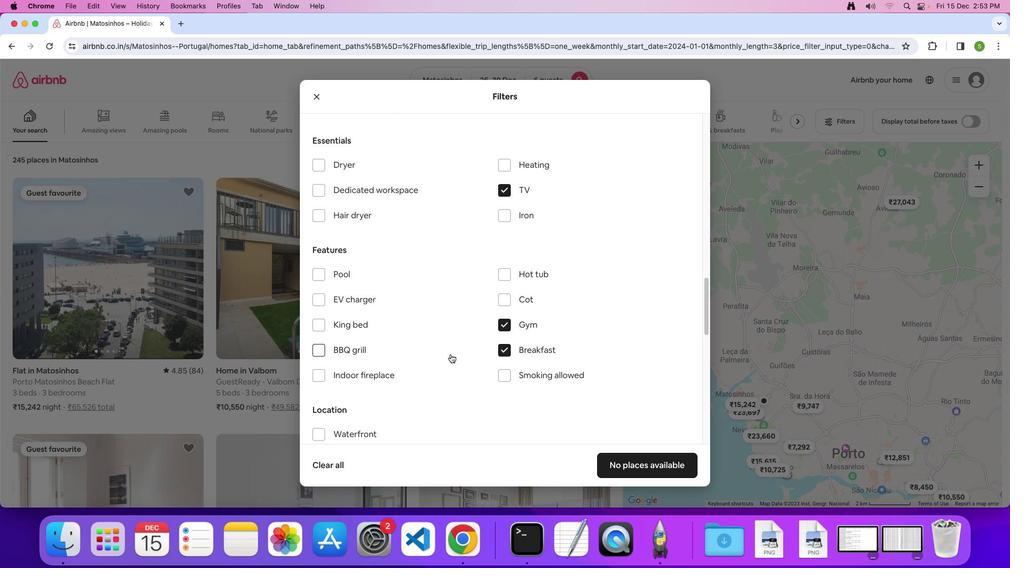 
Action: Mouse scrolled (450, 354) with delta (0, 0)
Screenshot: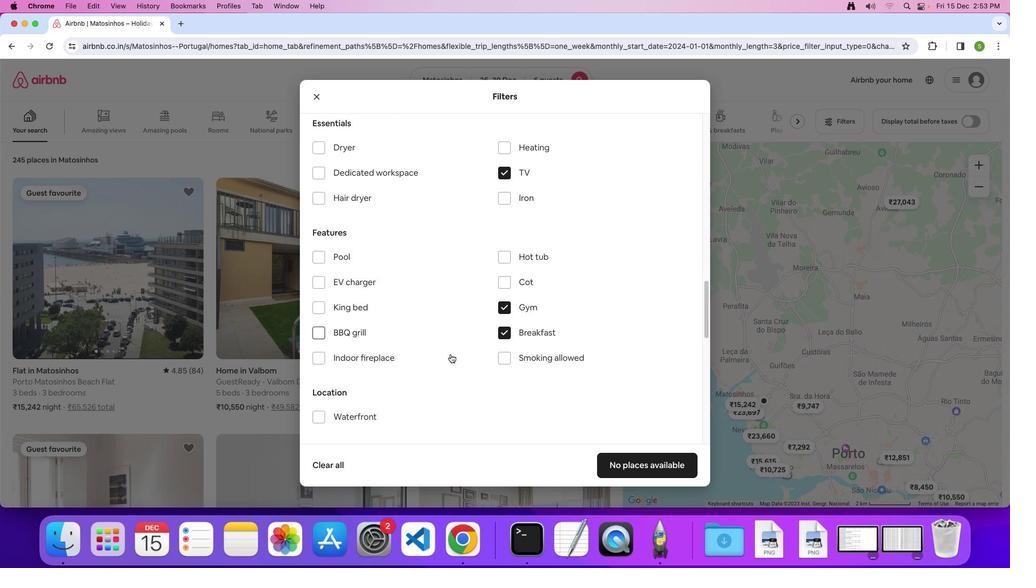 
Action: Mouse scrolled (450, 354) with delta (0, 0)
Screenshot: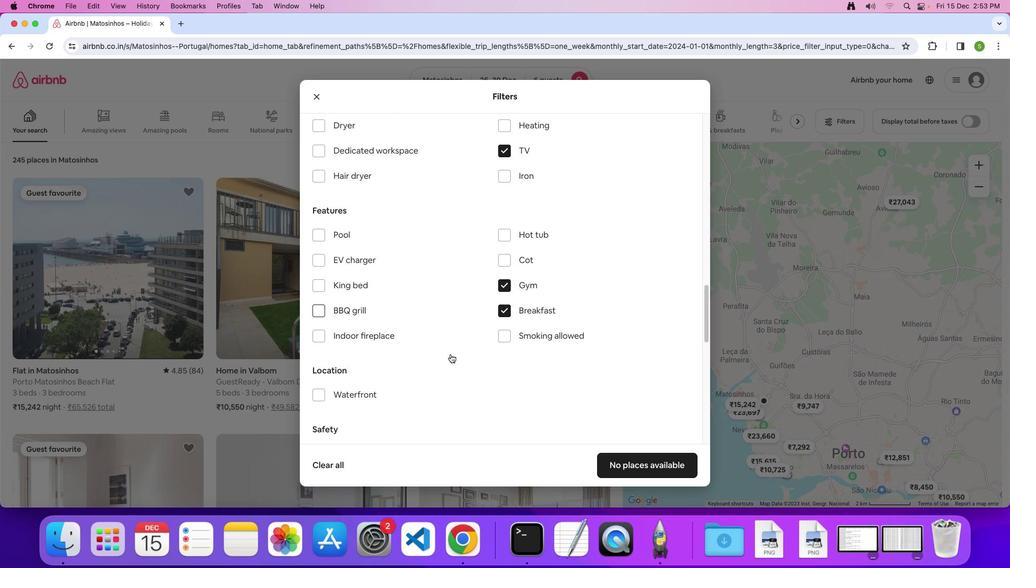 
Action: Mouse scrolled (450, 354) with delta (0, 0)
Screenshot: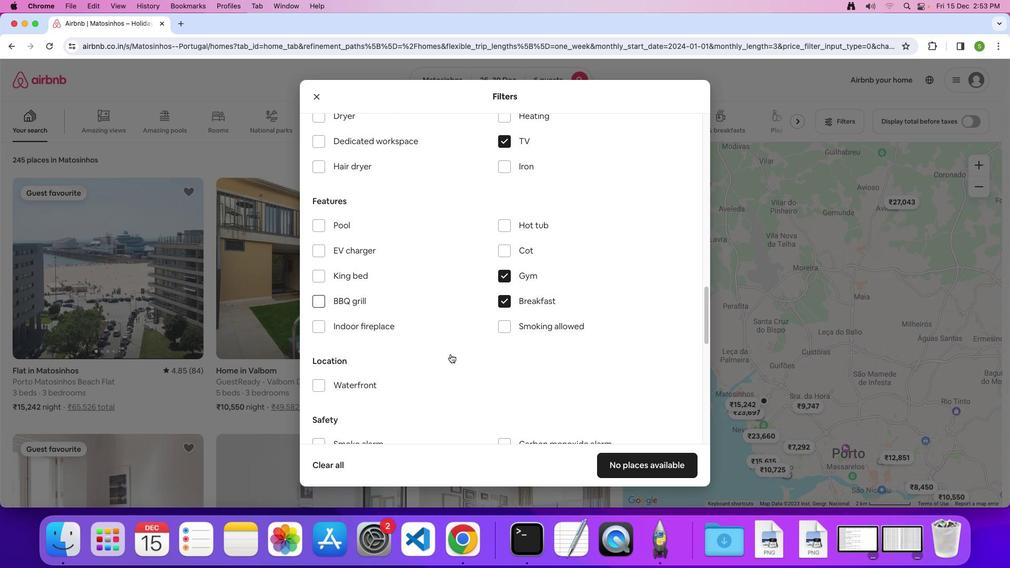 
Action: Mouse scrolled (450, 354) with delta (0, 0)
Screenshot: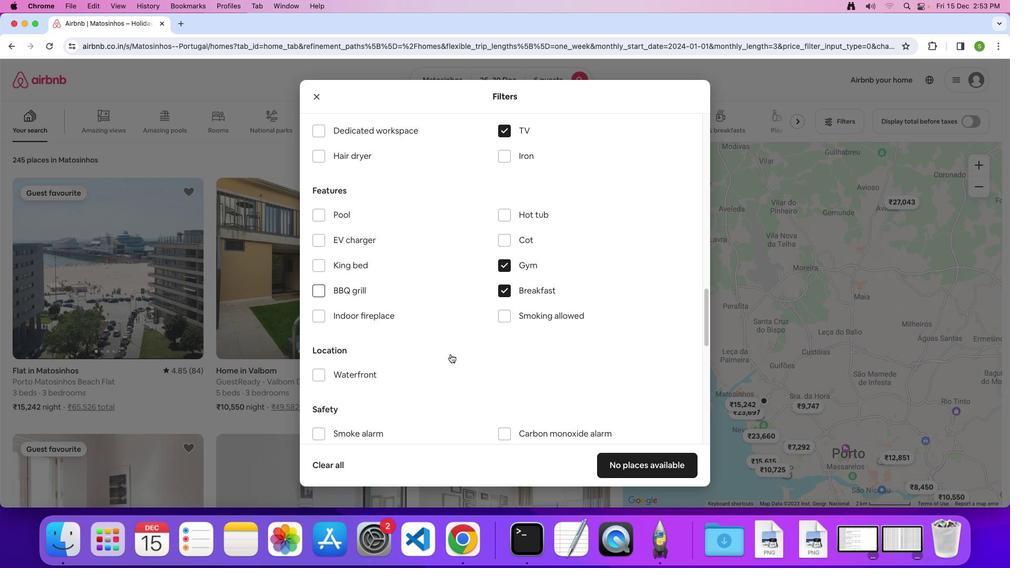 
Action: Mouse scrolled (450, 354) with delta (0, 0)
Screenshot: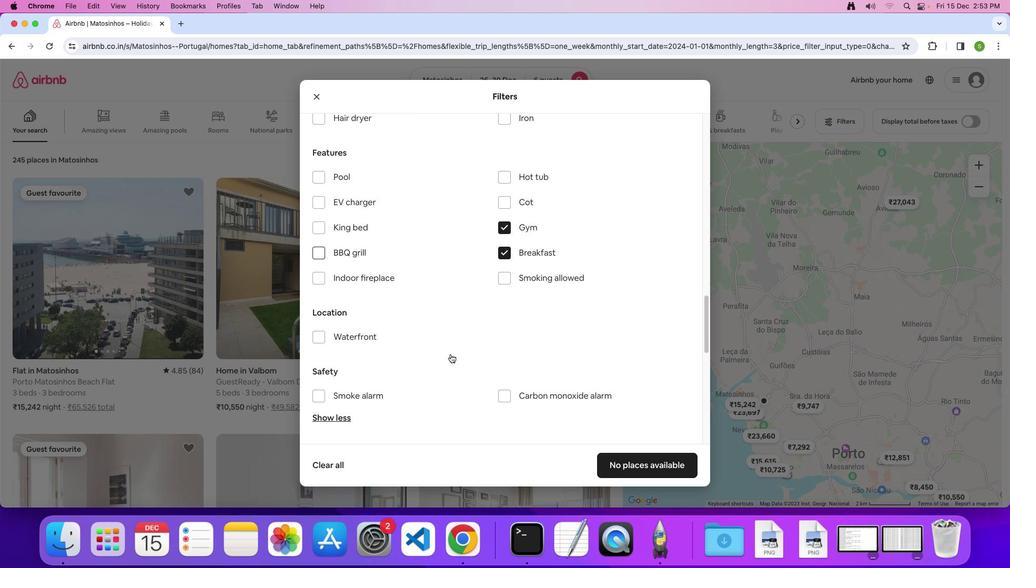 
Action: Mouse scrolled (450, 354) with delta (0, -1)
Screenshot: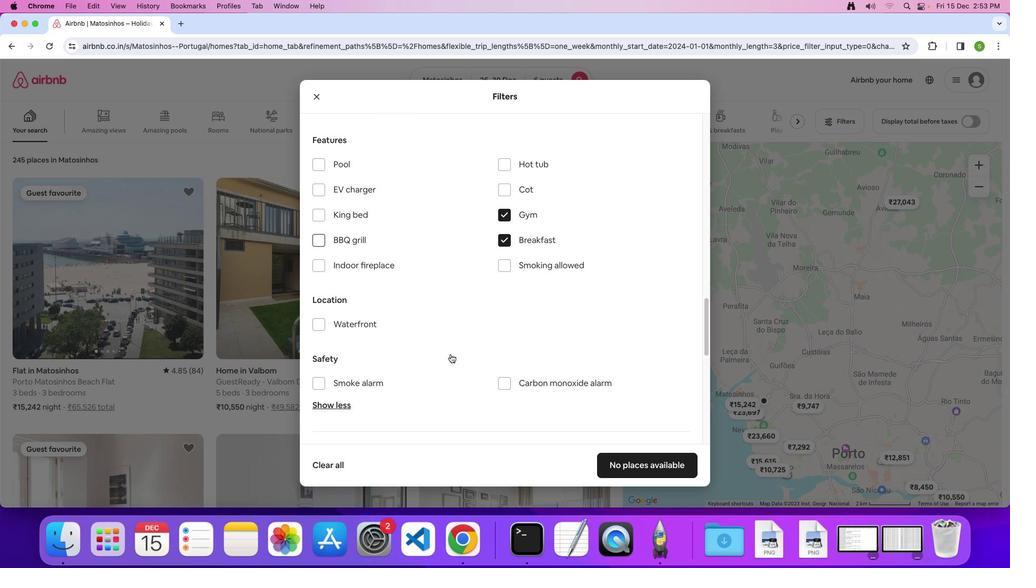 
Action: Mouse scrolled (450, 354) with delta (0, 0)
Screenshot: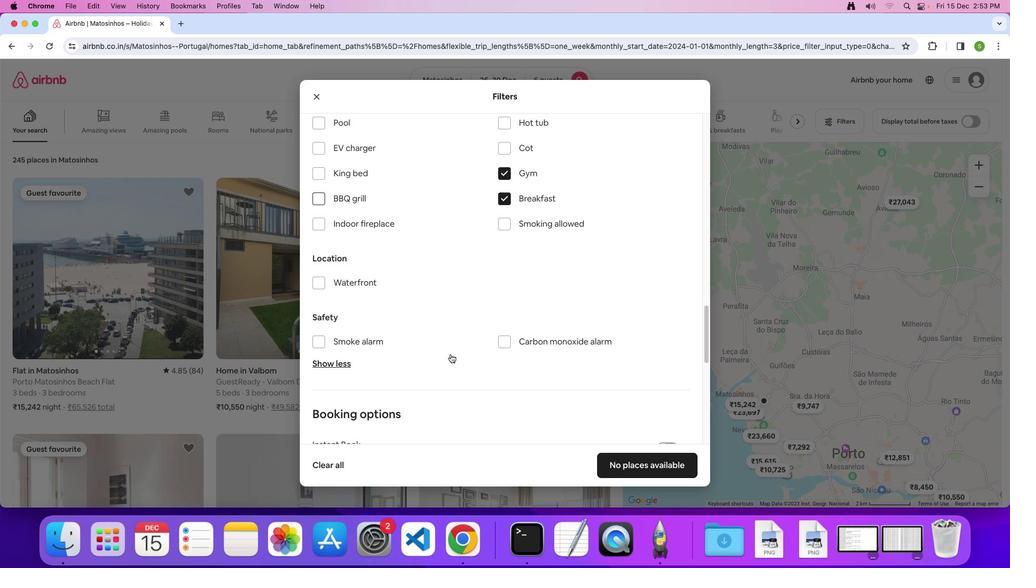 
Action: Mouse scrolled (450, 354) with delta (0, 0)
Screenshot: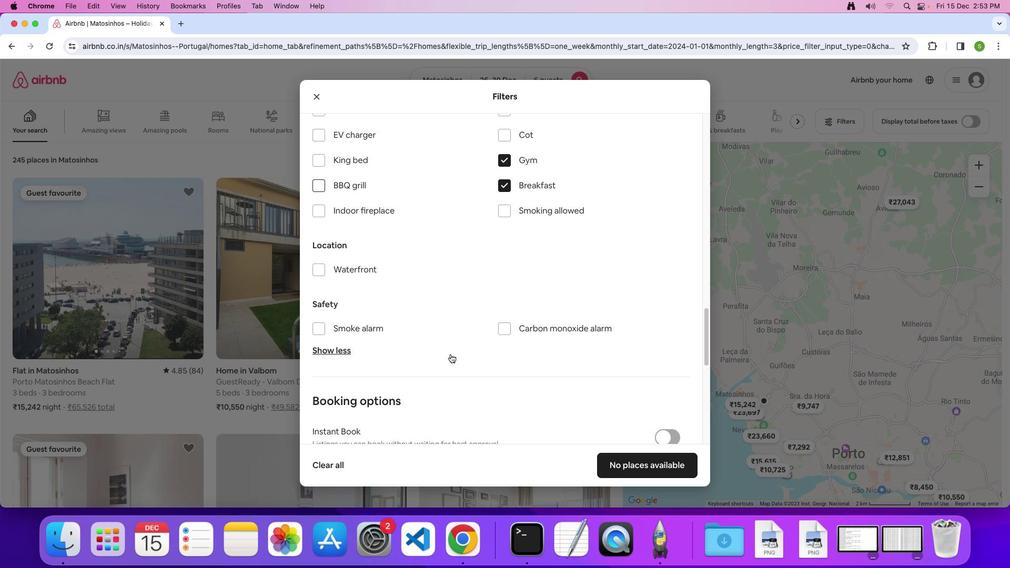 
Action: Mouse scrolled (450, 354) with delta (0, -1)
Screenshot: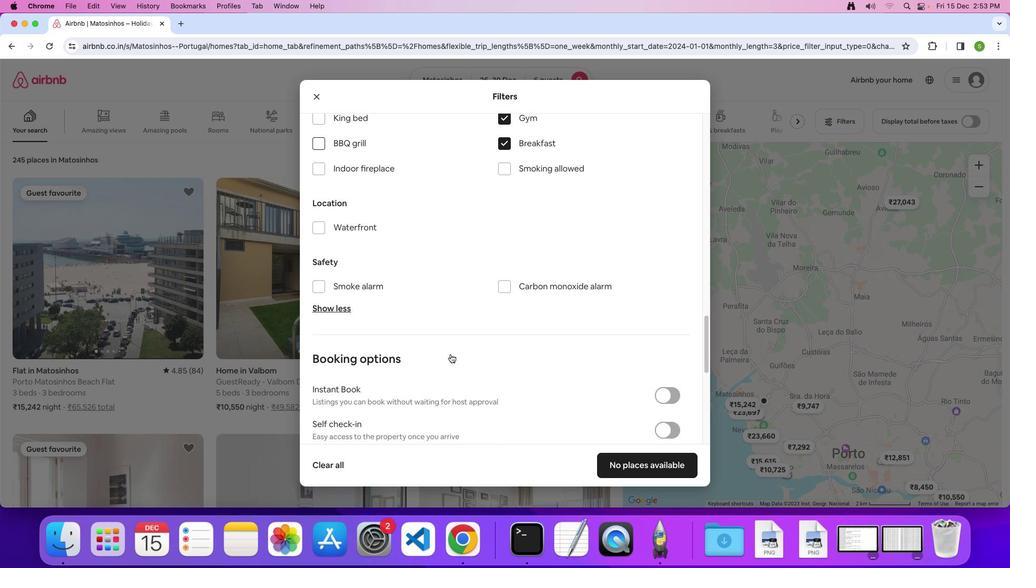 
Action: Mouse scrolled (450, 354) with delta (0, 0)
Screenshot: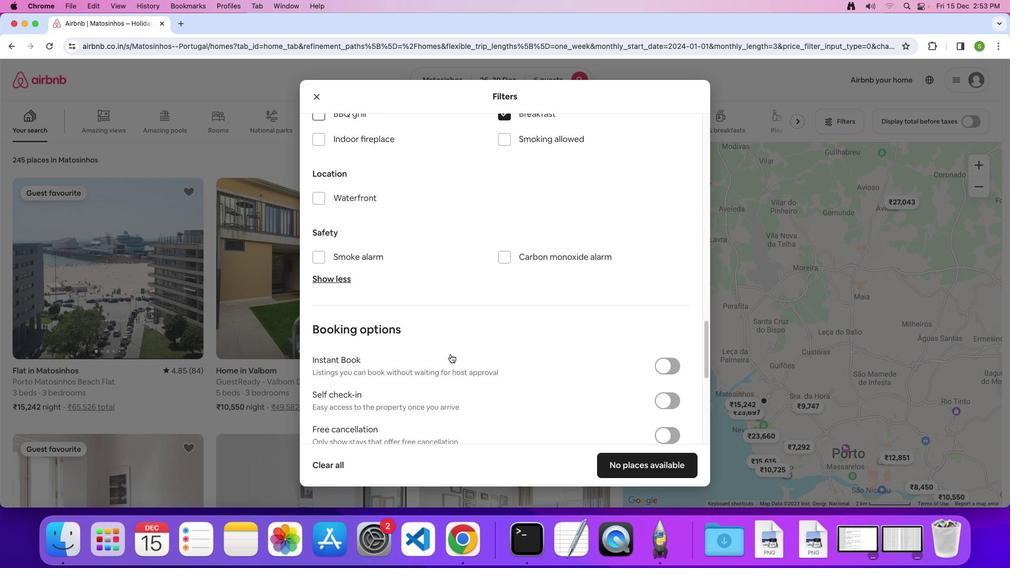 
Action: Mouse scrolled (450, 354) with delta (0, 0)
Screenshot: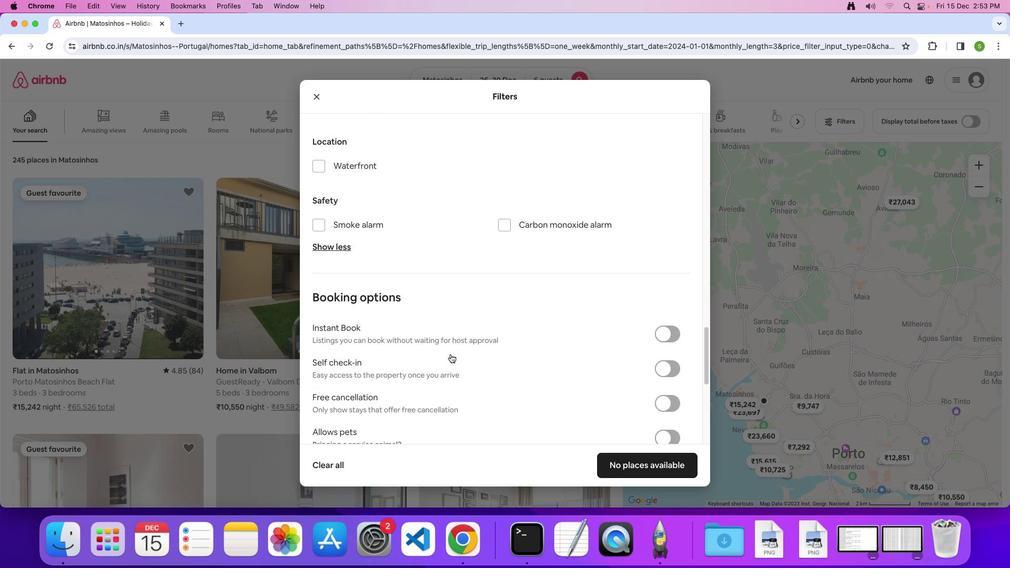 
Action: Mouse scrolled (450, 354) with delta (0, -1)
Screenshot: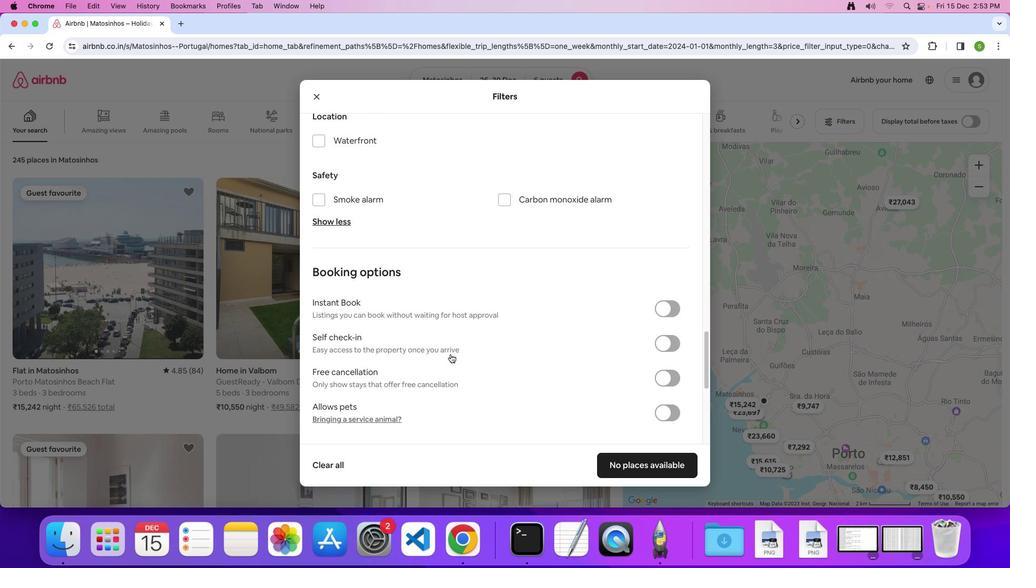 
Action: Mouse scrolled (450, 354) with delta (0, 0)
Screenshot: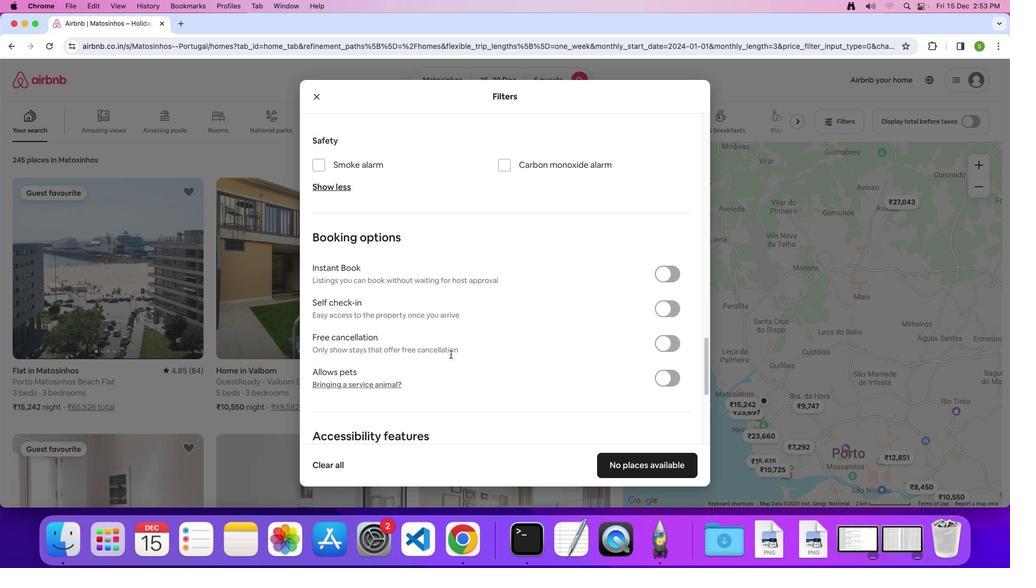 
Action: Mouse scrolled (450, 354) with delta (0, 0)
Screenshot: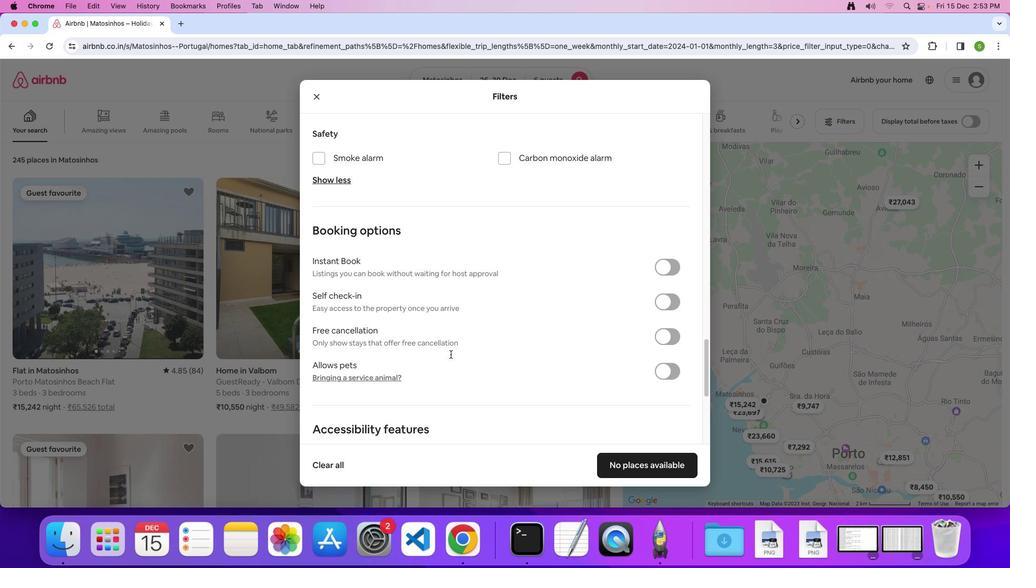 
Action: Mouse scrolled (450, 354) with delta (0, 0)
Screenshot: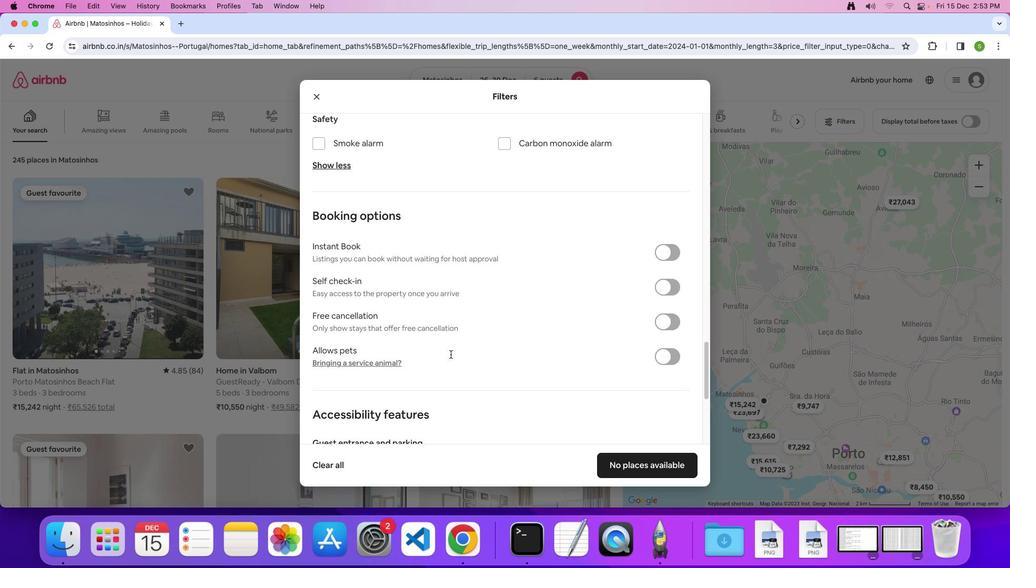 
Action: Mouse scrolled (450, 354) with delta (0, 0)
Screenshot: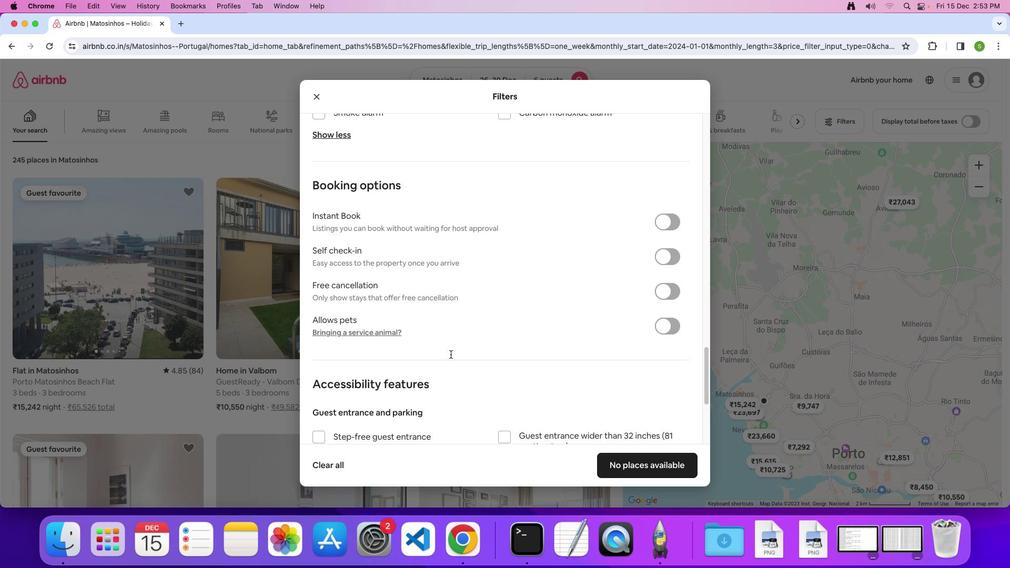 
Action: Mouse scrolled (450, 354) with delta (0, -1)
Screenshot: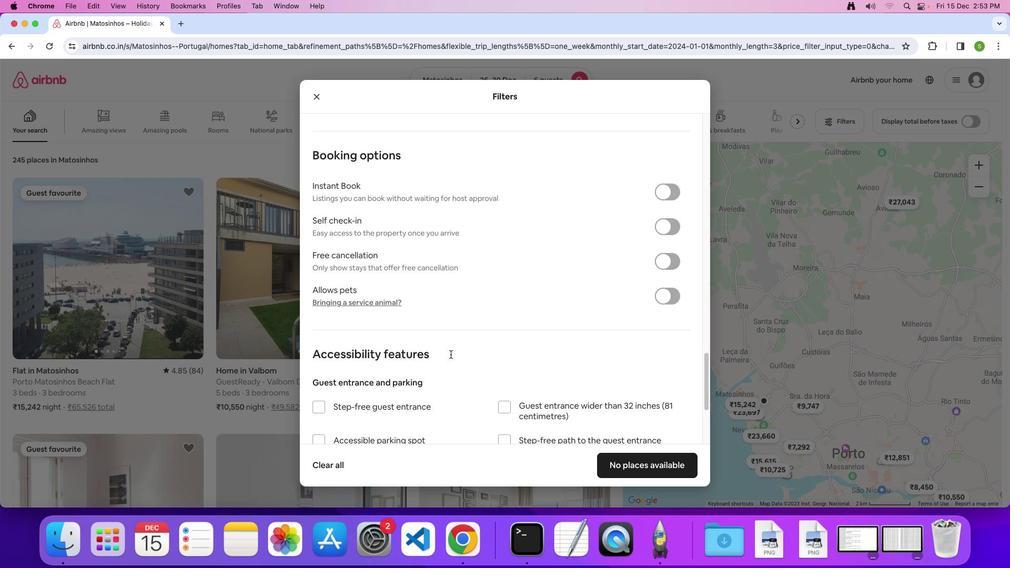 
Action: Mouse scrolled (450, 354) with delta (0, -2)
Screenshot: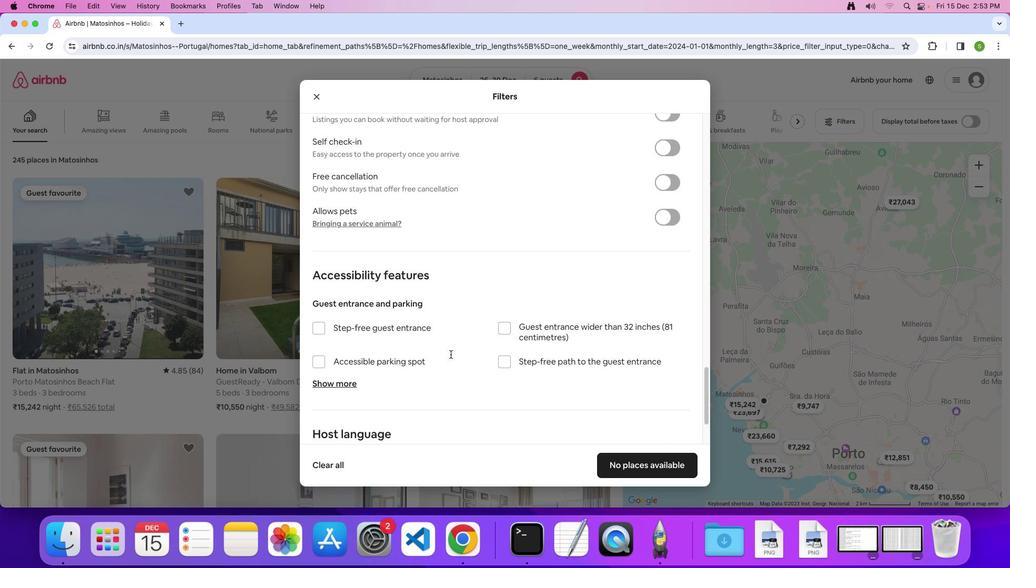 
Action: Mouse scrolled (450, 354) with delta (0, 0)
Screenshot: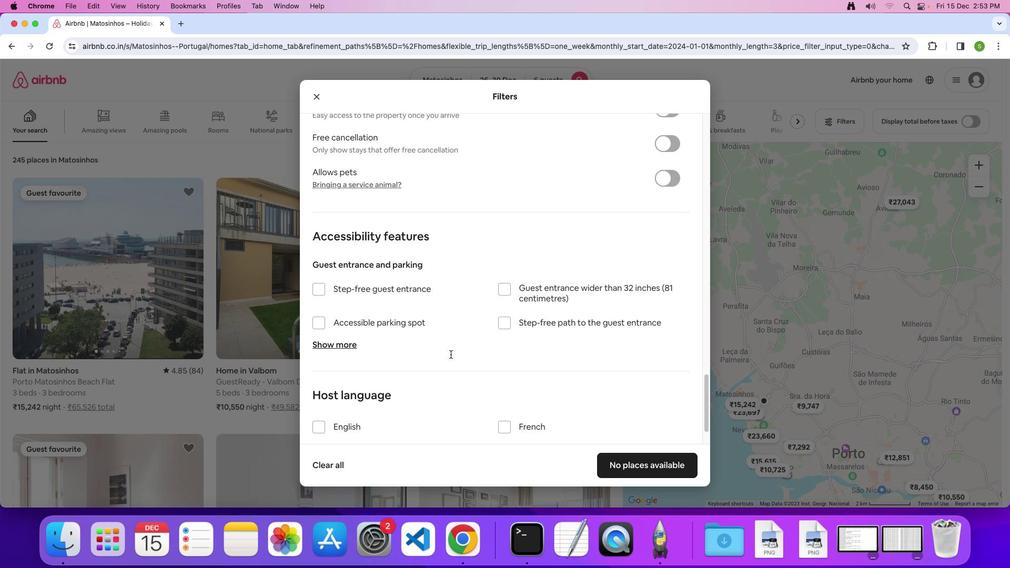 
Action: Mouse scrolled (450, 354) with delta (0, 0)
Screenshot: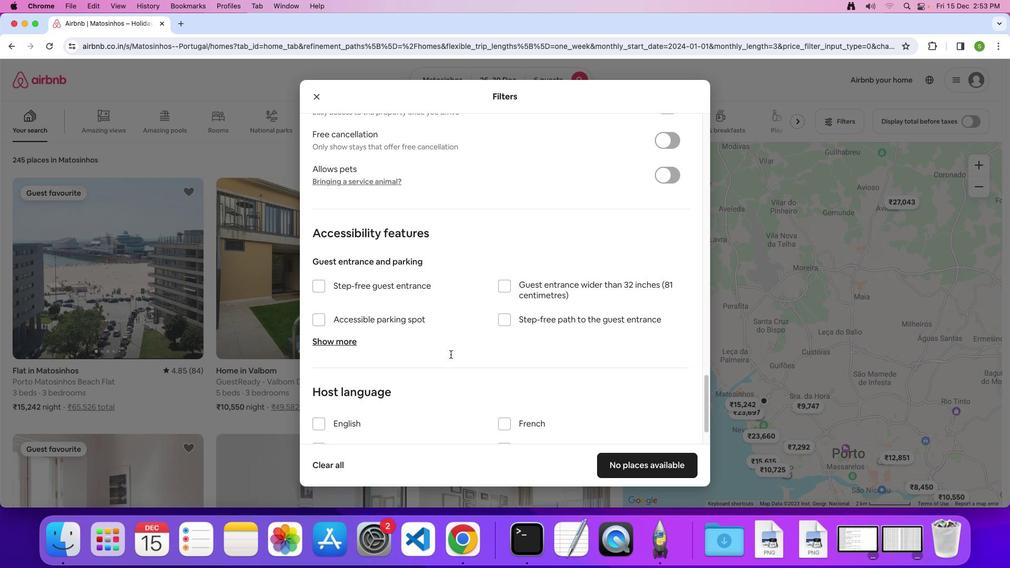 
Action: Mouse scrolled (450, 354) with delta (0, 0)
Screenshot: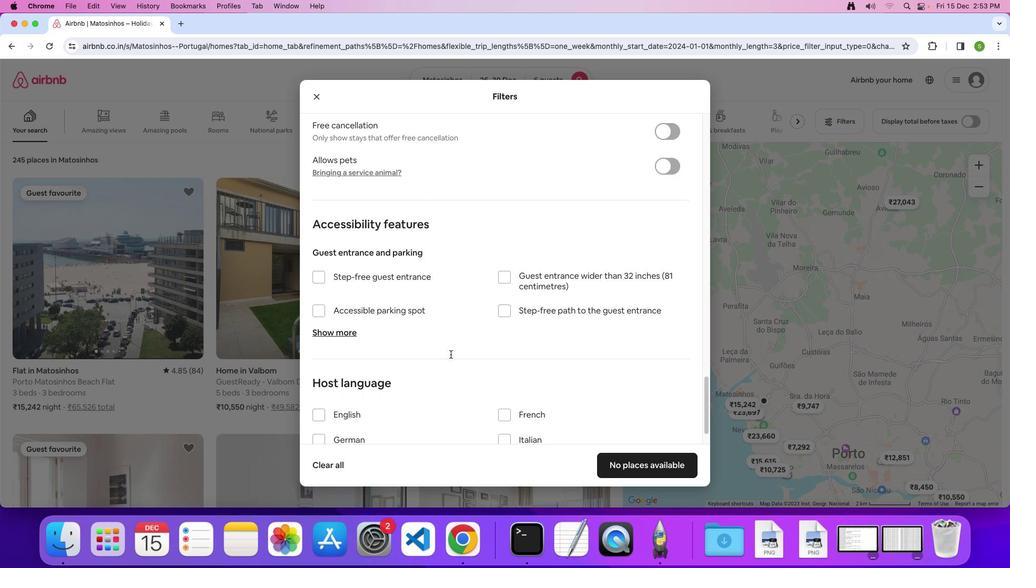 
Action: Mouse scrolled (450, 354) with delta (0, 0)
Screenshot: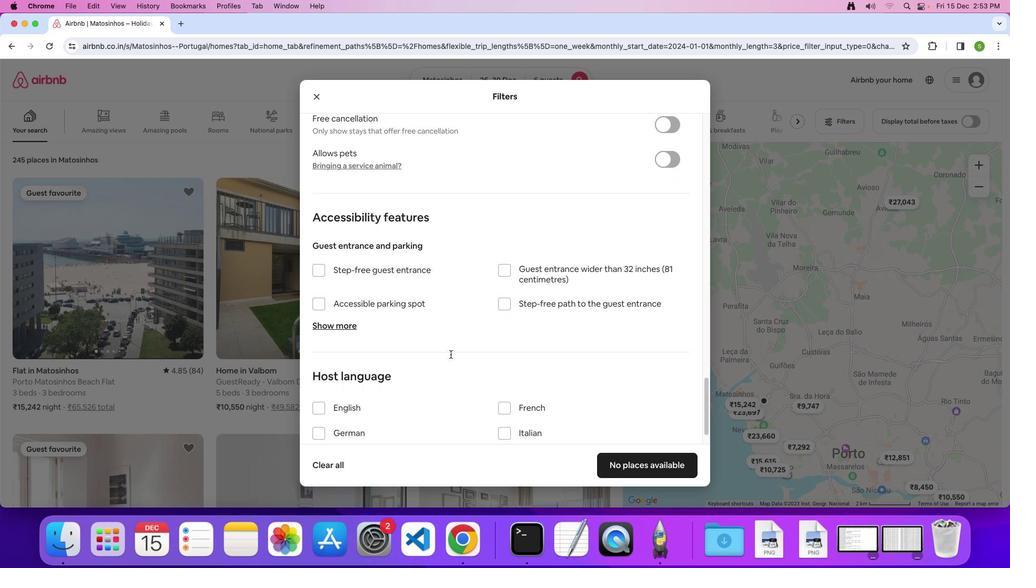 
Action: Mouse moved to (450, 354)
Screenshot: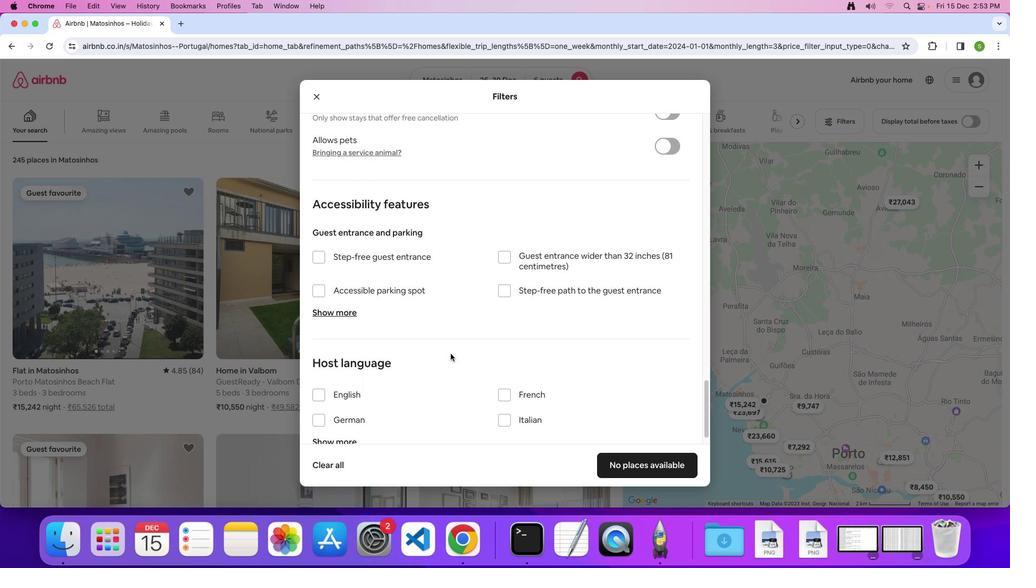 
Action: Mouse scrolled (450, 354) with delta (0, 0)
Screenshot: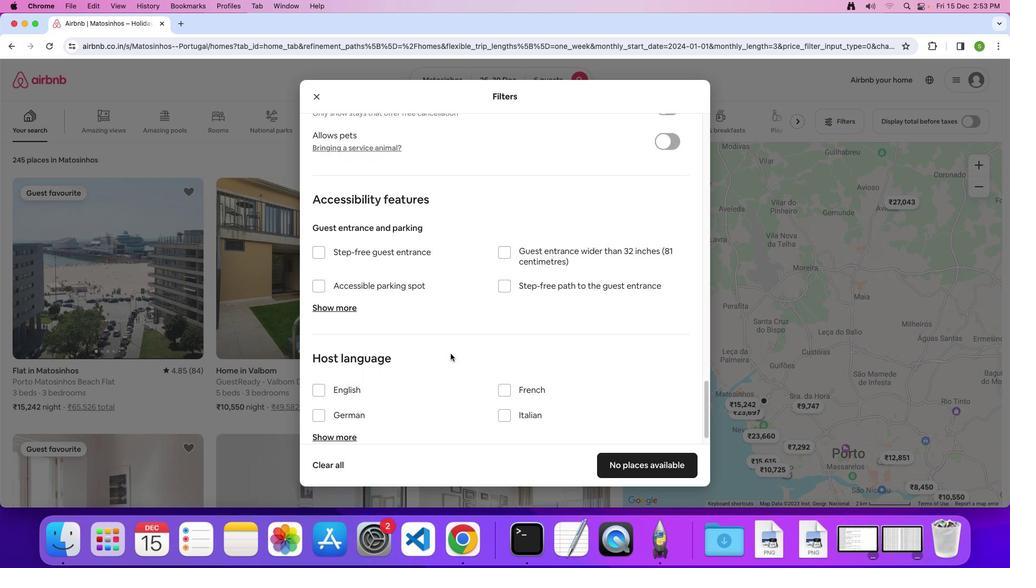 
Action: Mouse scrolled (450, 354) with delta (0, 0)
Screenshot: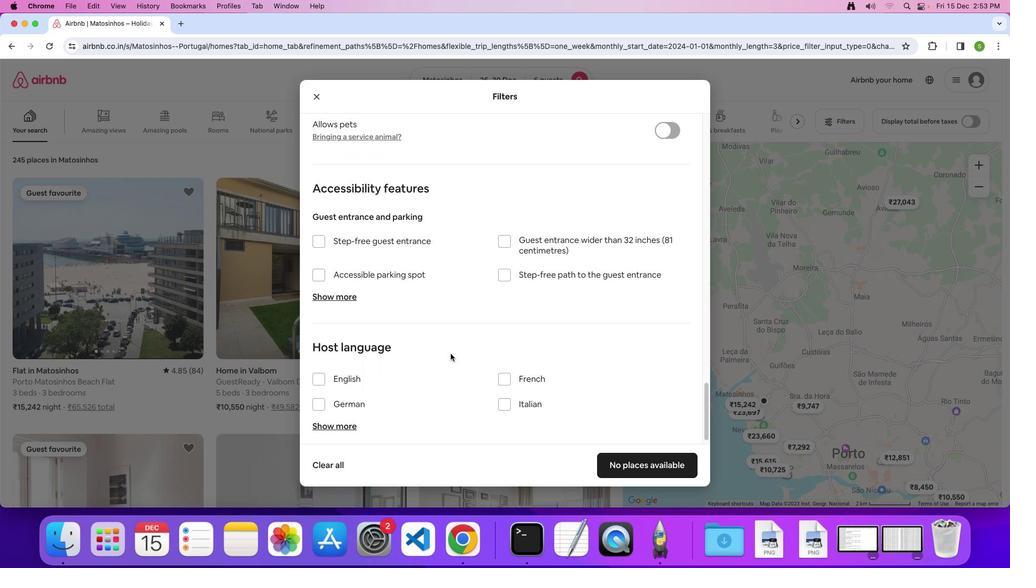
Action: Mouse scrolled (450, 354) with delta (0, -1)
Screenshot: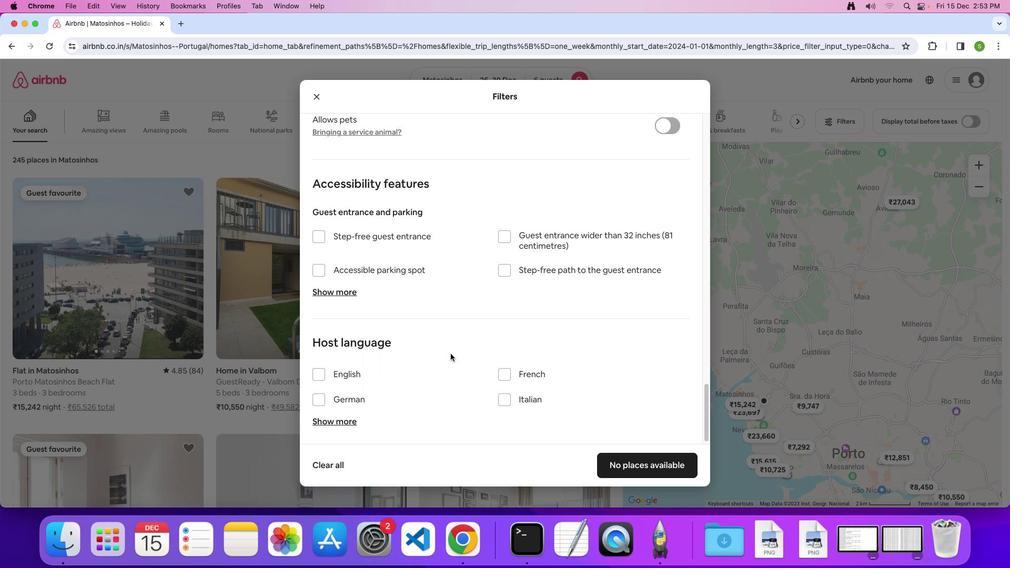 
Action: Mouse scrolled (450, 354) with delta (0, 0)
Screenshot: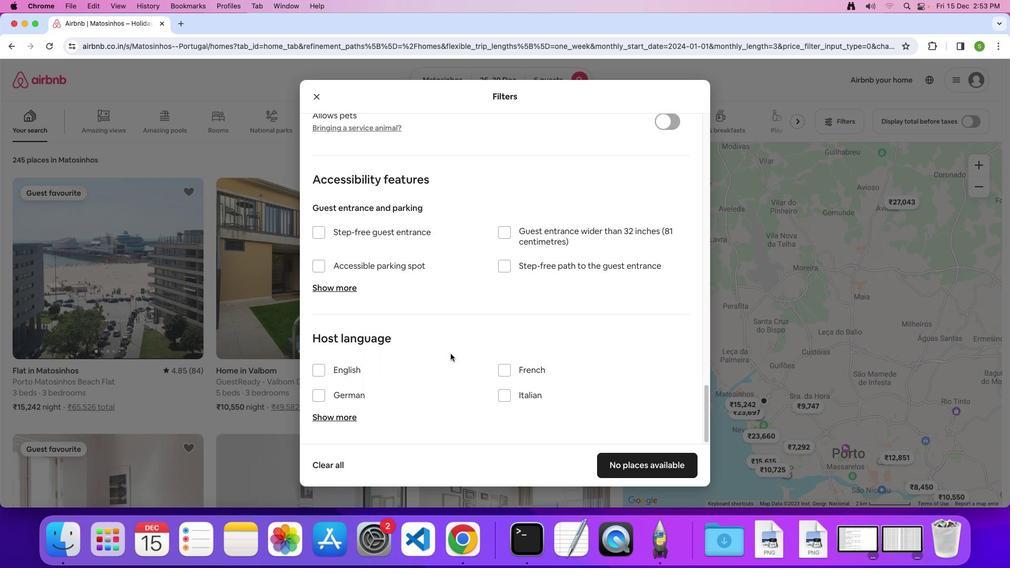
Action: Mouse scrolled (450, 354) with delta (0, 0)
Screenshot: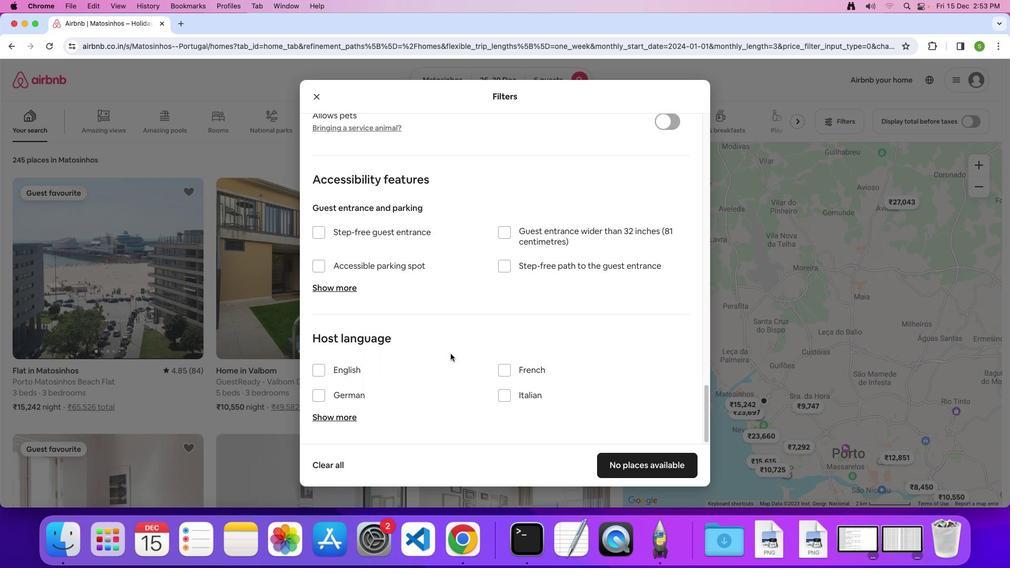 
Action: Mouse scrolled (450, 354) with delta (0, -2)
Screenshot: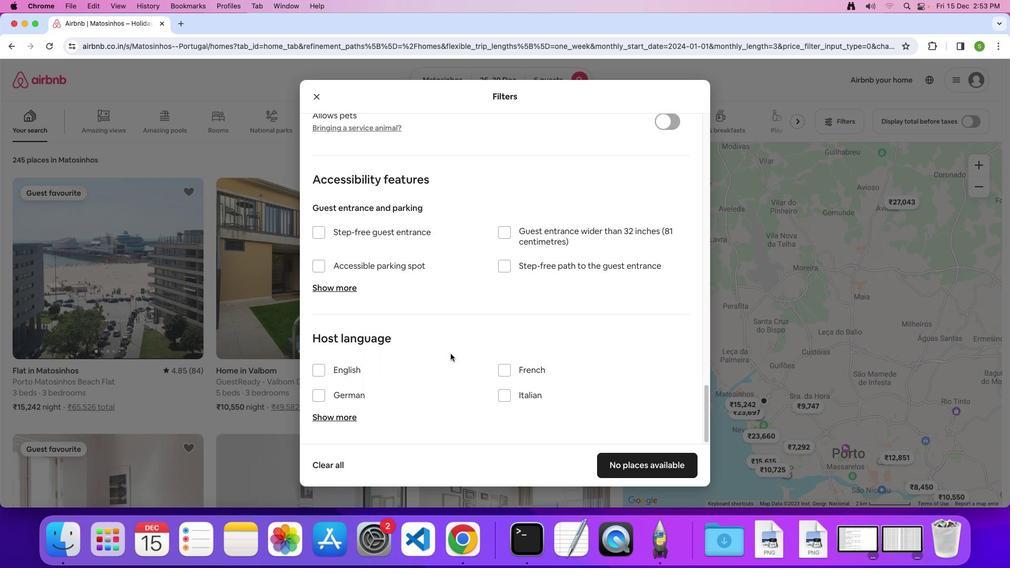 
Action: Mouse moved to (630, 467)
Screenshot: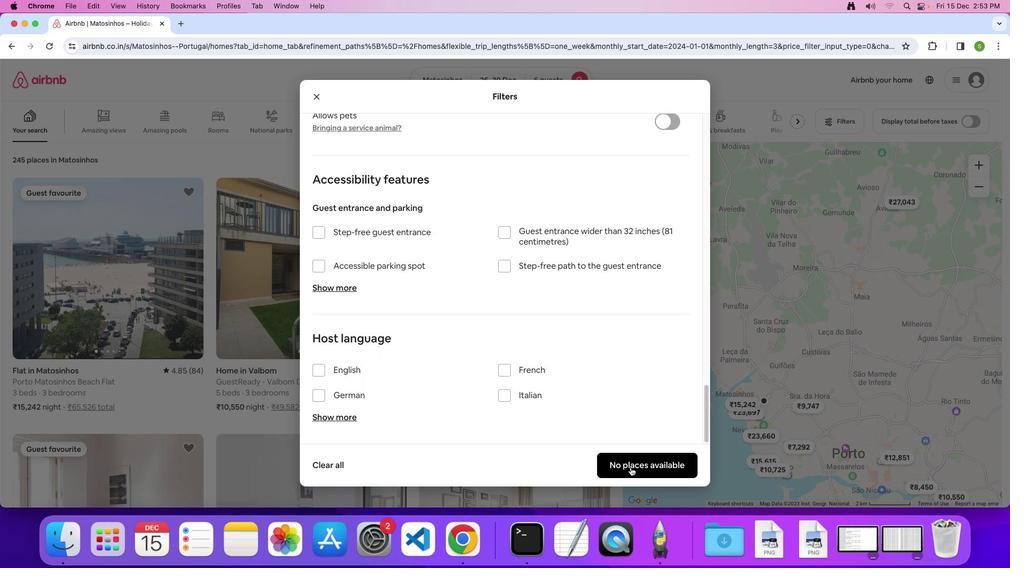 
Action: Mouse pressed left at (630, 467)
Screenshot: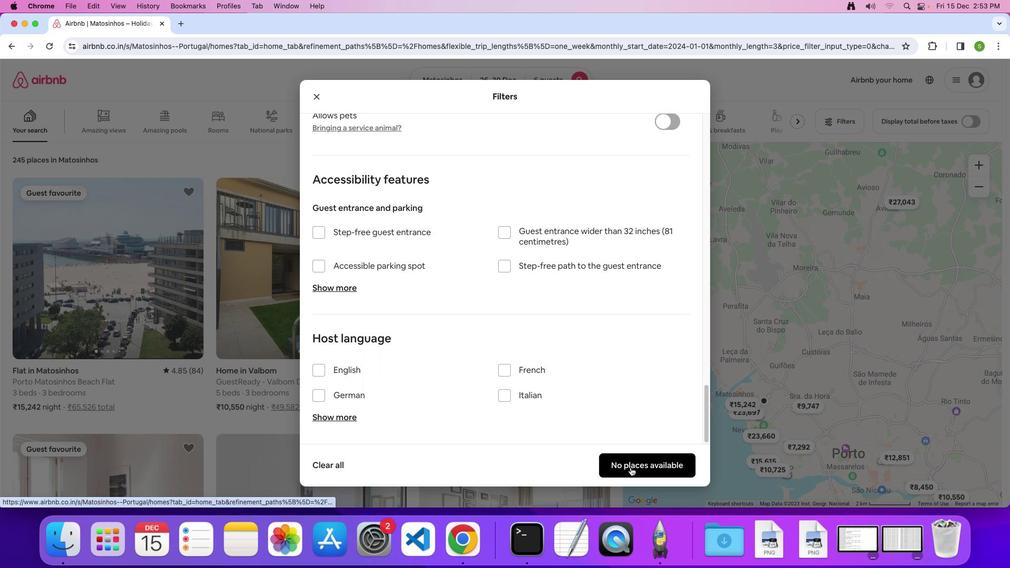 
Action: Mouse moved to (404, 285)
Screenshot: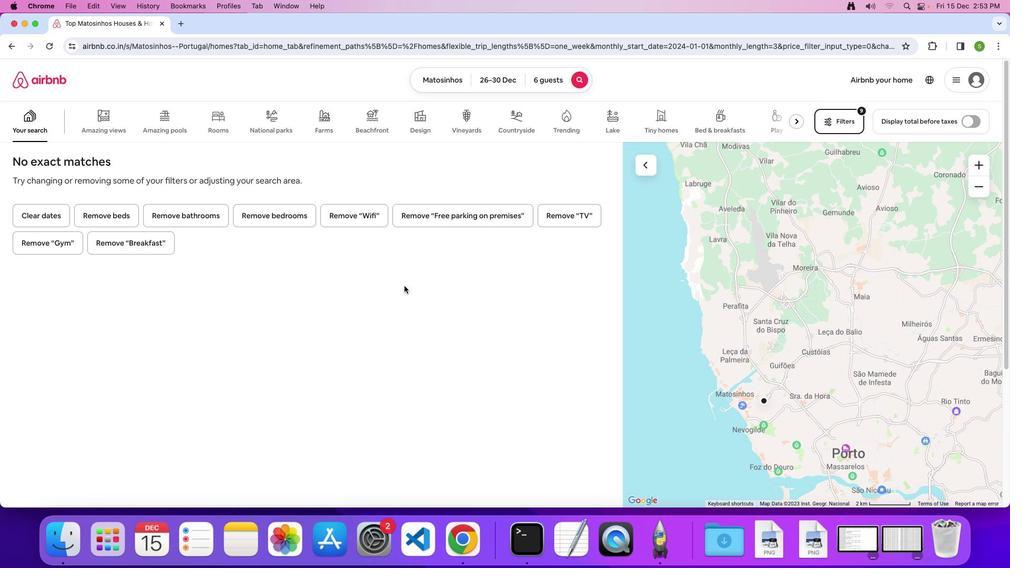 
